 Task: Find connections with filter location Yateley with filter topic #Believewith filter profile language English with filter current company Allegion with filter school Loreto Convent School with filter industry Restaurants with filter service category Digital Marketing with filter keywords title Artificial Intelligence Engineer
Action: Mouse moved to (151, 228)
Screenshot: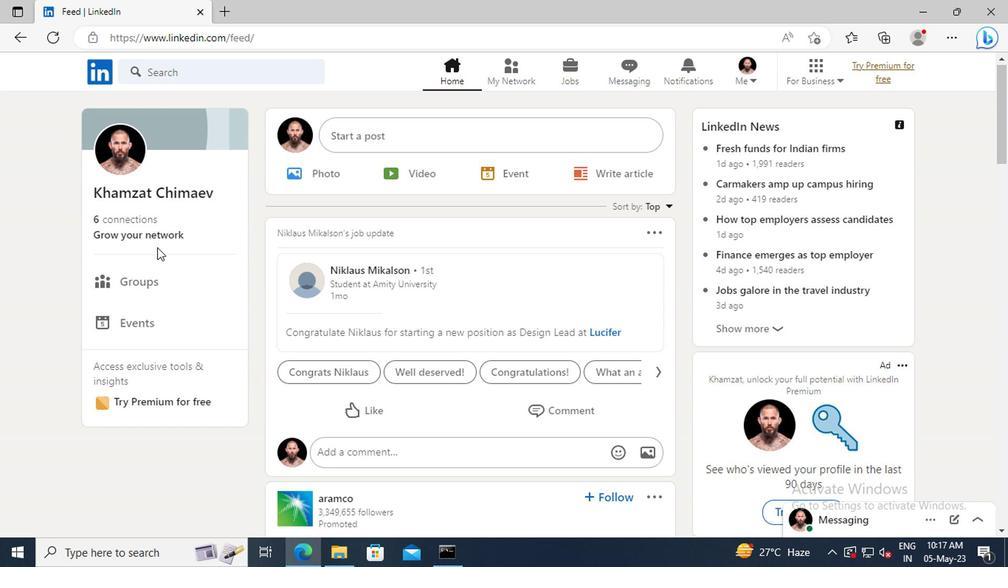 
Action: Mouse pressed left at (151, 228)
Screenshot: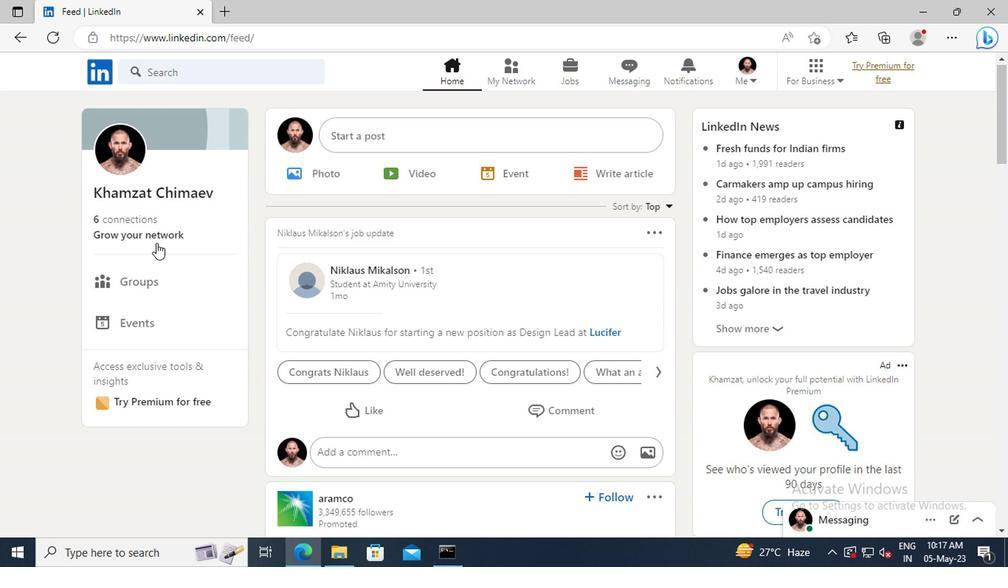 
Action: Mouse moved to (158, 154)
Screenshot: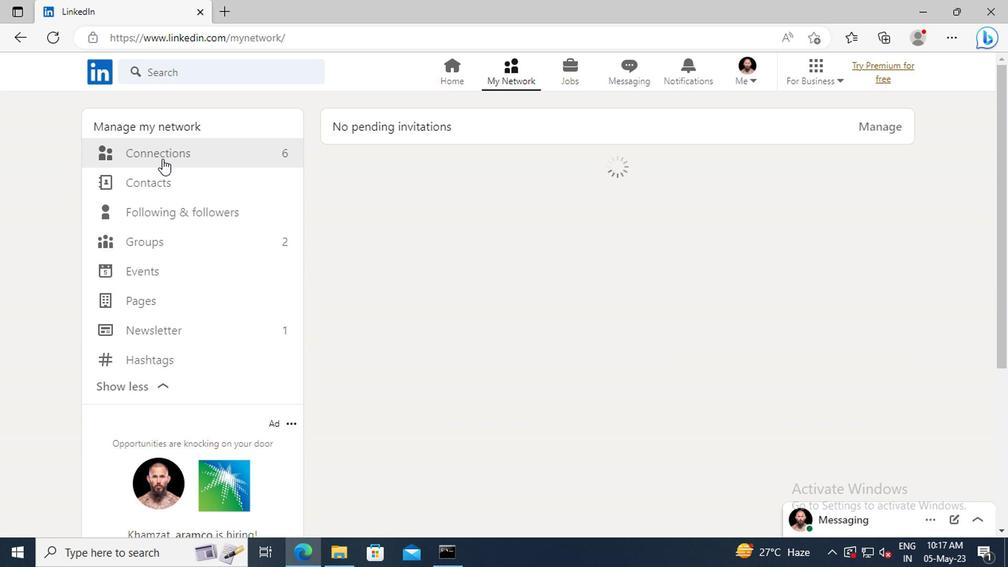 
Action: Mouse pressed left at (158, 154)
Screenshot: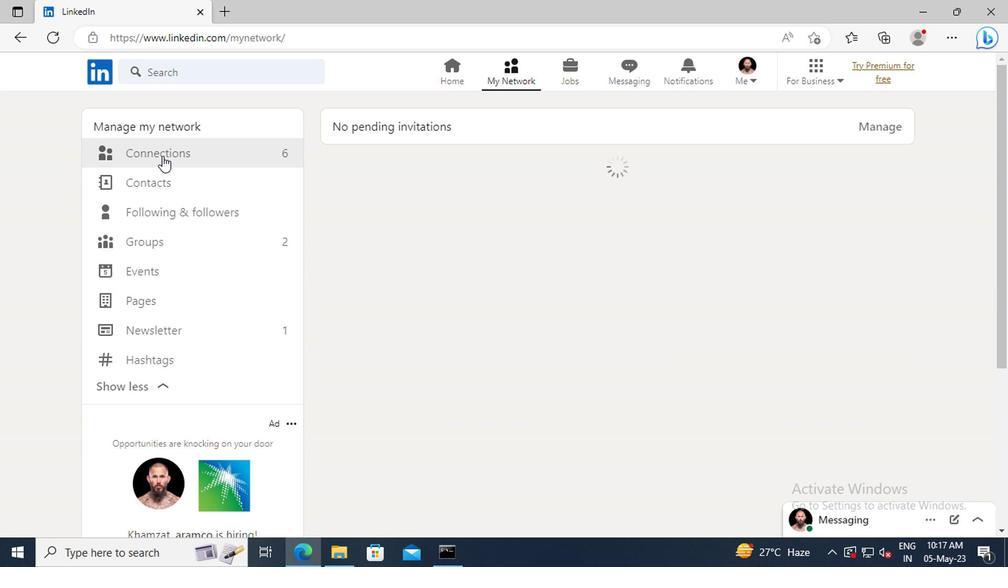 
Action: Mouse moved to (591, 156)
Screenshot: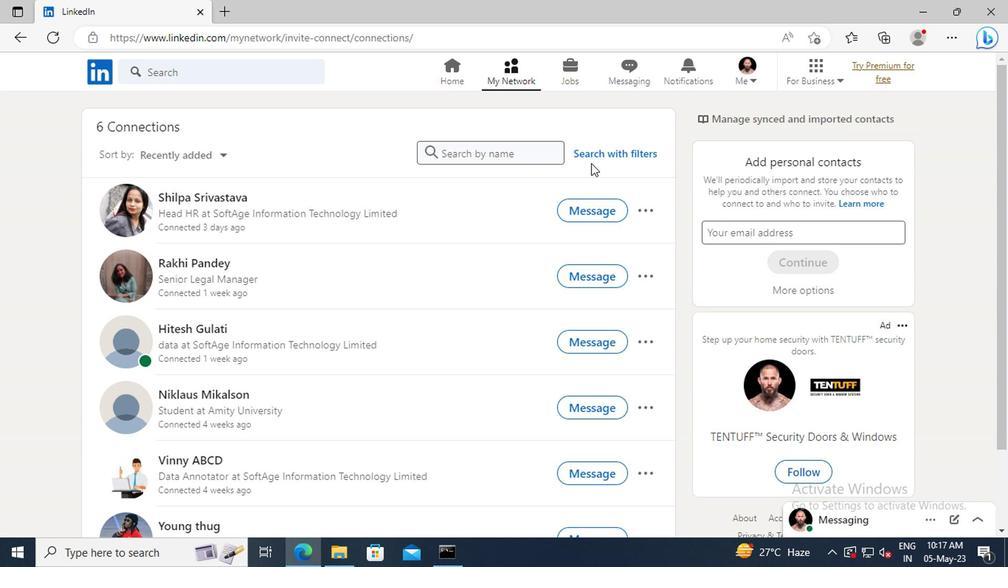 
Action: Mouse pressed left at (591, 156)
Screenshot: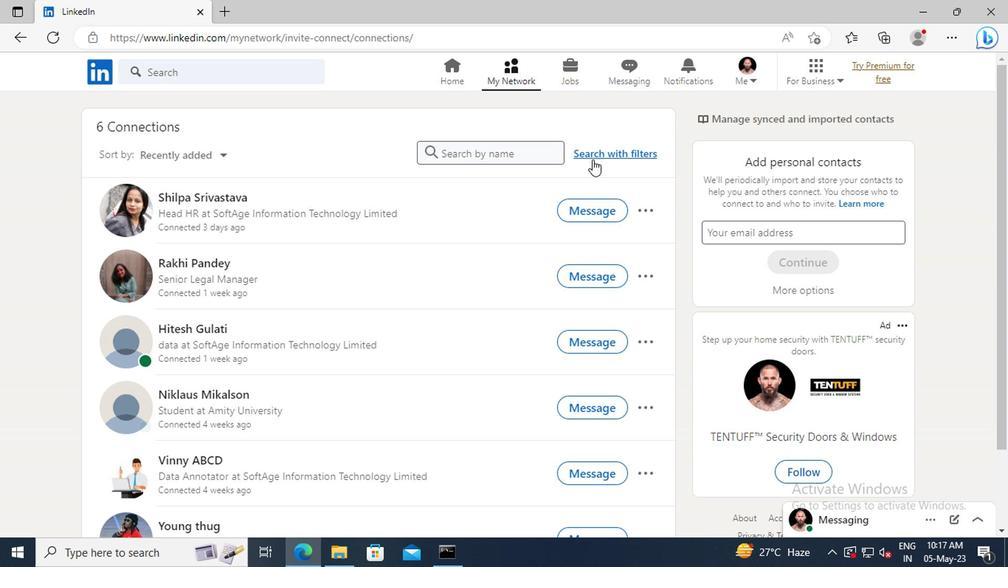 
Action: Mouse moved to (562, 112)
Screenshot: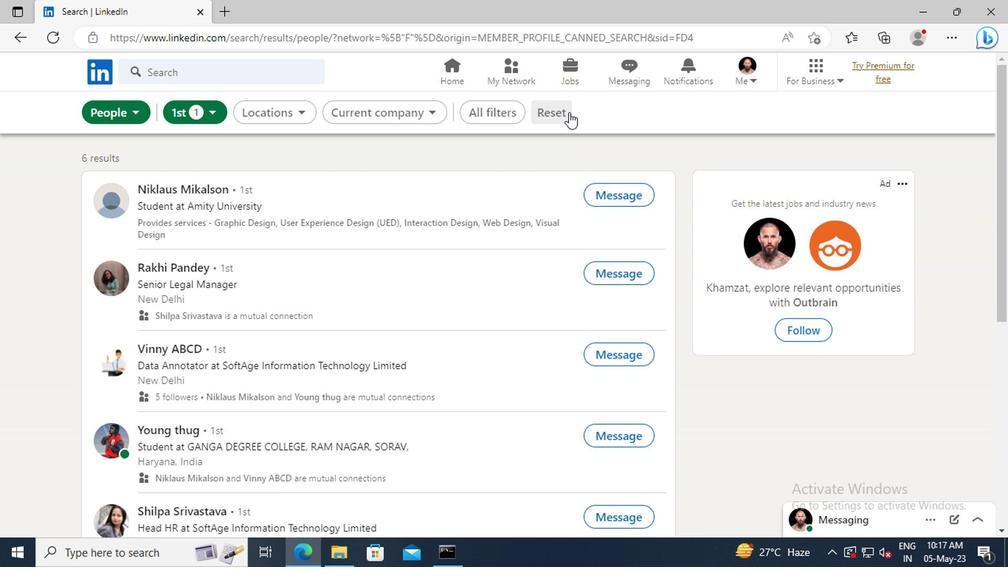 
Action: Mouse pressed left at (562, 112)
Screenshot: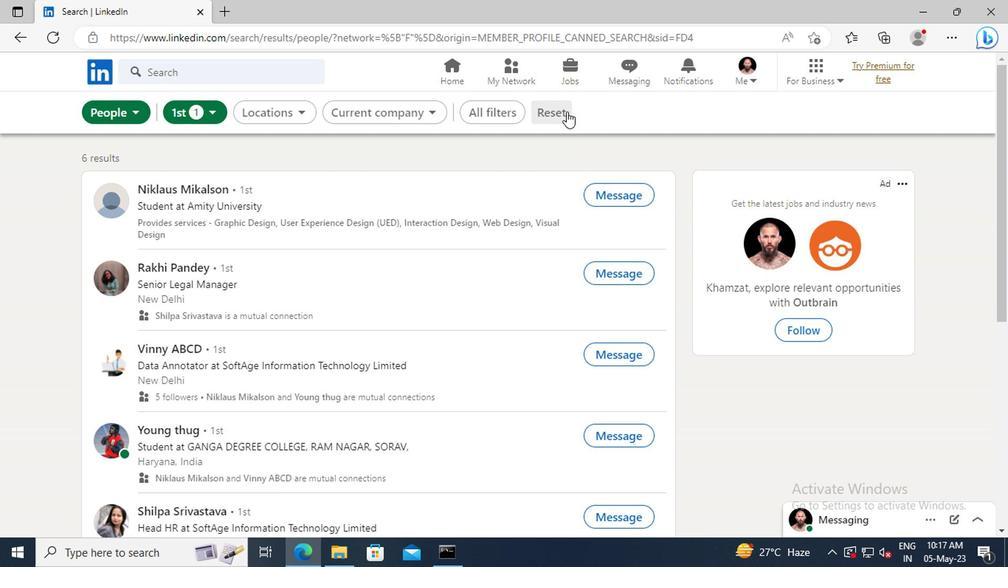 
Action: Mouse moved to (535, 111)
Screenshot: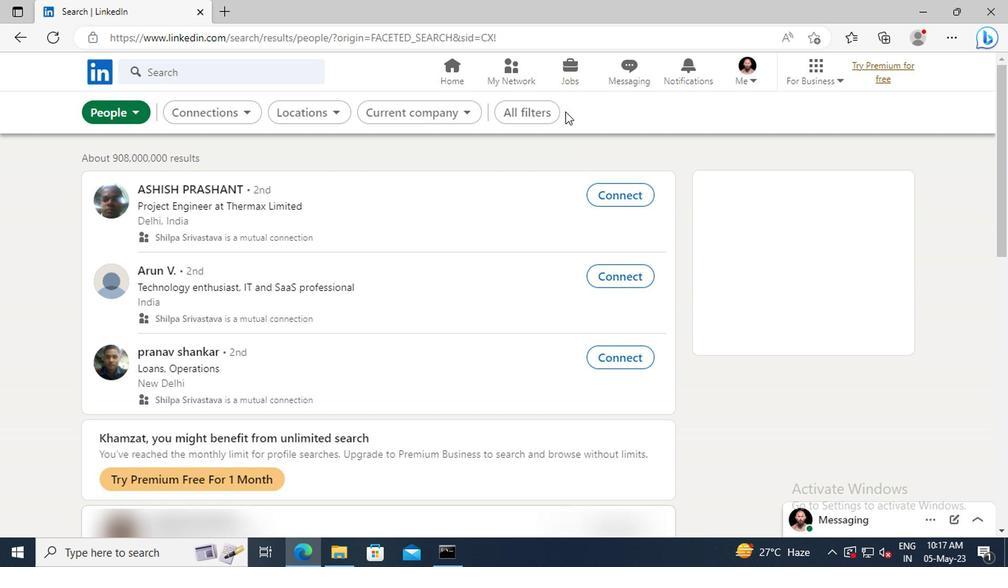 
Action: Mouse pressed left at (535, 111)
Screenshot: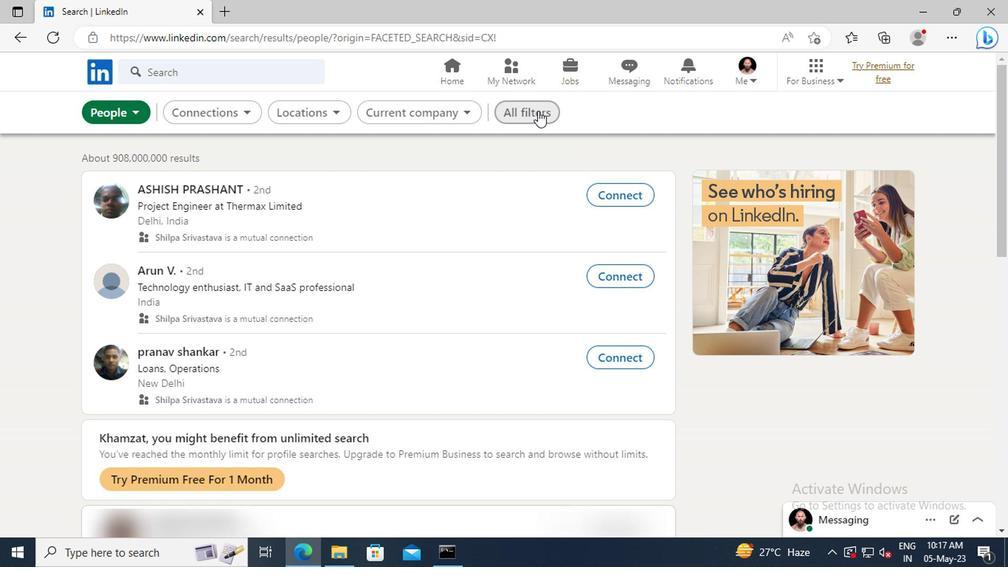 
Action: Mouse moved to (813, 298)
Screenshot: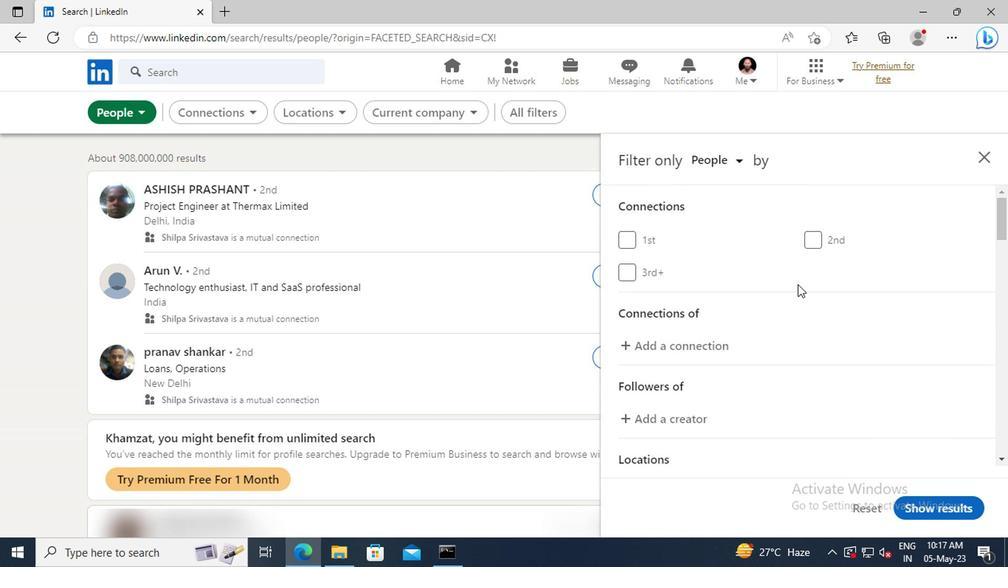 
Action: Mouse scrolled (813, 298) with delta (0, 0)
Screenshot: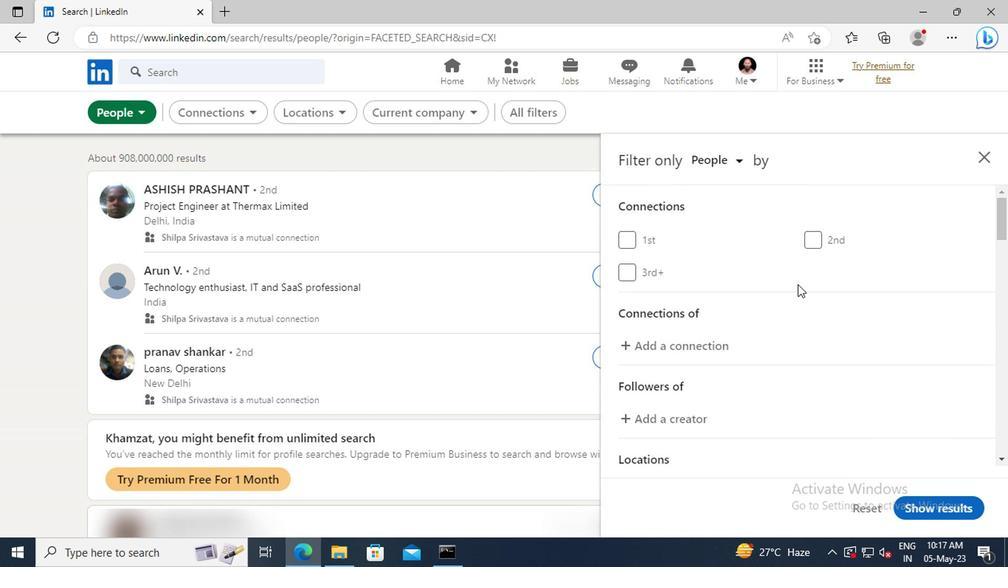 
Action: Mouse moved to (813, 299)
Screenshot: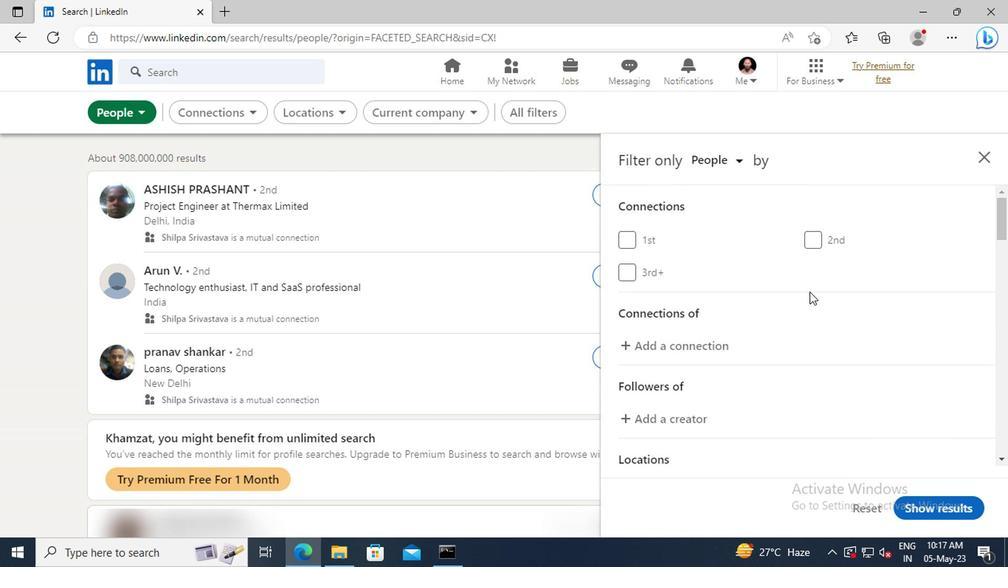 
Action: Mouse scrolled (813, 298) with delta (0, -1)
Screenshot: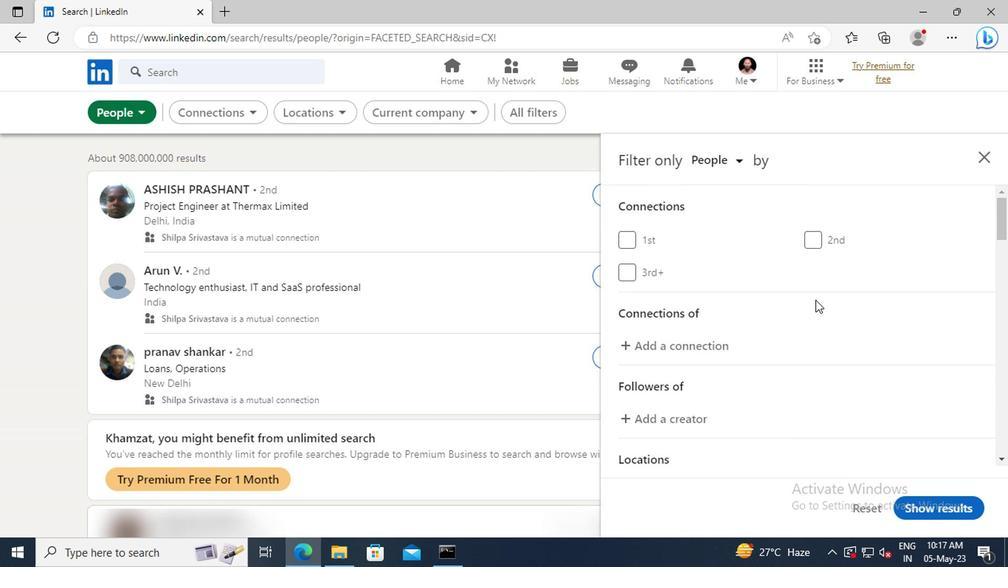 
Action: Mouse scrolled (813, 298) with delta (0, -1)
Screenshot: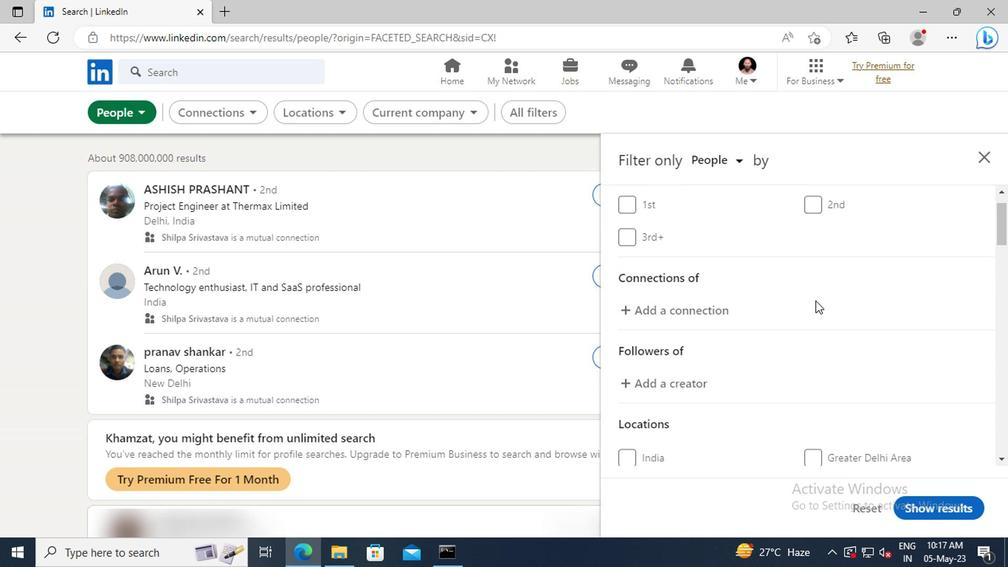 
Action: Mouse scrolled (813, 298) with delta (0, -1)
Screenshot: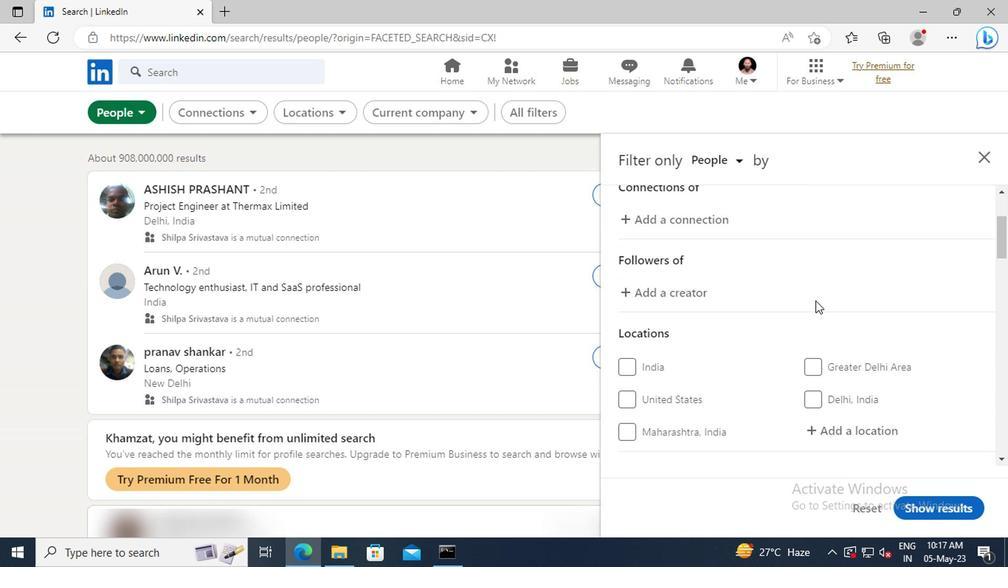 
Action: Mouse scrolled (813, 298) with delta (0, -1)
Screenshot: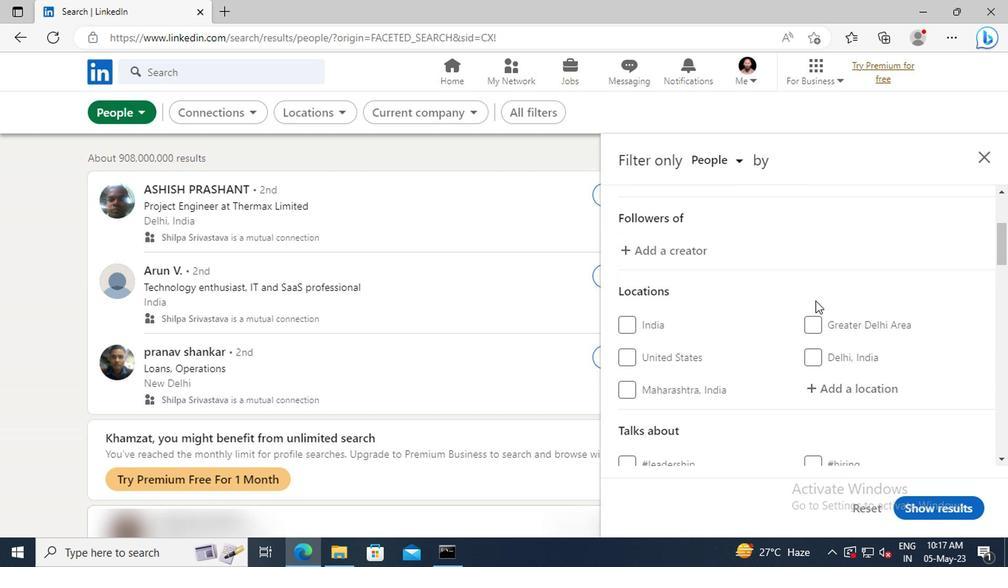 
Action: Mouse scrolled (813, 298) with delta (0, -1)
Screenshot: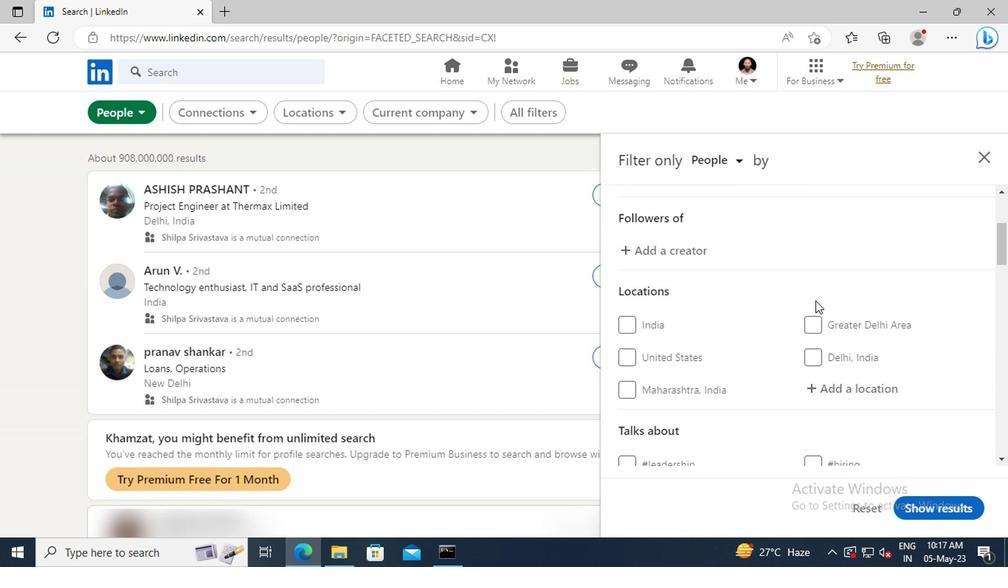 
Action: Mouse moved to (815, 304)
Screenshot: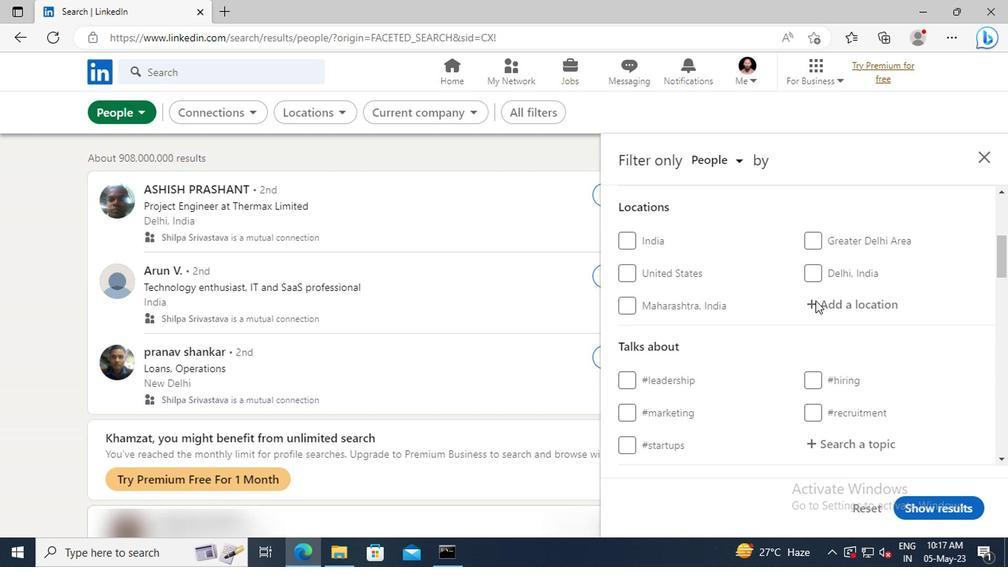 
Action: Mouse pressed left at (815, 304)
Screenshot: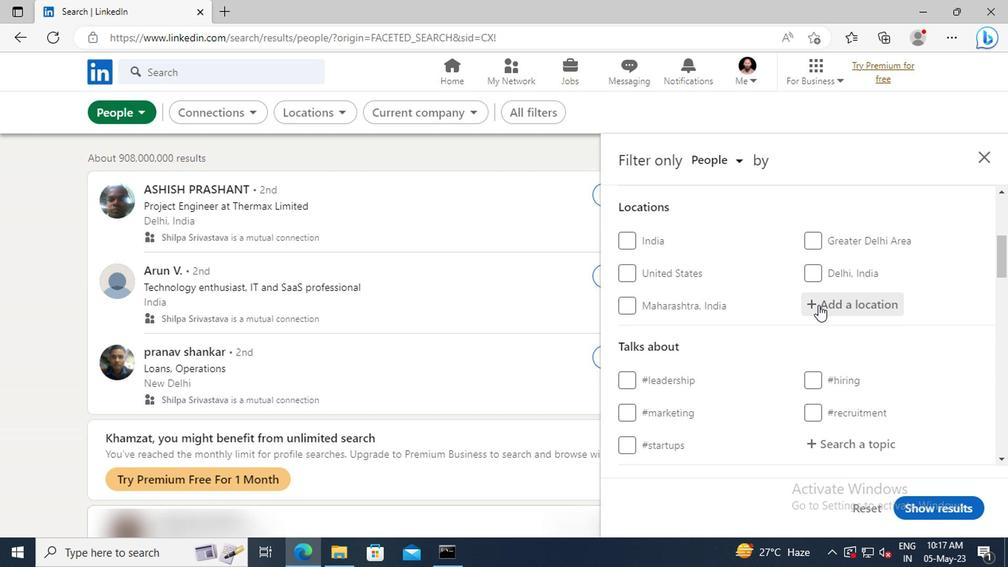 
Action: Key pressed <Key.shift>YATELE
Screenshot: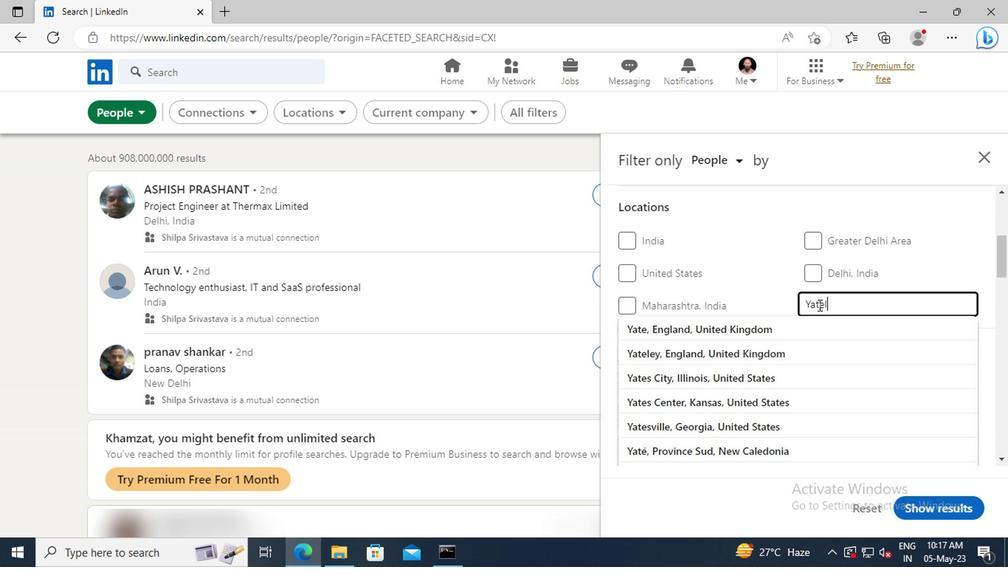 
Action: Mouse moved to (815, 322)
Screenshot: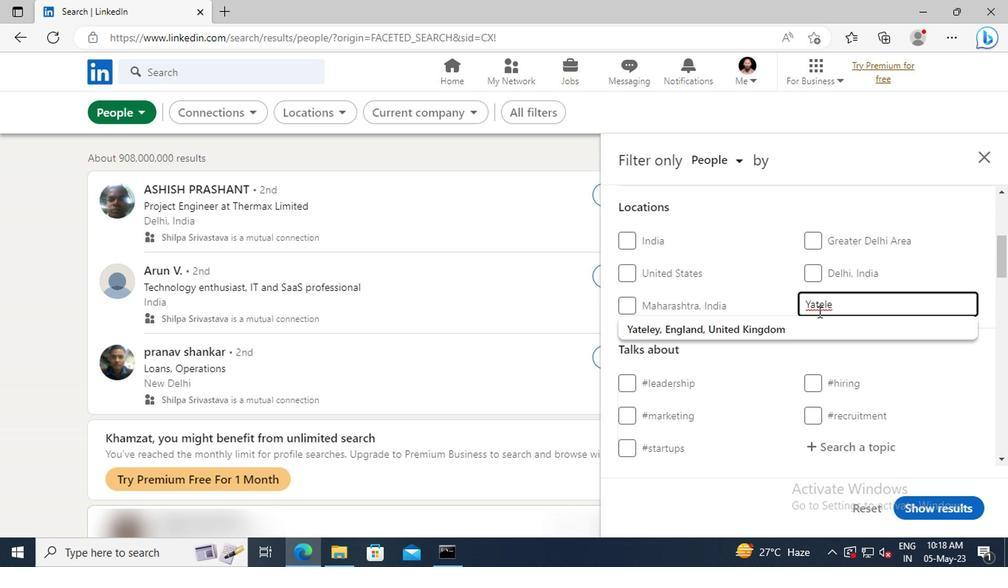 
Action: Mouse pressed left at (815, 322)
Screenshot: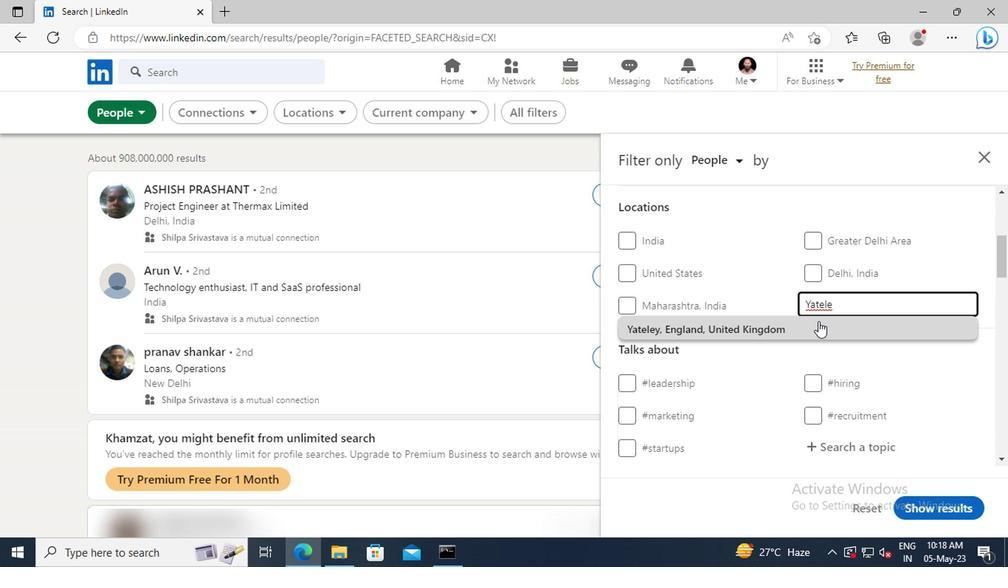 
Action: Mouse scrolled (815, 321) with delta (0, -1)
Screenshot: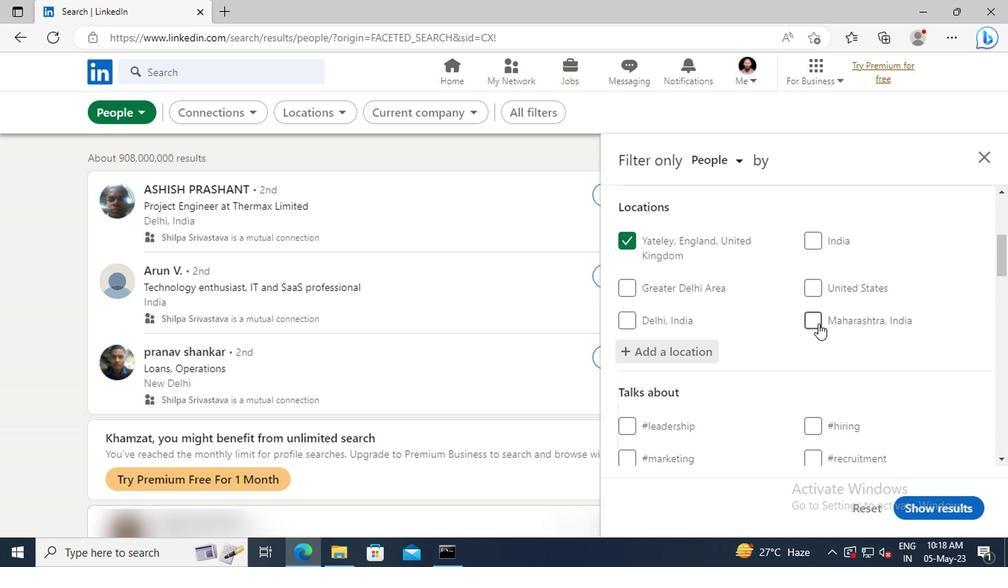 
Action: Mouse scrolled (815, 321) with delta (0, -1)
Screenshot: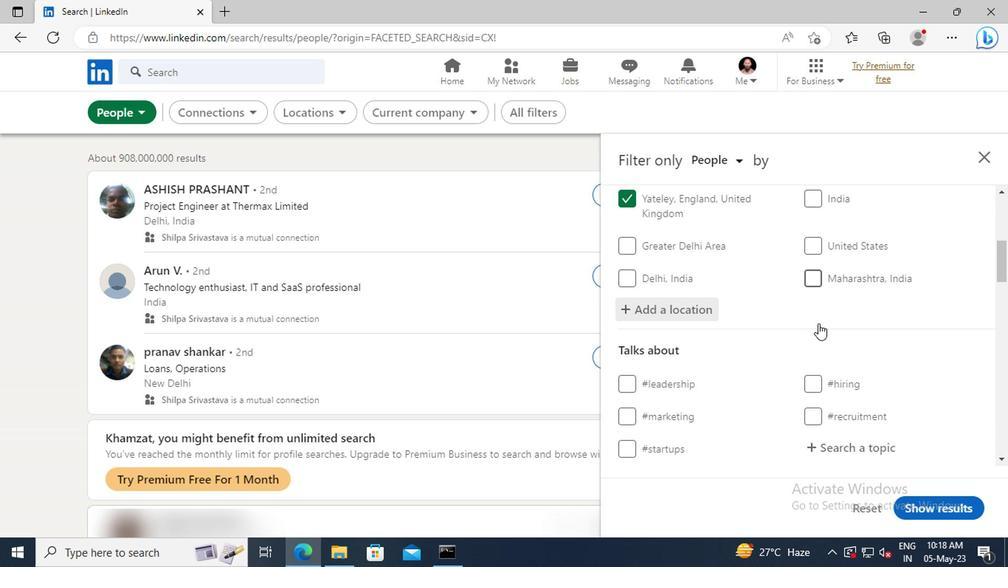 
Action: Mouse scrolled (815, 321) with delta (0, -1)
Screenshot: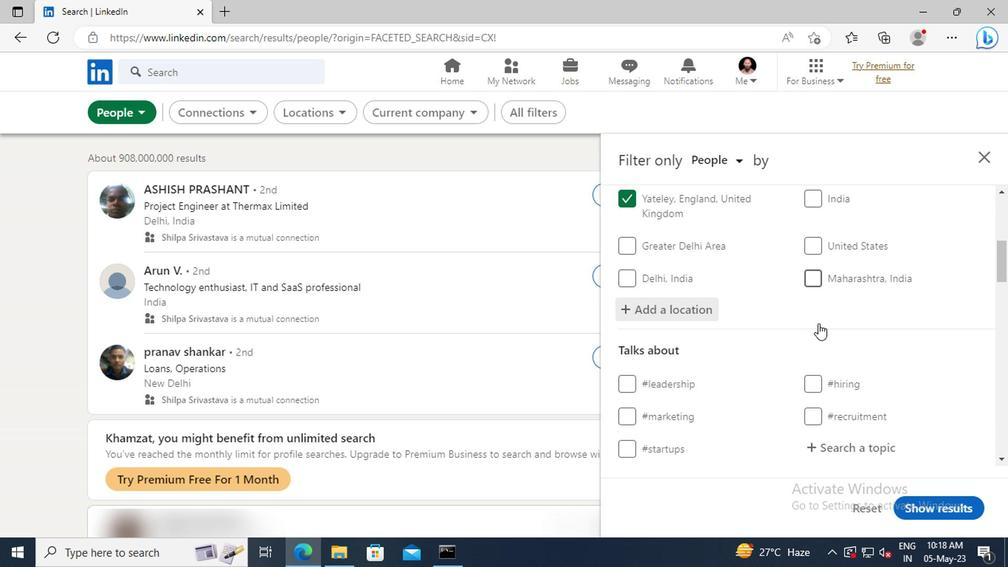 
Action: Mouse scrolled (815, 321) with delta (0, -1)
Screenshot: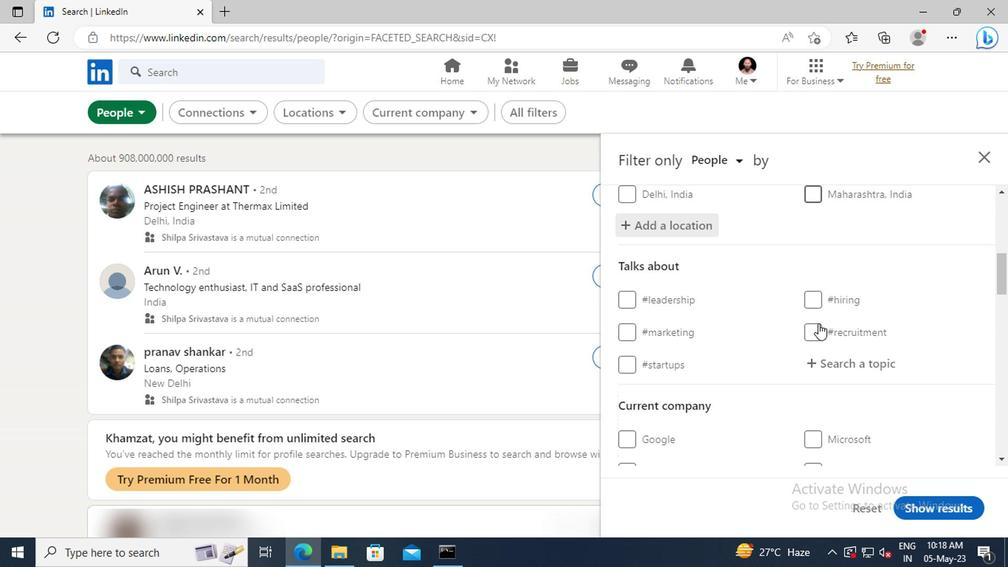 
Action: Mouse moved to (821, 325)
Screenshot: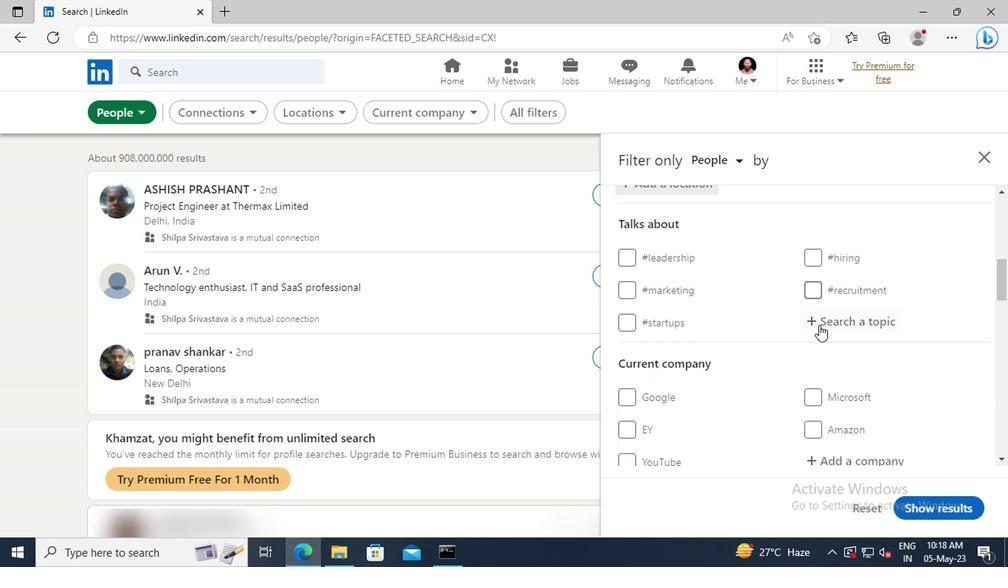 
Action: Mouse pressed left at (821, 325)
Screenshot: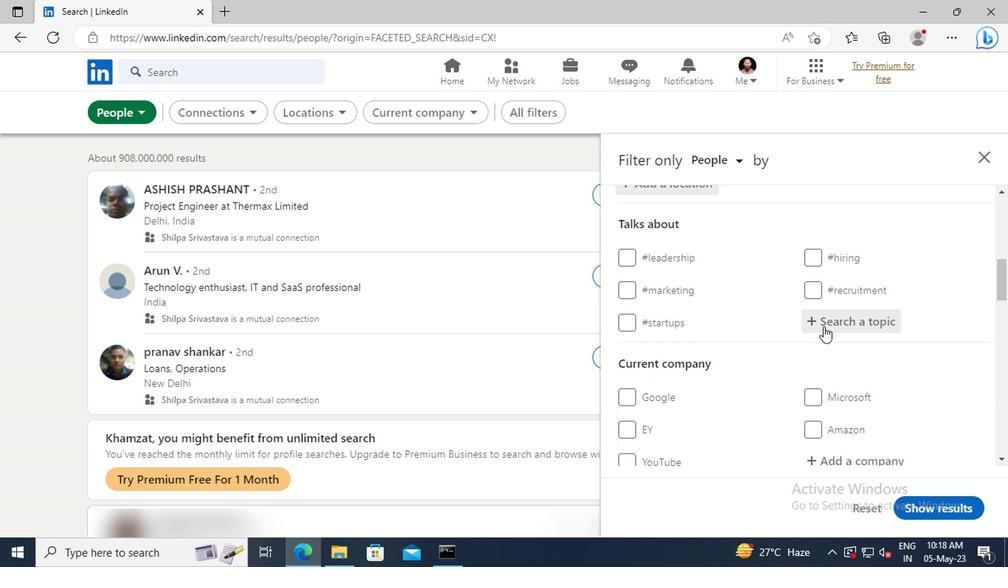 
Action: Key pressed <Key.shift>BELIEVE
Screenshot: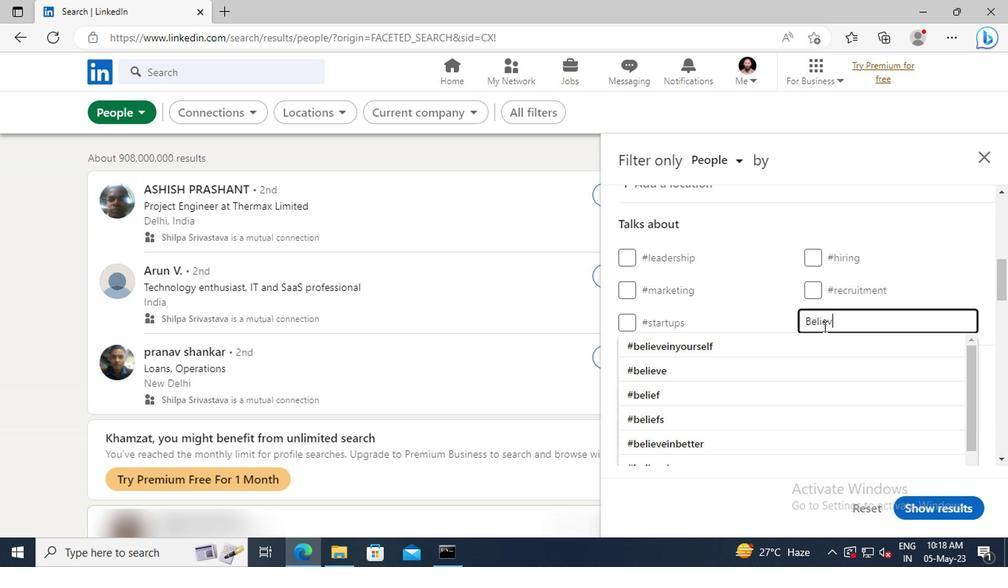 
Action: Mouse moved to (823, 359)
Screenshot: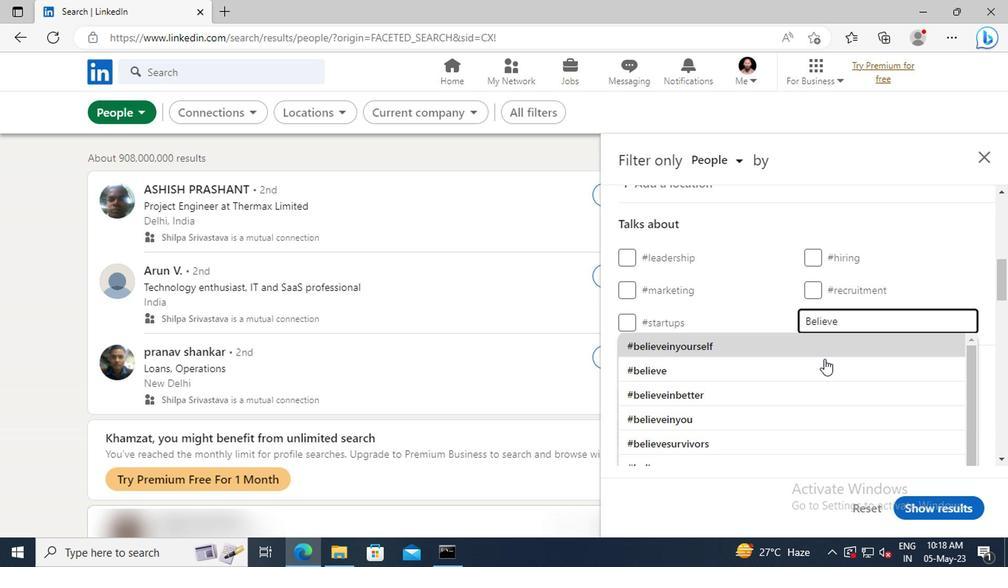 
Action: Mouse pressed left at (823, 359)
Screenshot: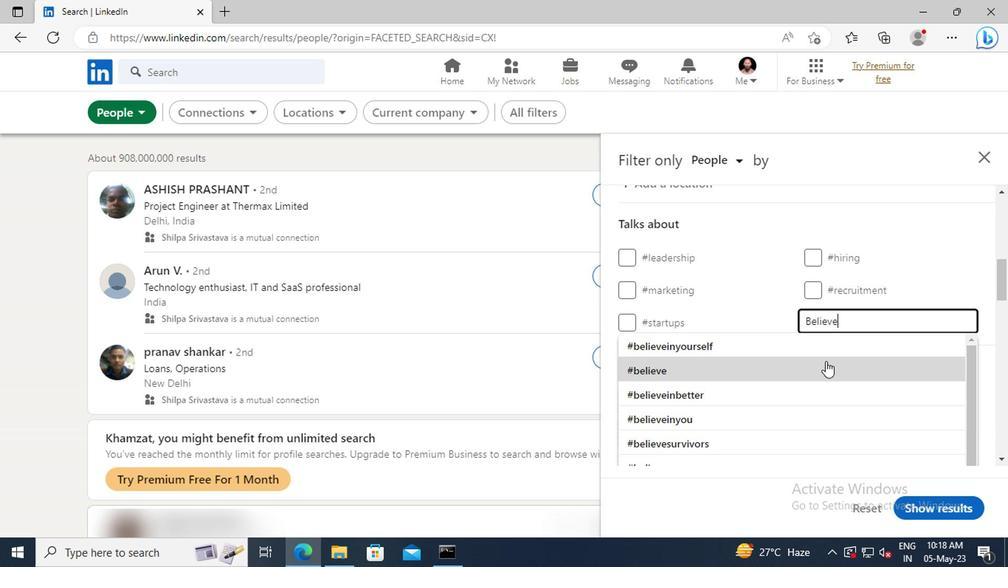 
Action: Mouse scrolled (823, 358) with delta (0, -1)
Screenshot: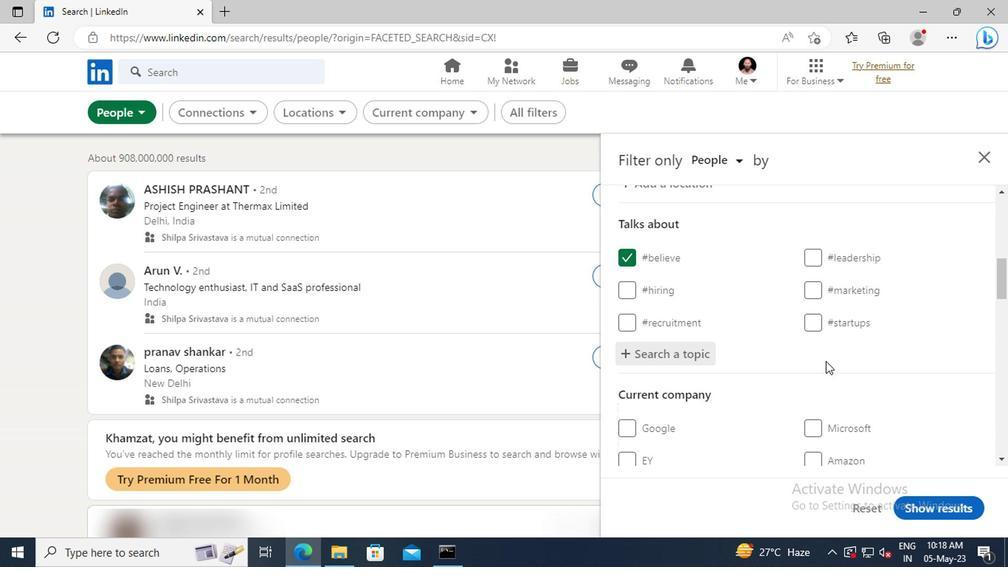
Action: Mouse scrolled (823, 358) with delta (0, -1)
Screenshot: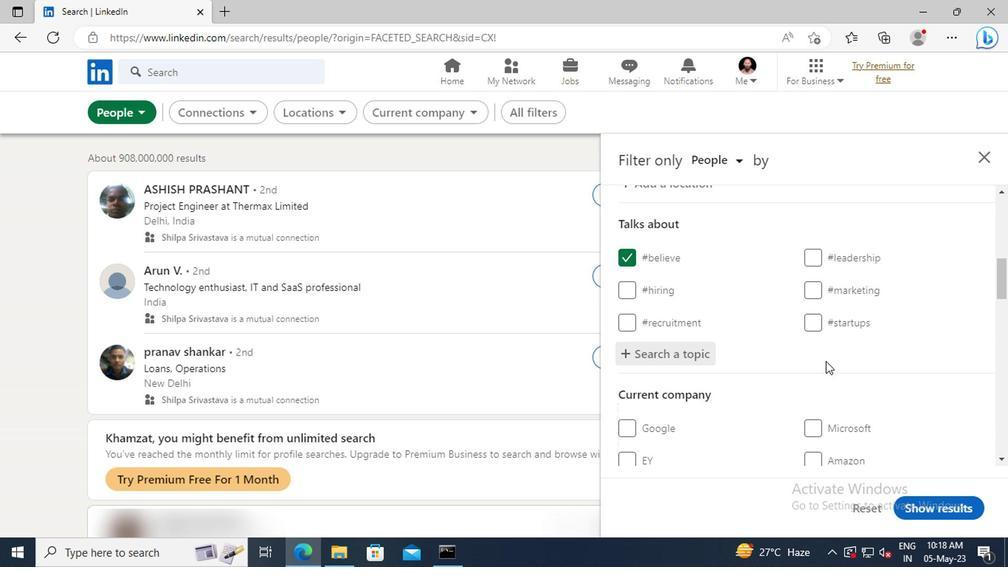 
Action: Mouse scrolled (823, 358) with delta (0, -1)
Screenshot: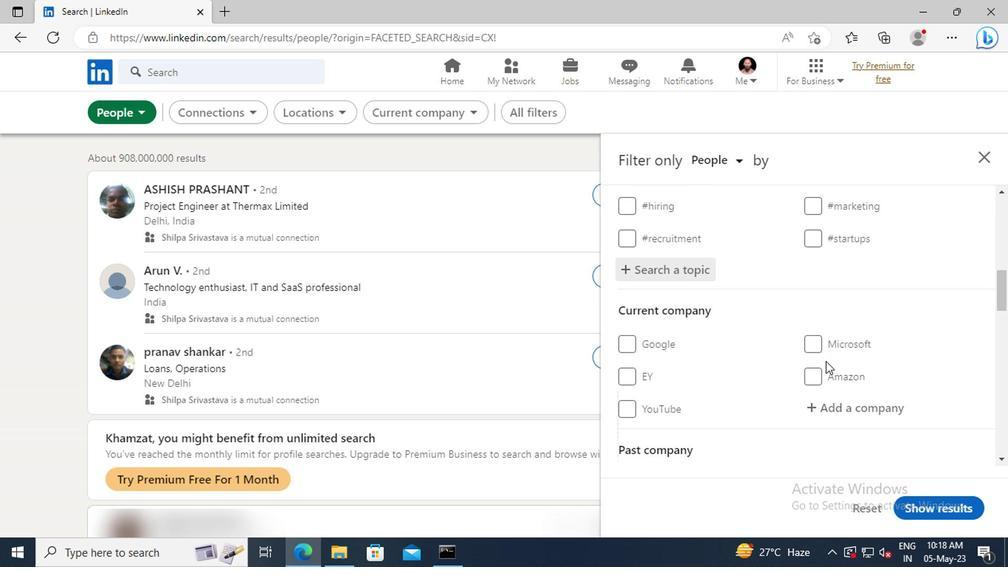 
Action: Mouse scrolled (823, 358) with delta (0, -1)
Screenshot: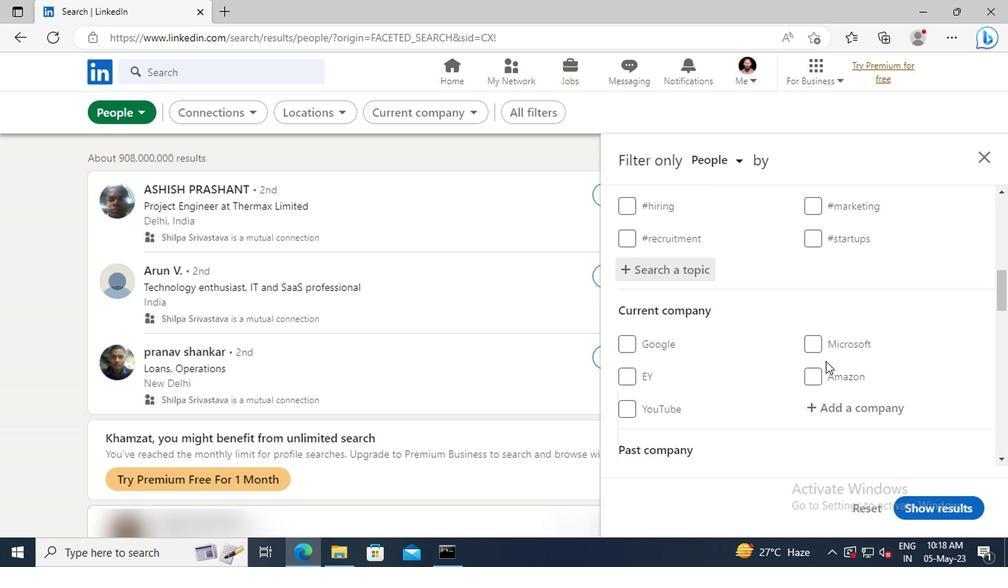 
Action: Mouse scrolled (823, 358) with delta (0, -1)
Screenshot: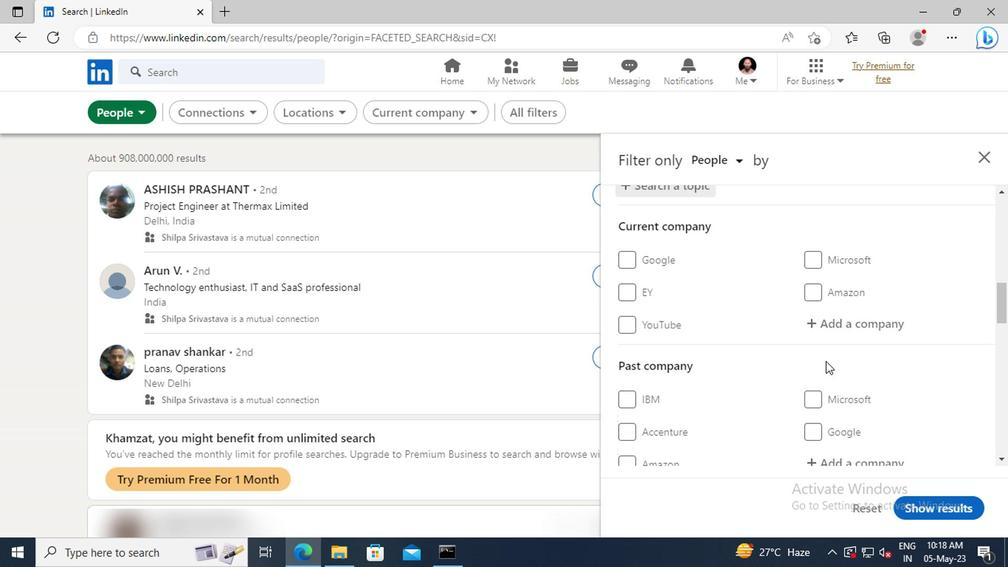 
Action: Mouse scrolled (823, 358) with delta (0, -1)
Screenshot: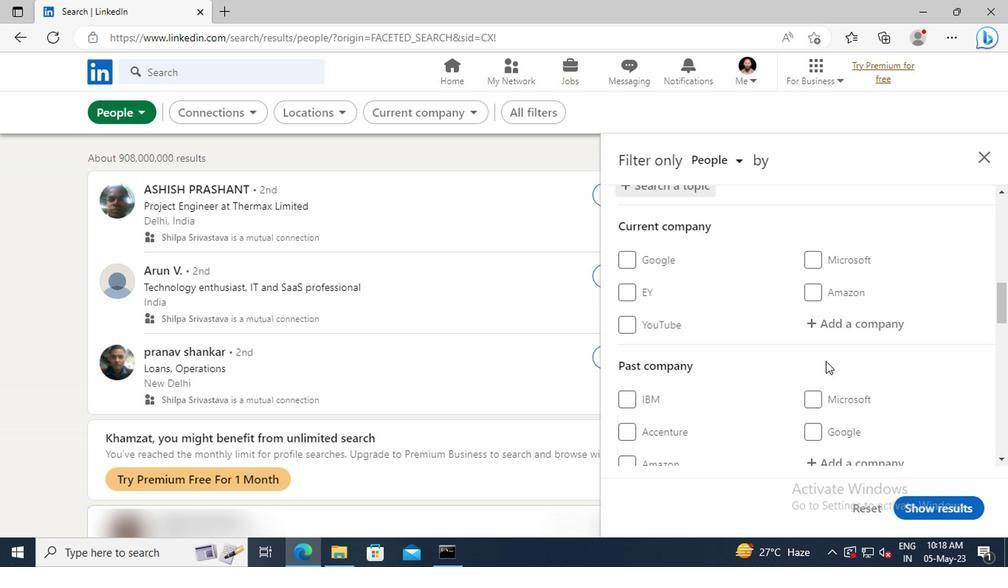 
Action: Mouse scrolled (823, 358) with delta (0, -1)
Screenshot: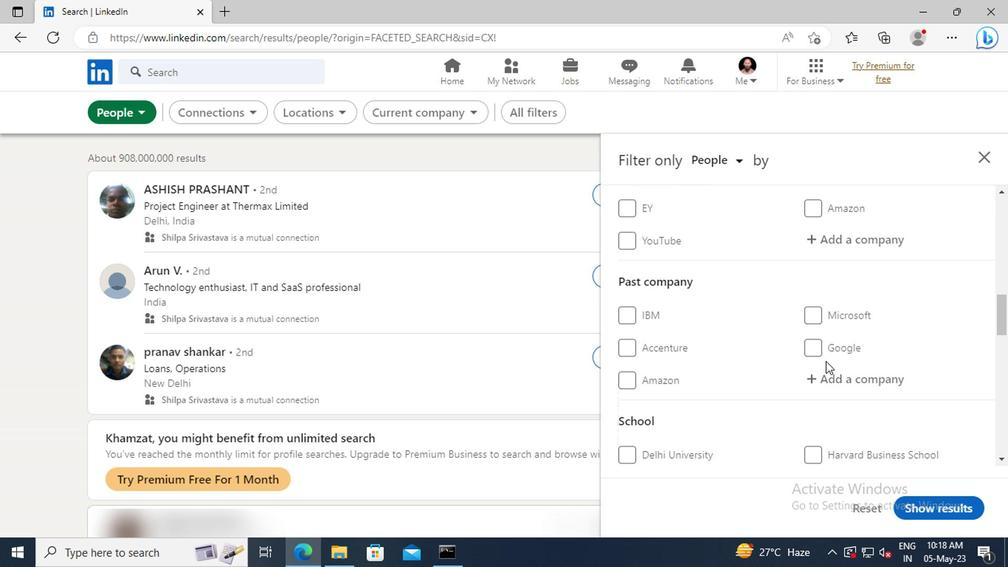 
Action: Mouse scrolled (823, 358) with delta (0, -1)
Screenshot: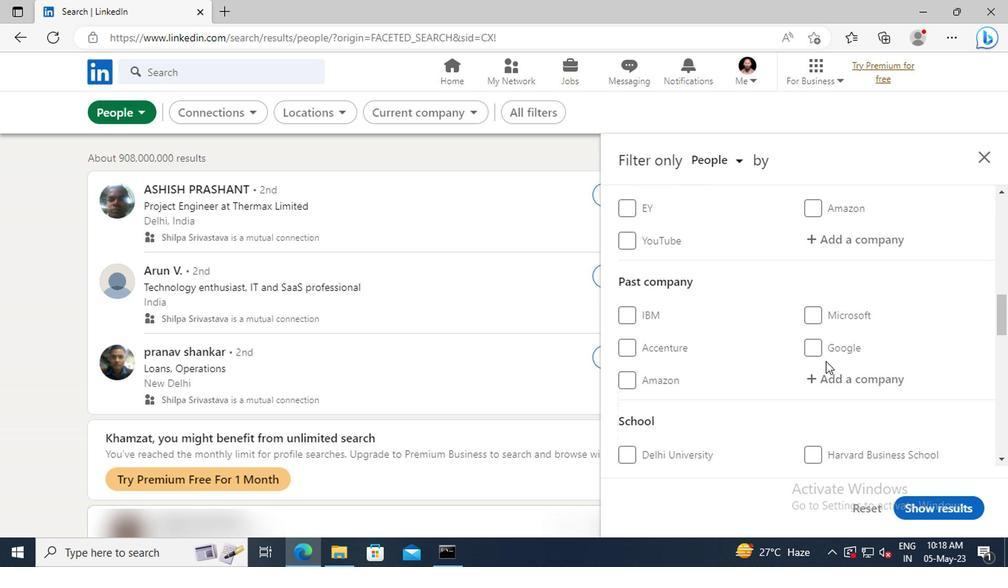
Action: Mouse scrolled (823, 358) with delta (0, -1)
Screenshot: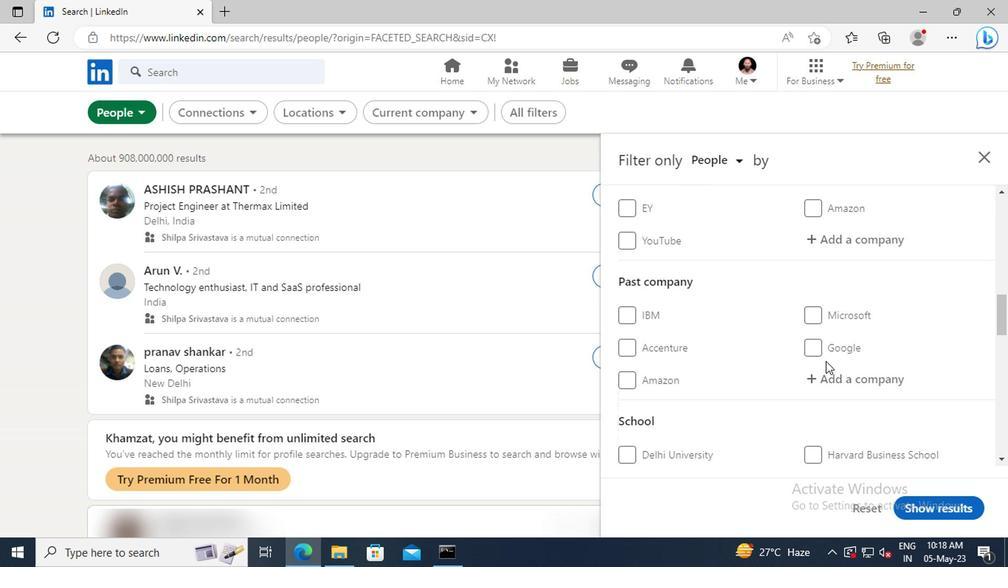 
Action: Mouse scrolled (823, 358) with delta (0, -1)
Screenshot: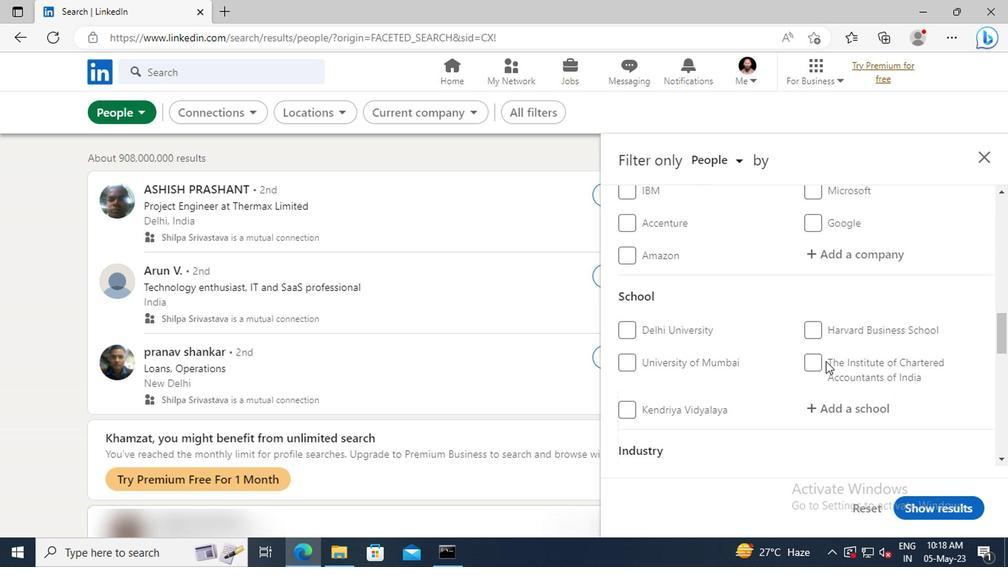 
Action: Mouse scrolled (823, 358) with delta (0, -1)
Screenshot: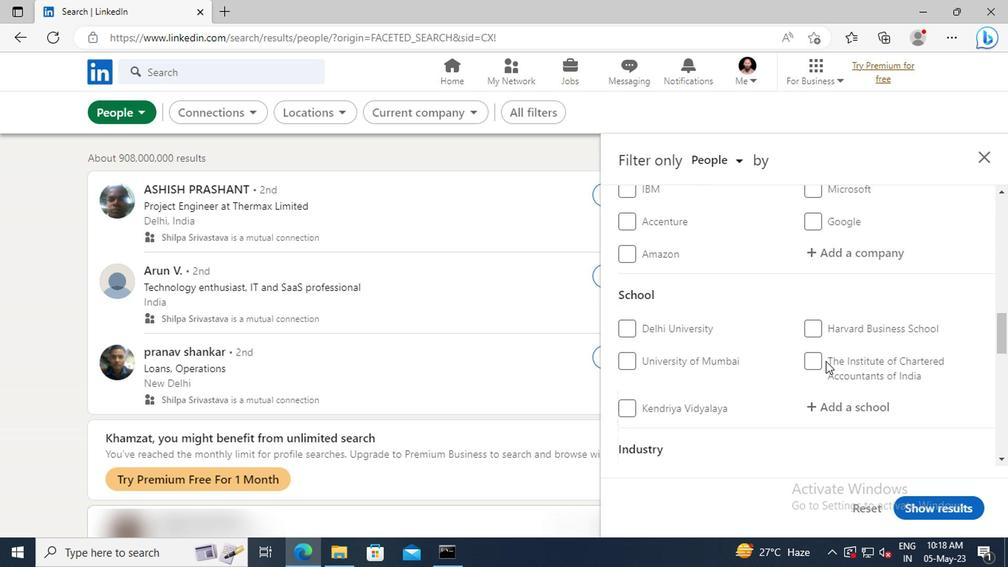 
Action: Mouse scrolled (823, 358) with delta (0, -1)
Screenshot: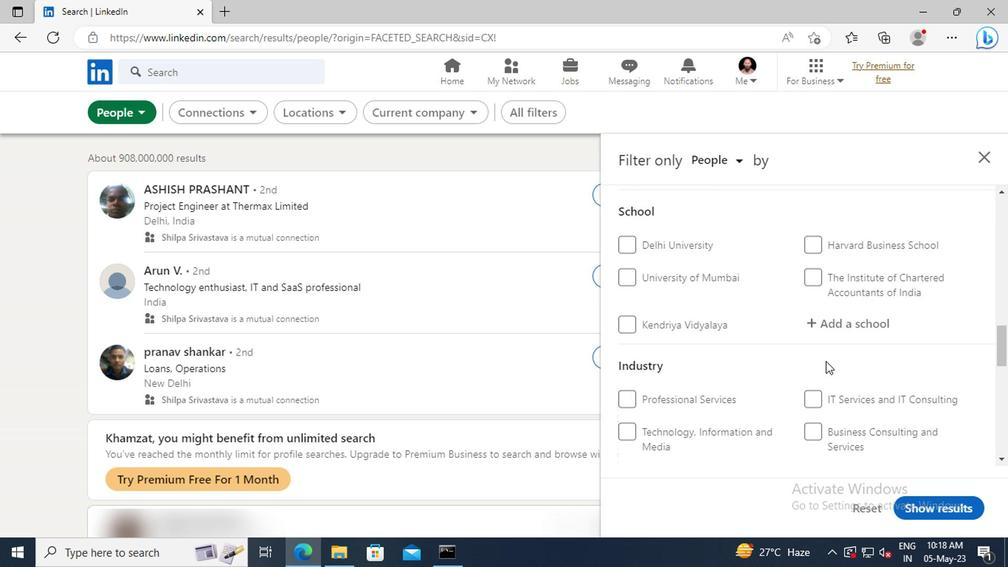 
Action: Mouse scrolled (823, 358) with delta (0, -1)
Screenshot: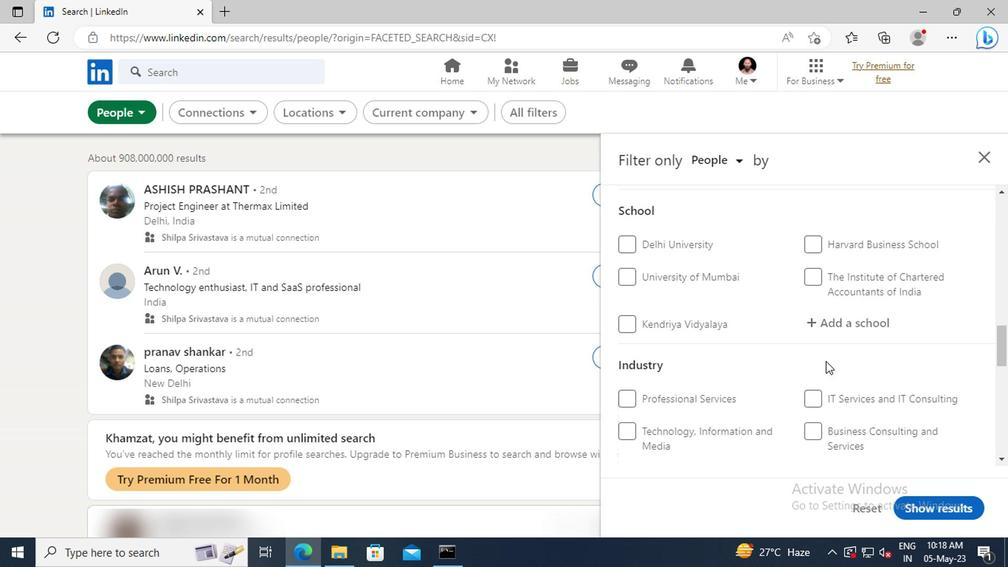 
Action: Mouse scrolled (823, 358) with delta (0, -1)
Screenshot: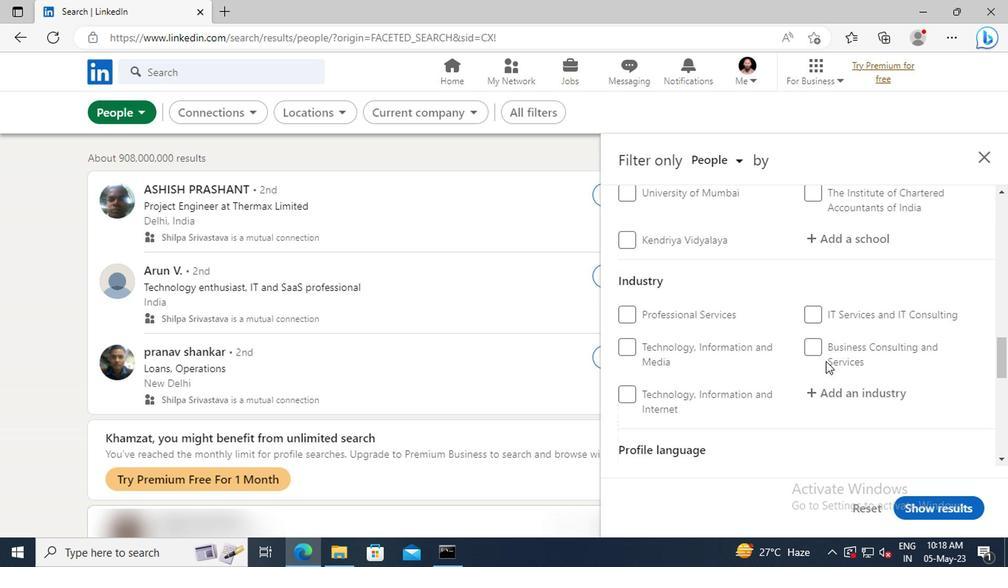 
Action: Mouse scrolled (823, 358) with delta (0, -1)
Screenshot: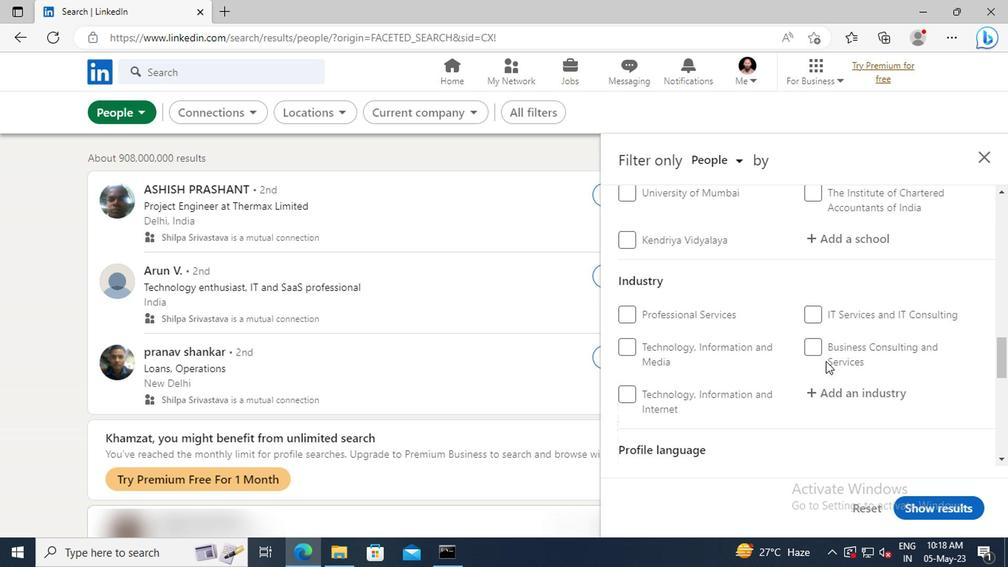
Action: Mouse moved to (624, 399)
Screenshot: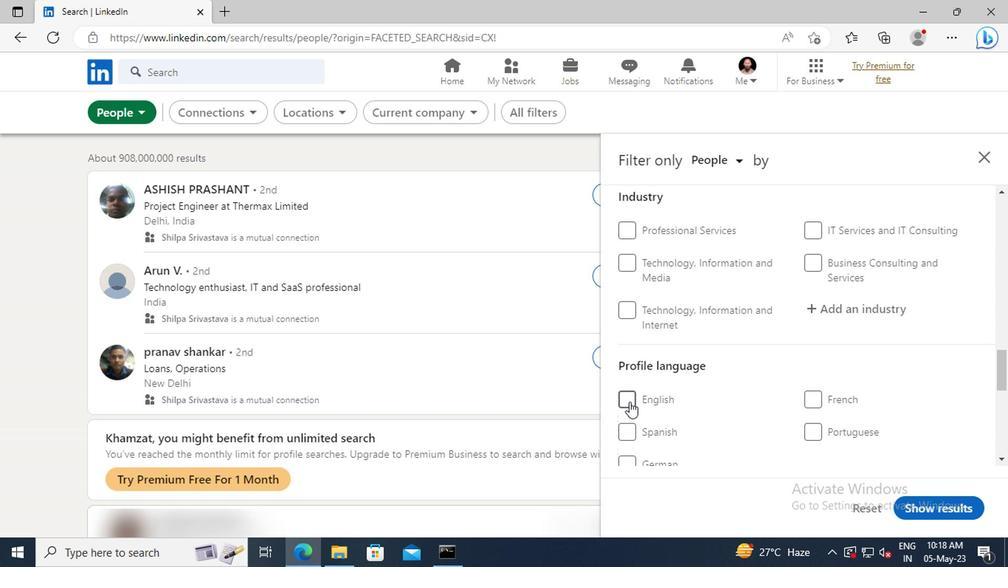 
Action: Mouse pressed left at (624, 399)
Screenshot: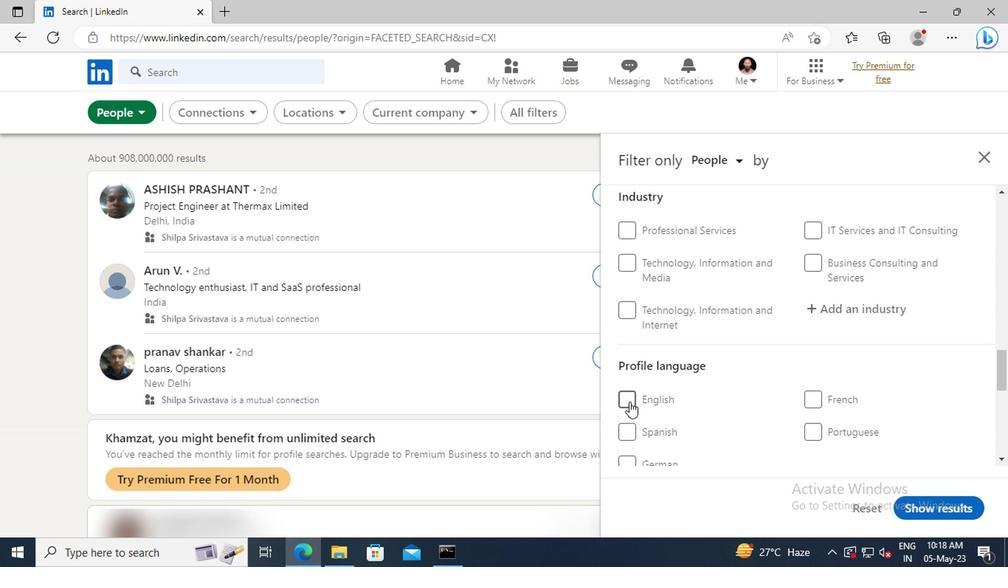 
Action: Mouse moved to (819, 371)
Screenshot: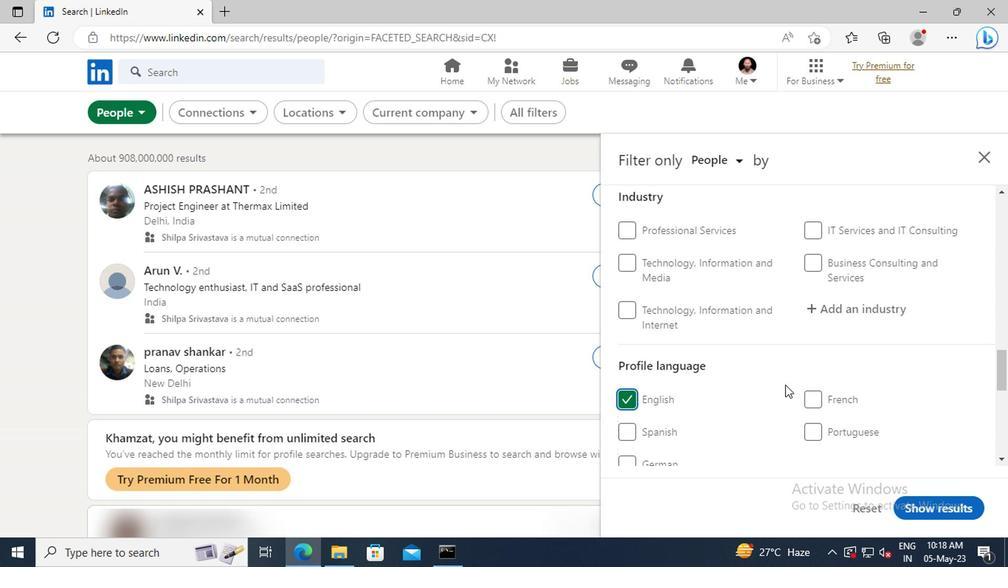 
Action: Mouse scrolled (819, 371) with delta (0, 0)
Screenshot: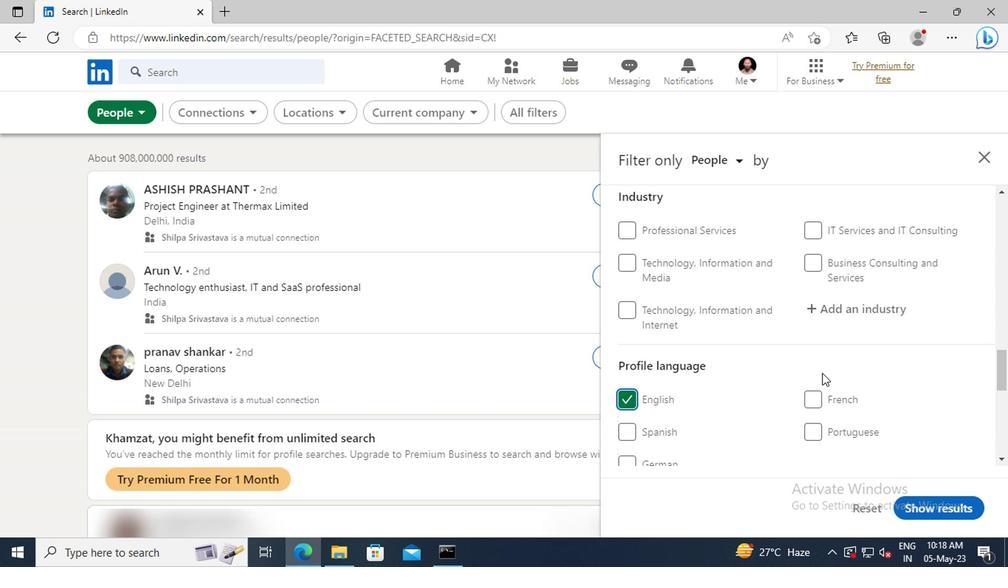 
Action: Mouse scrolled (819, 371) with delta (0, 0)
Screenshot: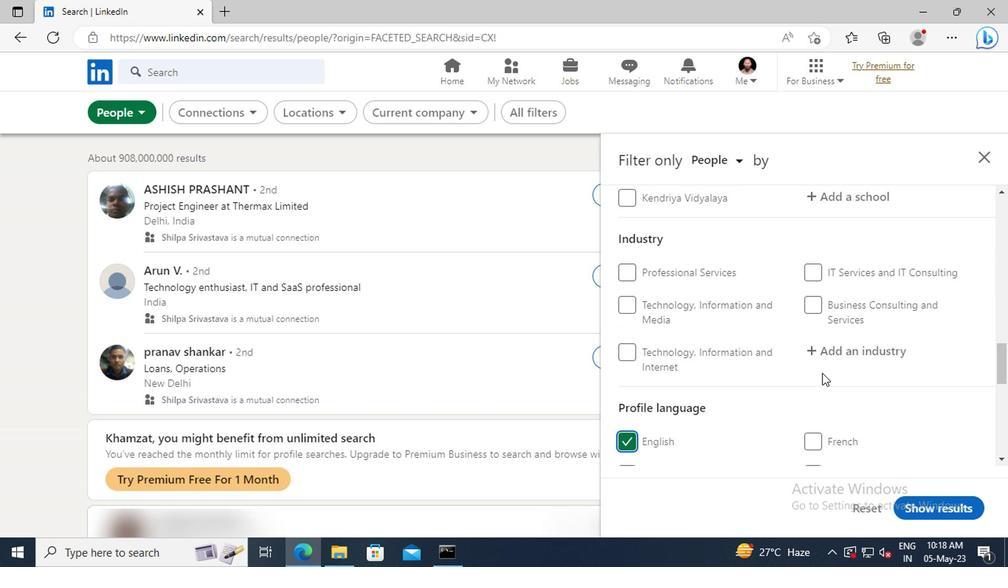 
Action: Mouse scrolled (819, 371) with delta (0, 0)
Screenshot: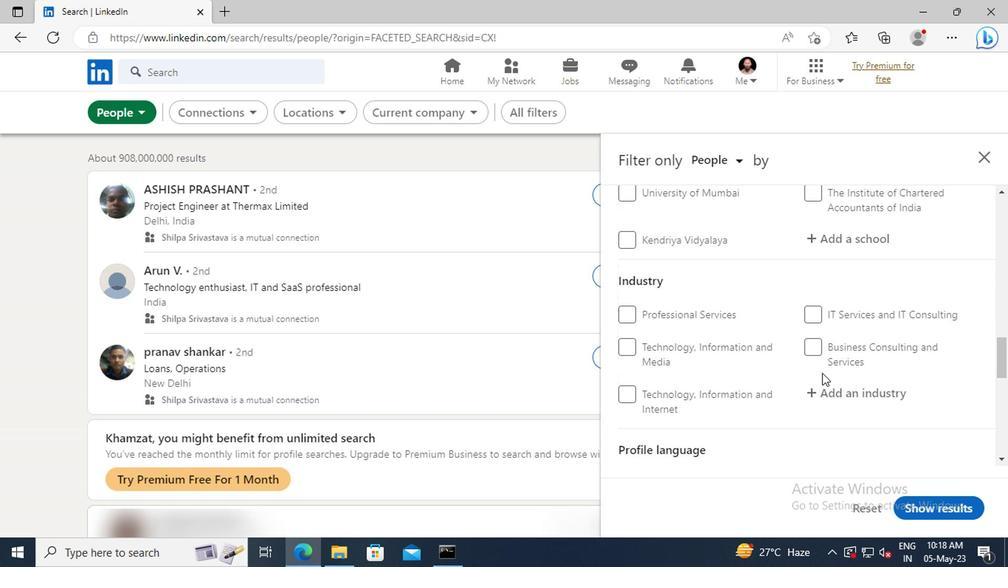 
Action: Mouse scrolled (819, 371) with delta (0, 0)
Screenshot: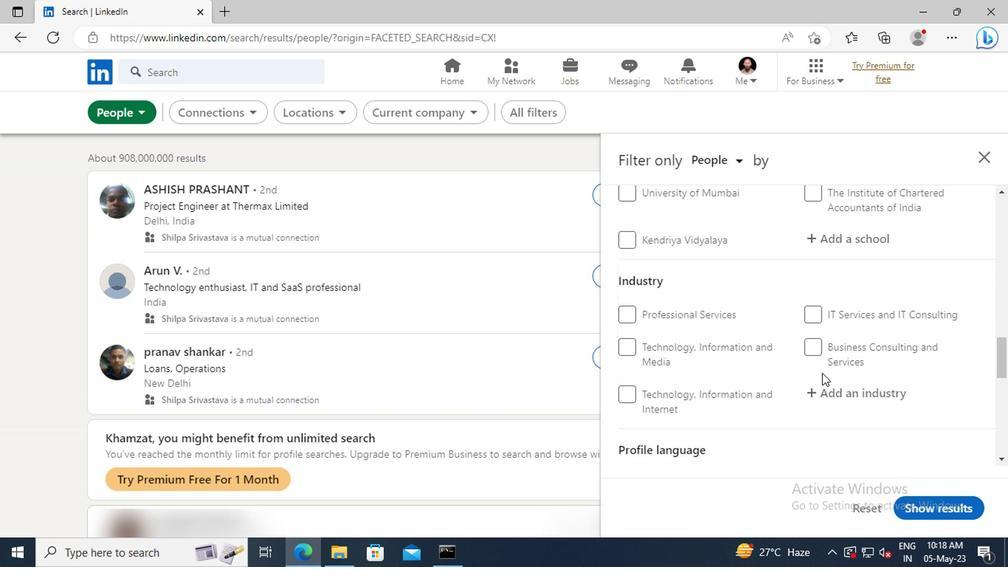 
Action: Mouse scrolled (819, 371) with delta (0, 0)
Screenshot: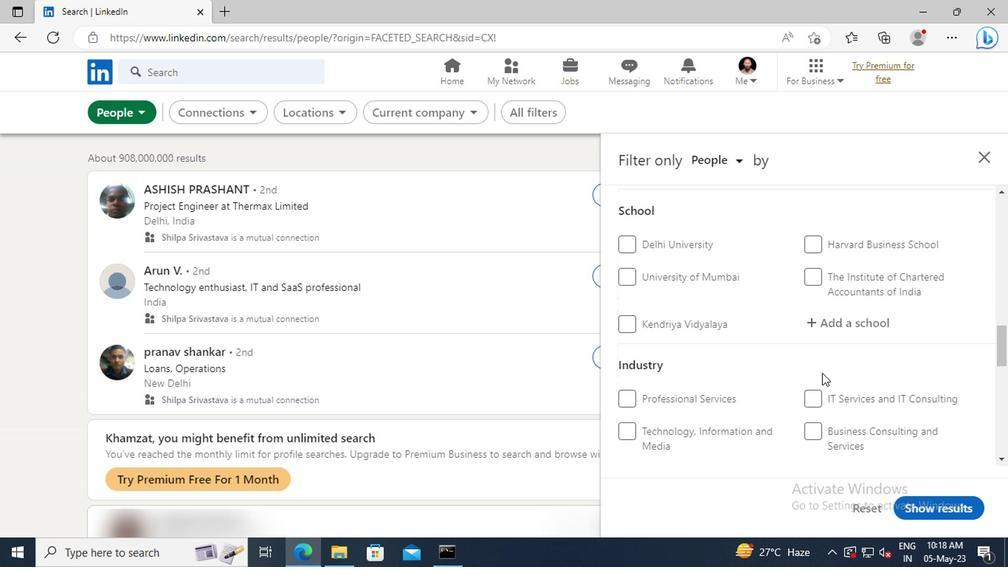 
Action: Mouse scrolled (819, 371) with delta (0, 0)
Screenshot: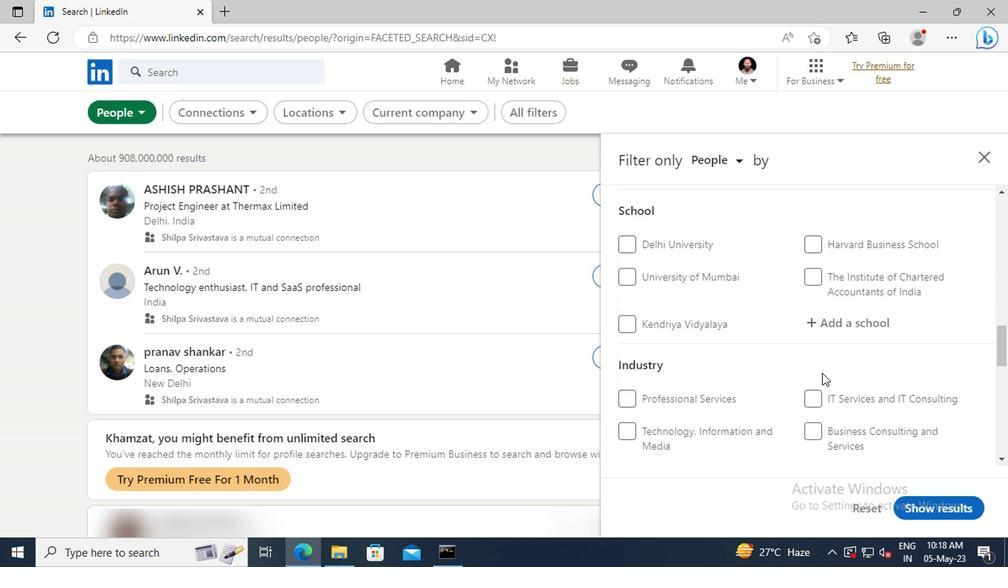 
Action: Mouse scrolled (819, 371) with delta (0, 0)
Screenshot: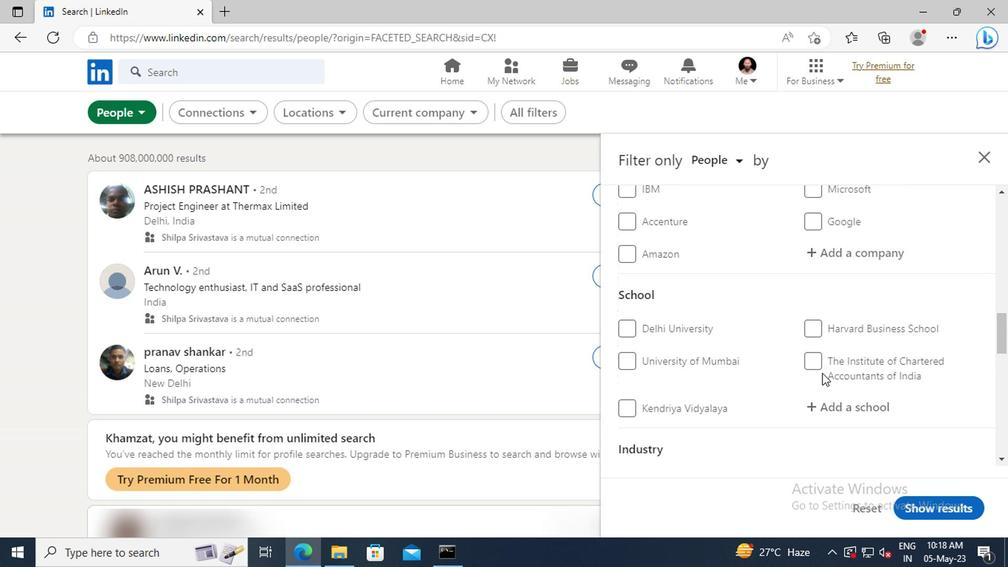 
Action: Mouse scrolled (819, 371) with delta (0, 0)
Screenshot: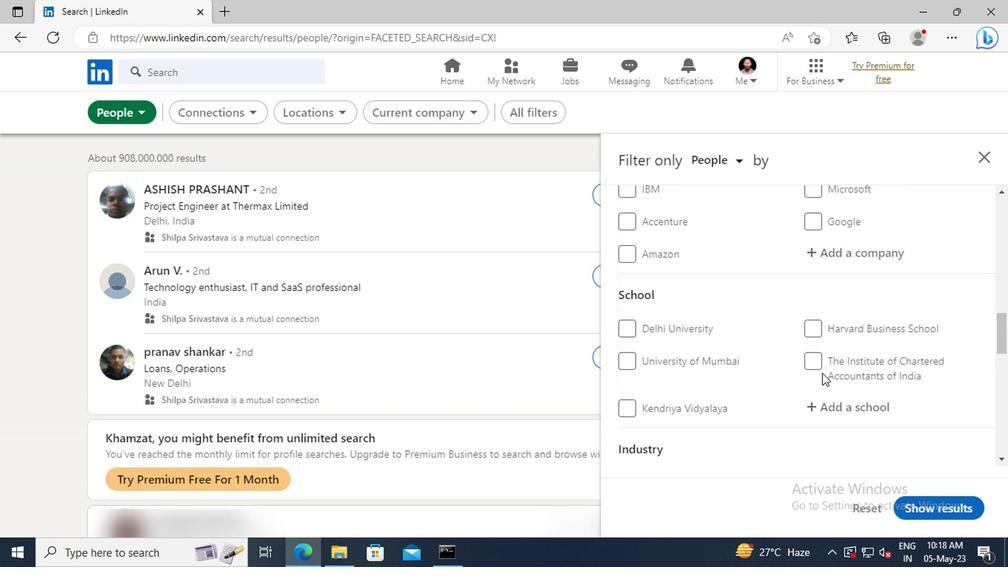 
Action: Mouse scrolled (819, 371) with delta (0, 0)
Screenshot: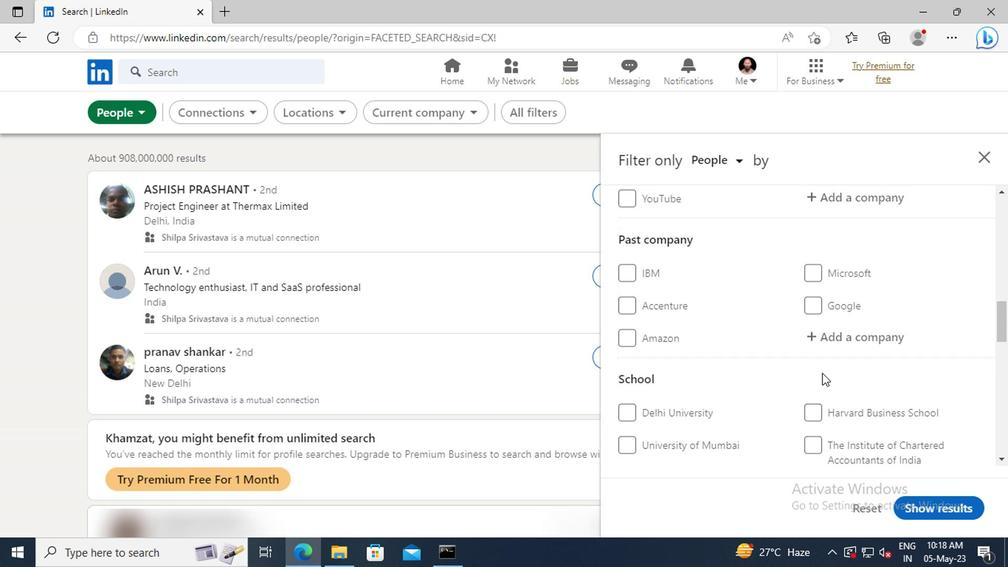 
Action: Mouse scrolled (819, 371) with delta (0, 0)
Screenshot: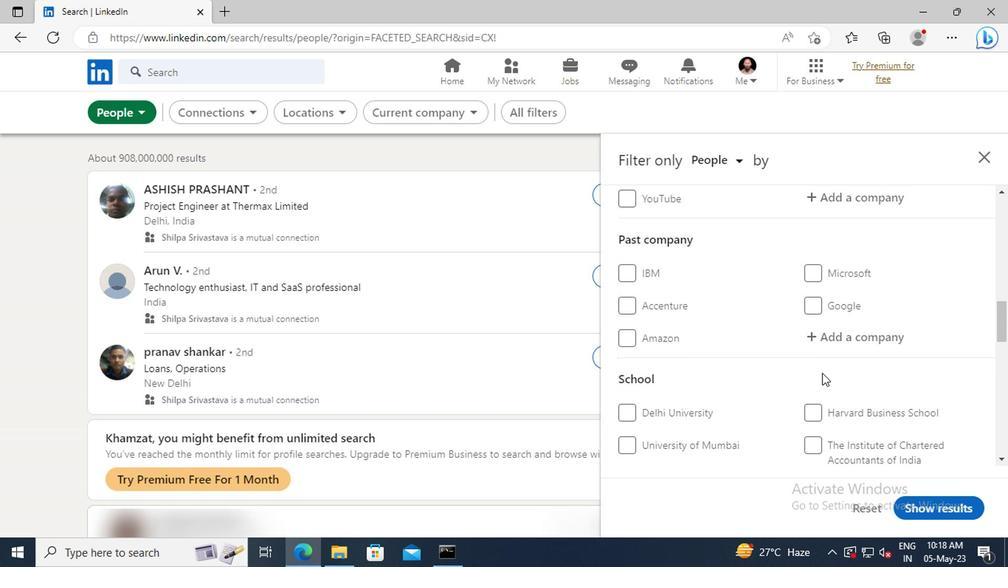 
Action: Mouse scrolled (819, 371) with delta (0, 0)
Screenshot: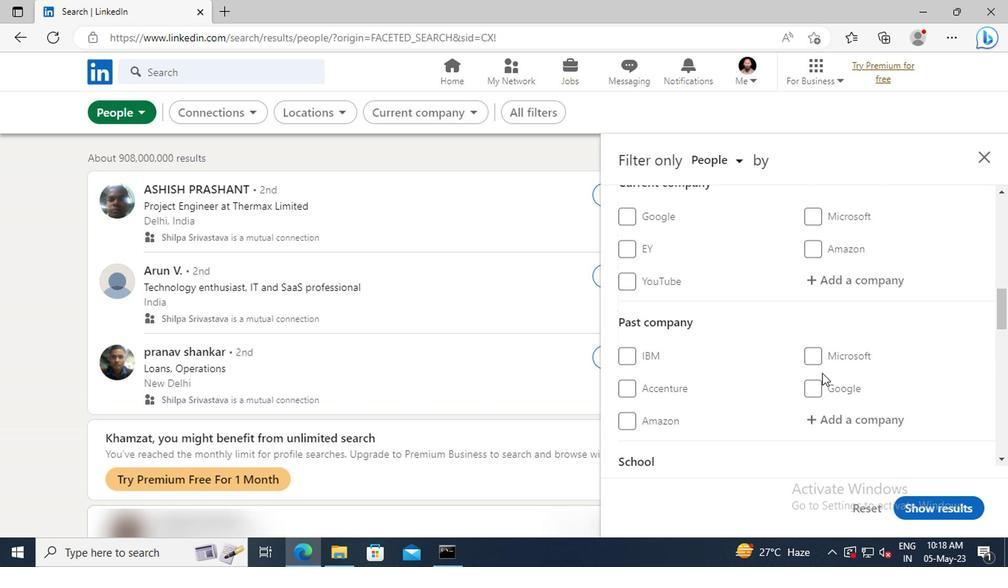 
Action: Mouse moved to (821, 327)
Screenshot: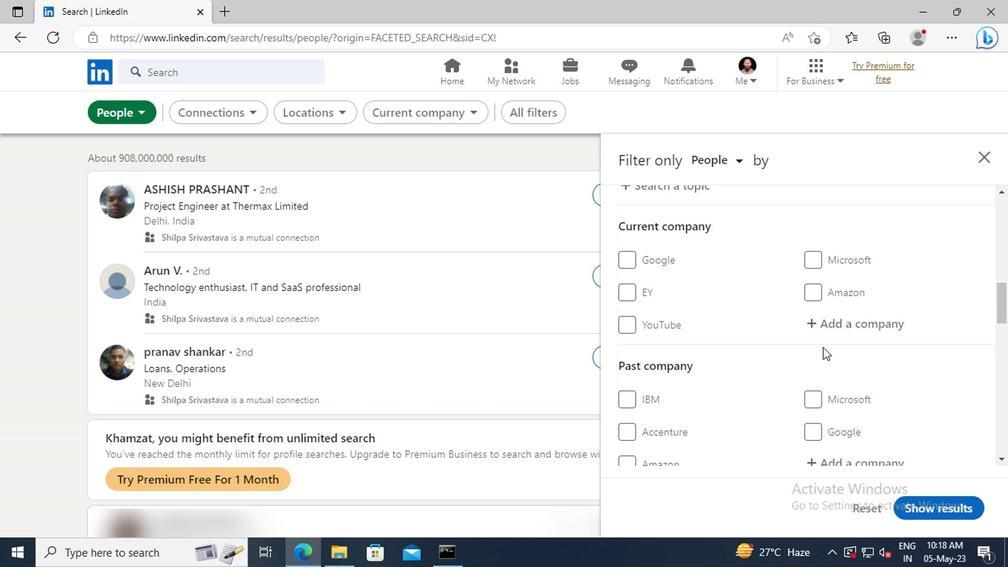 
Action: Mouse pressed left at (821, 327)
Screenshot: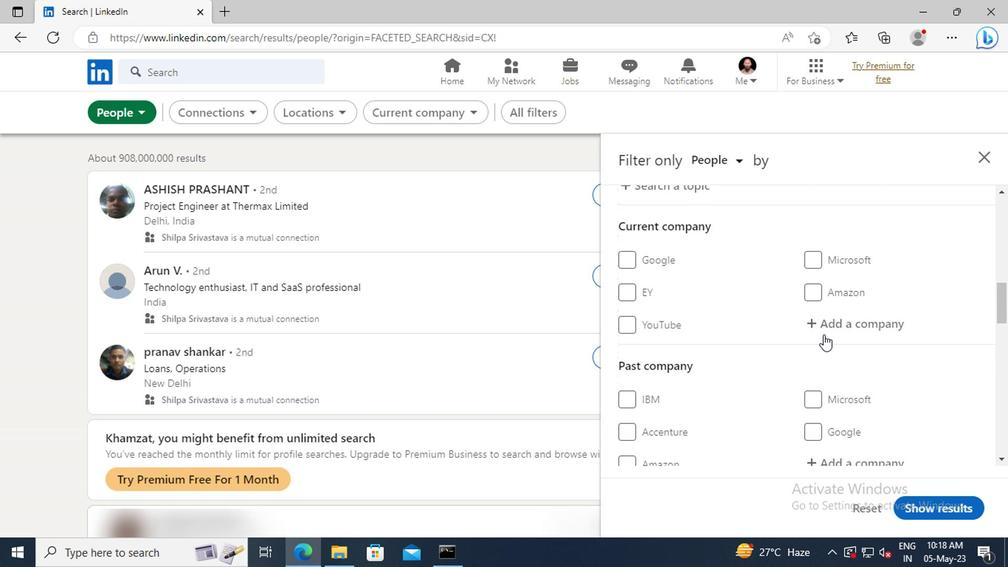 
Action: Key pressed <Key.shift>ALLEGION
Screenshot: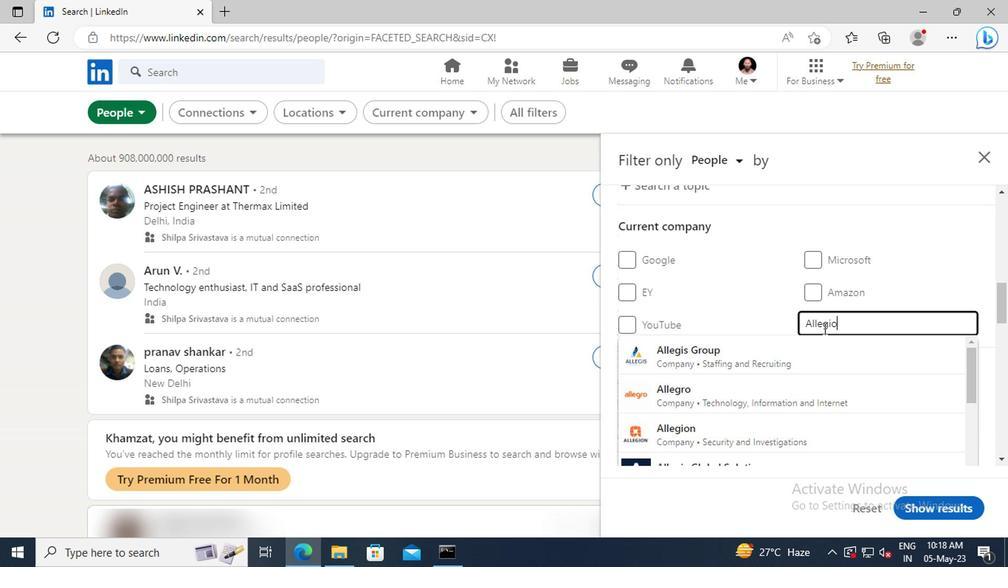 
Action: Mouse moved to (822, 349)
Screenshot: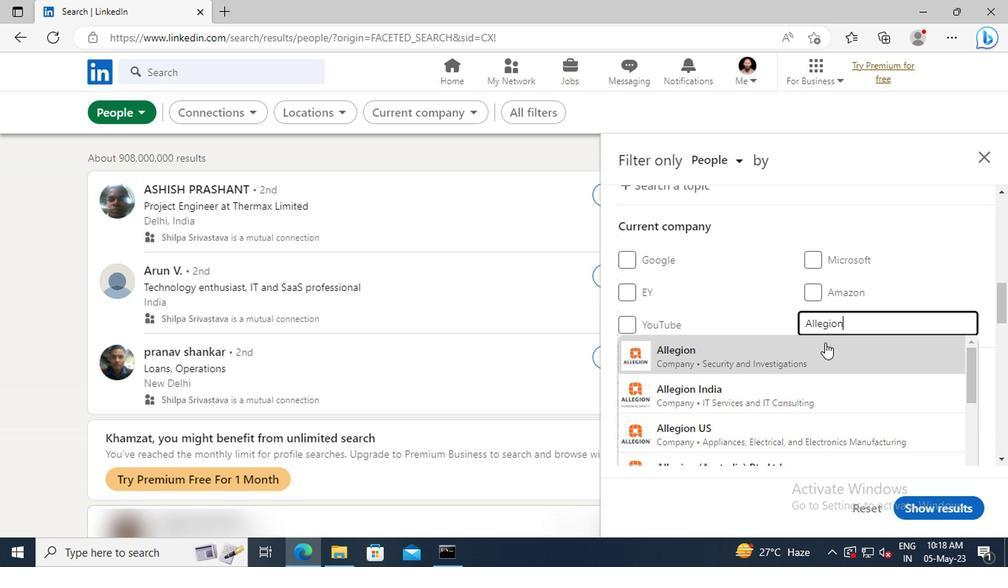 
Action: Mouse pressed left at (822, 349)
Screenshot: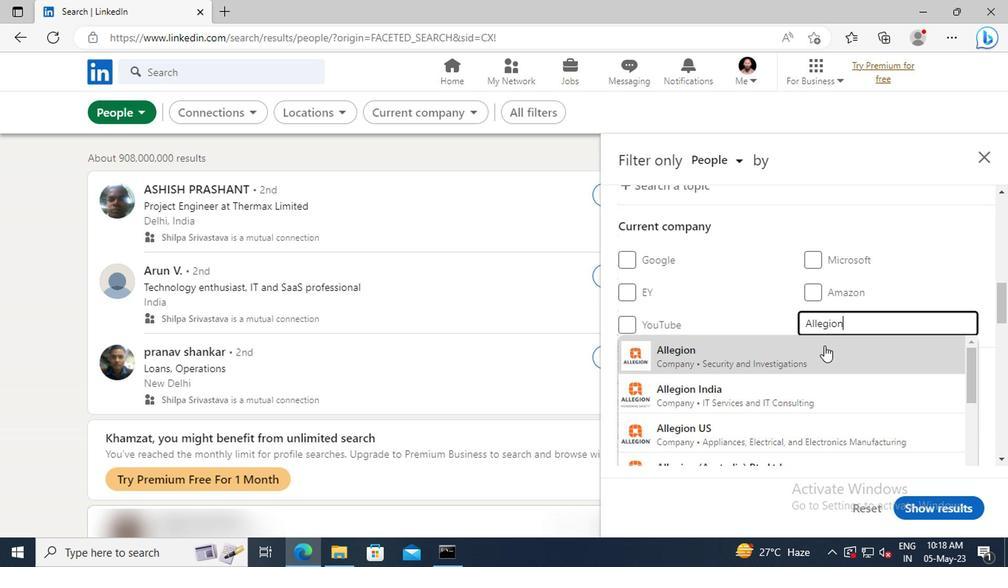 
Action: Mouse moved to (822, 349)
Screenshot: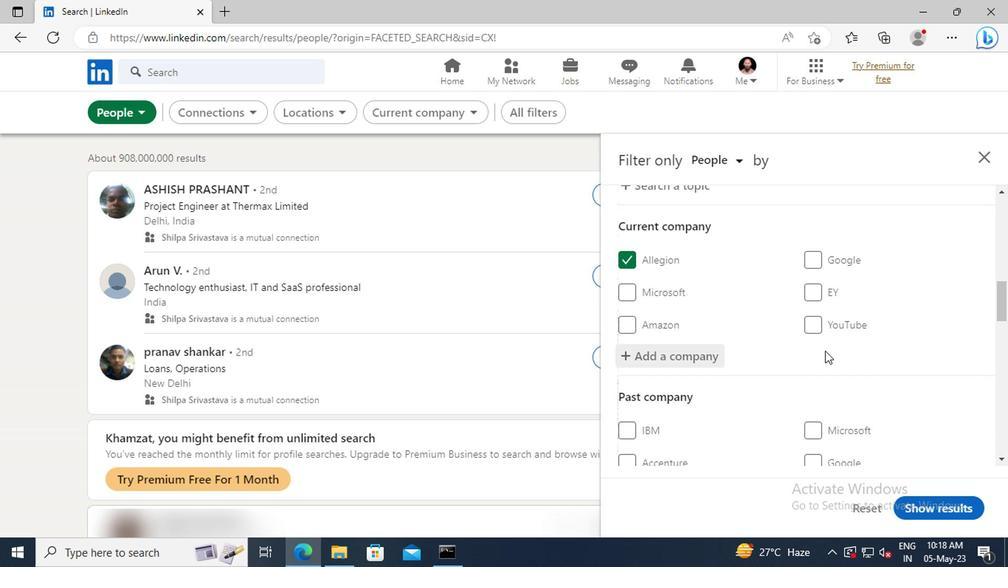 
Action: Mouse scrolled (822, 348) with delta (0, 0)
Screenshot: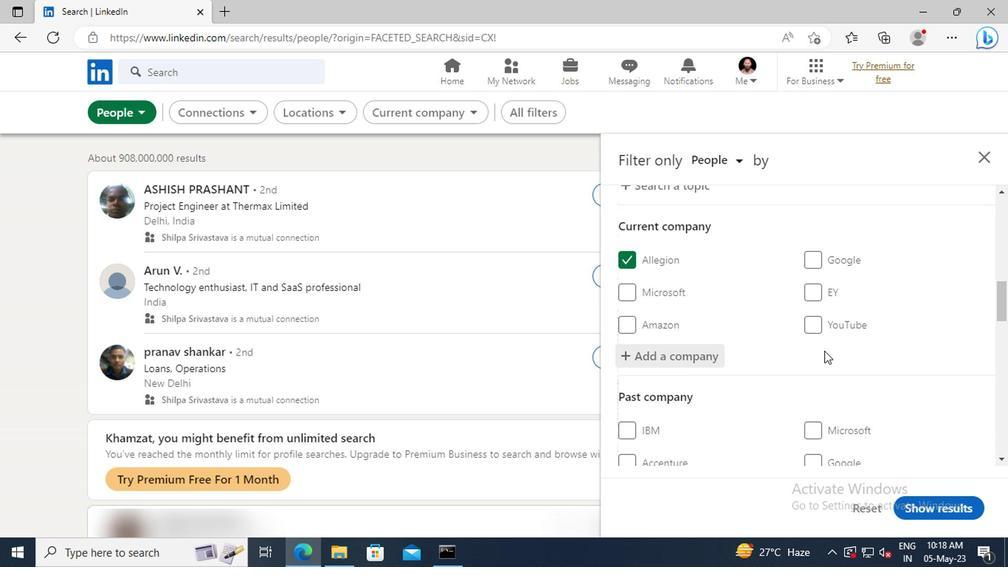 
Action: Mouse moved to (819, 344)
Screenshot: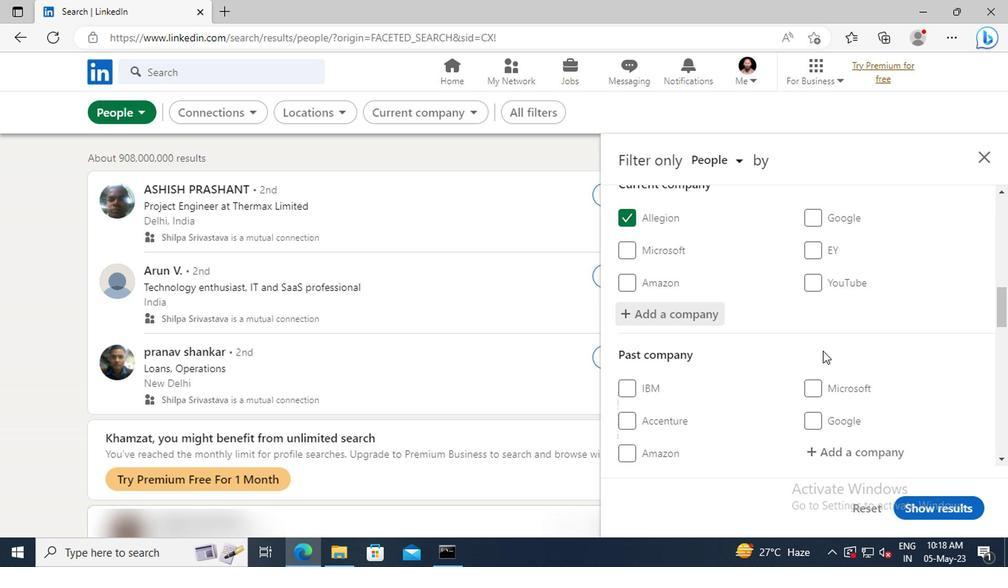 
Action: Mouse scrolled (819, 343) with delta (0, -1)
Screenshot: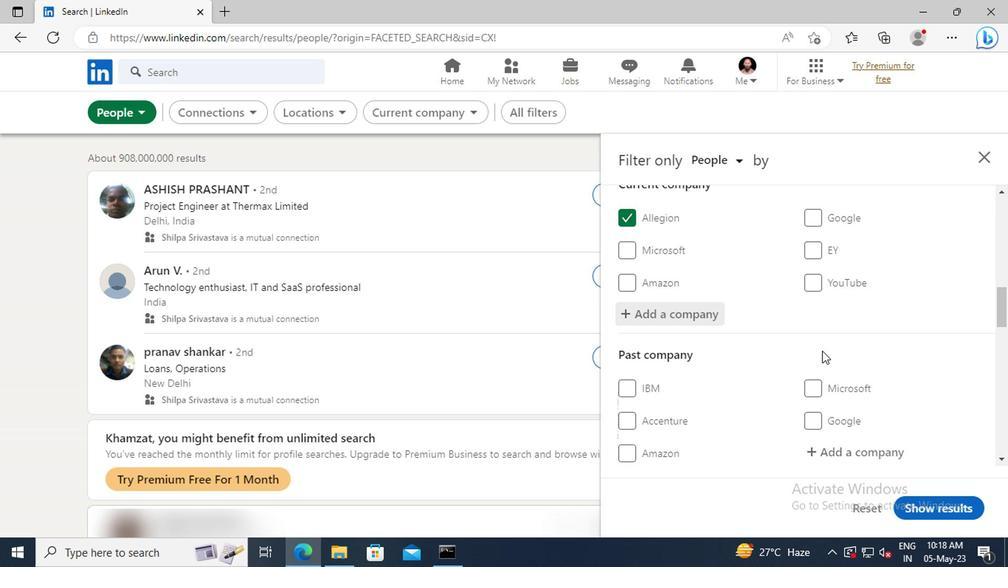 
Action: Mouse scrolled (819, 343) with delta (0, -1)
Screenshot: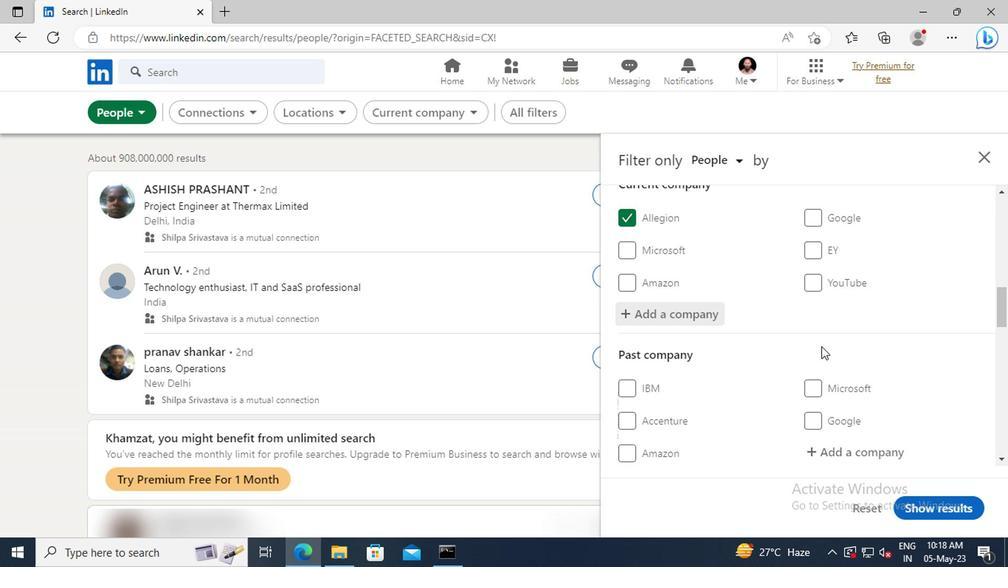 
Action: Mouse moved to (819, 339)
Screenshot: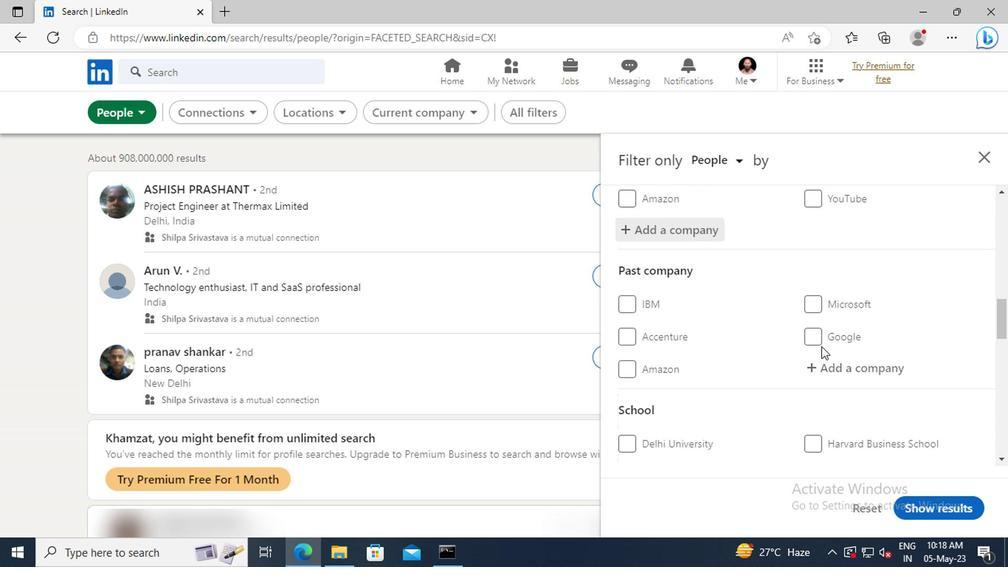 
Action: Mouse scrolled (819, 338) with delta (0, -1)
Screenshot: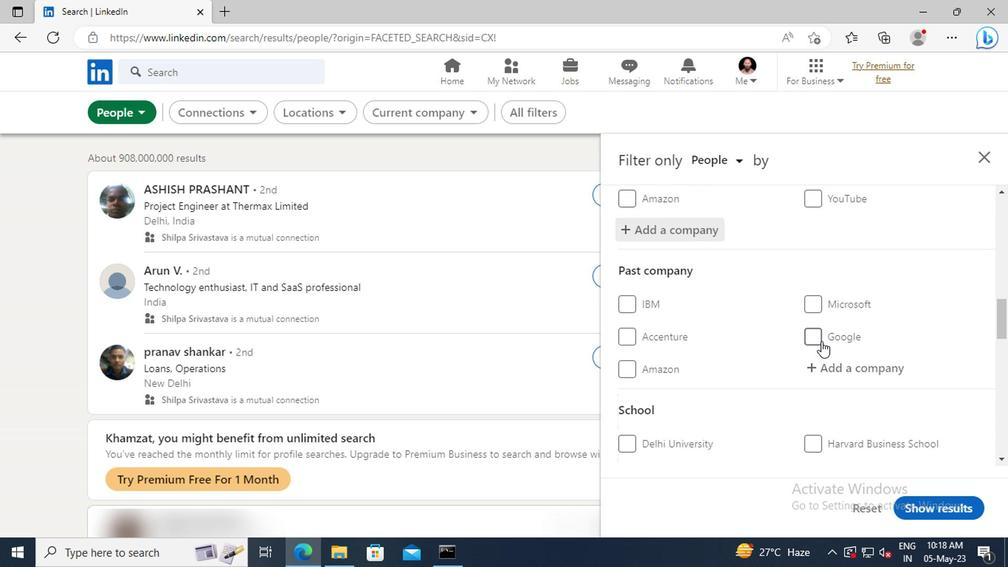 
Action: Mouse scrolled (819, 338) with delta (0, -1)
Screenshot: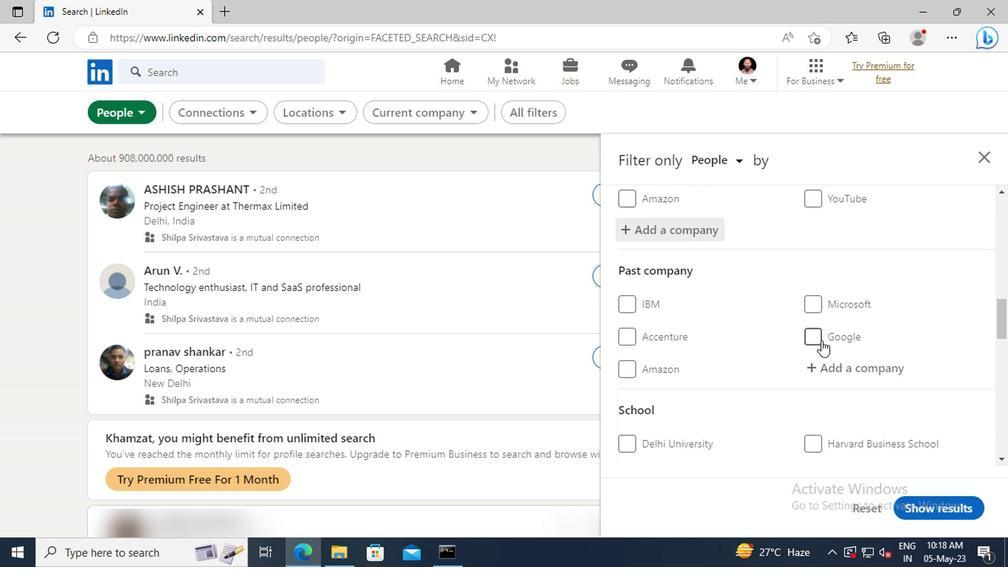 
Action: Mouse scrolled (819, 338) with delta (0, -1)
Screenshot: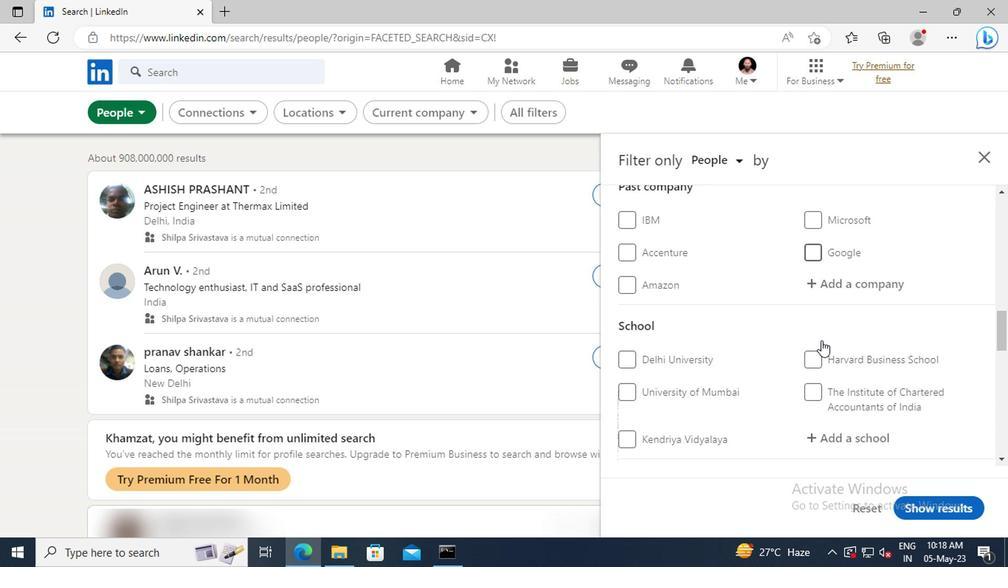 
Action: Mouse scrolled (819, 338) with delta (0, -1)
Screenshot: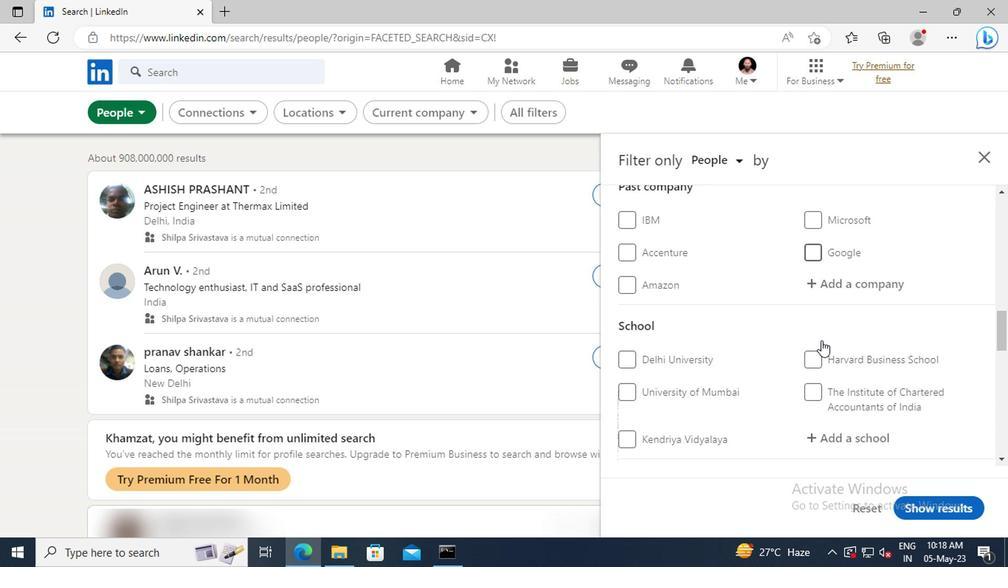 
Action: Mouse moved to (820, 350)
Screenshot: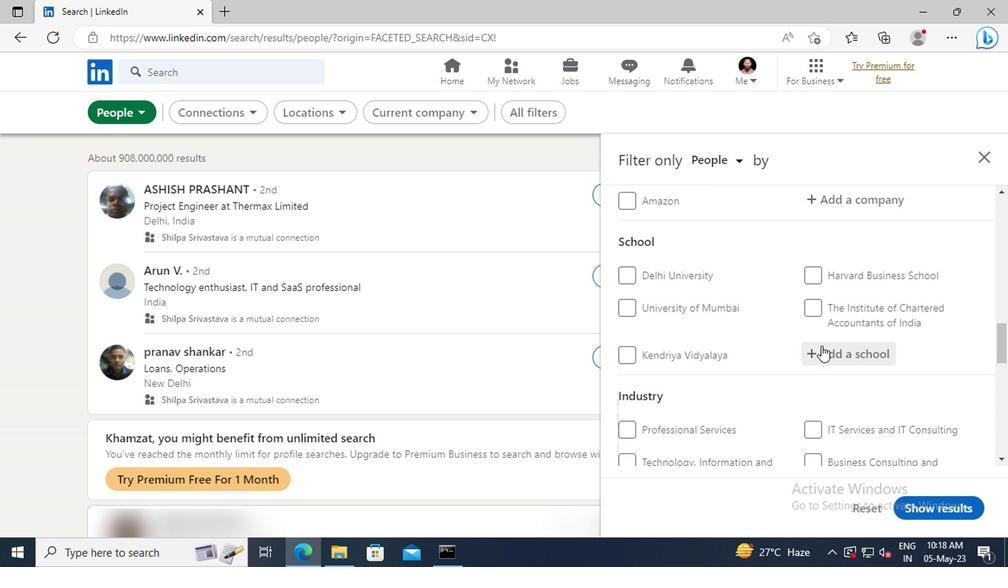 
Action: Mouse pressed left at (820, 350)
Screenshot: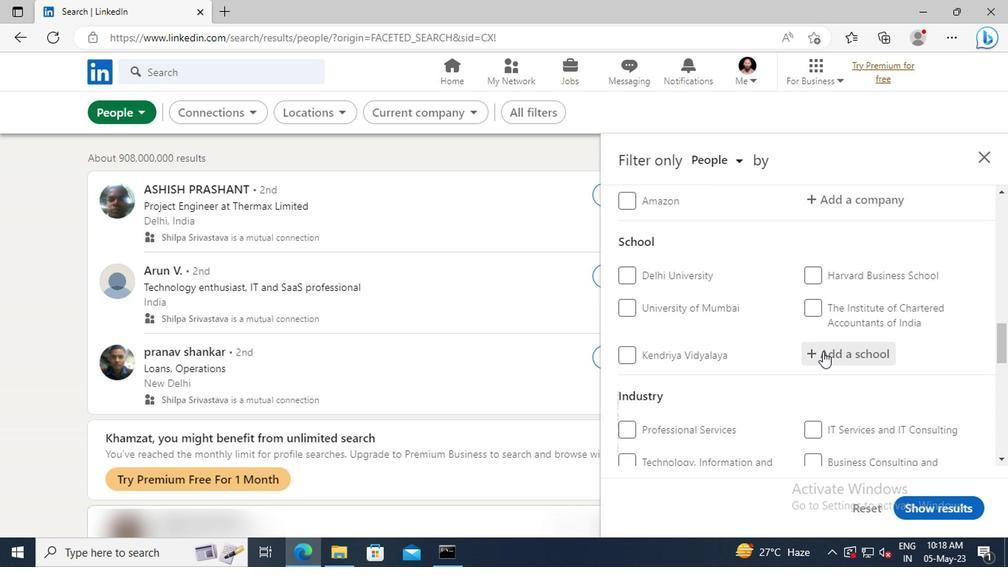
Action: Key pressed <Key.shift>LORETO<Key.space>
Screenshot: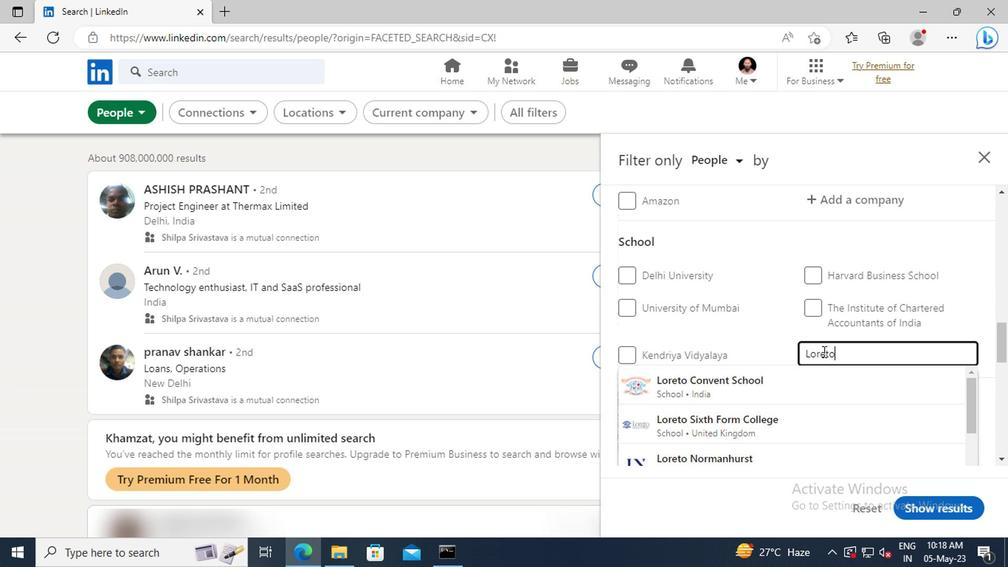 
Action: Mouse moved to (816, 374)
Screenshot: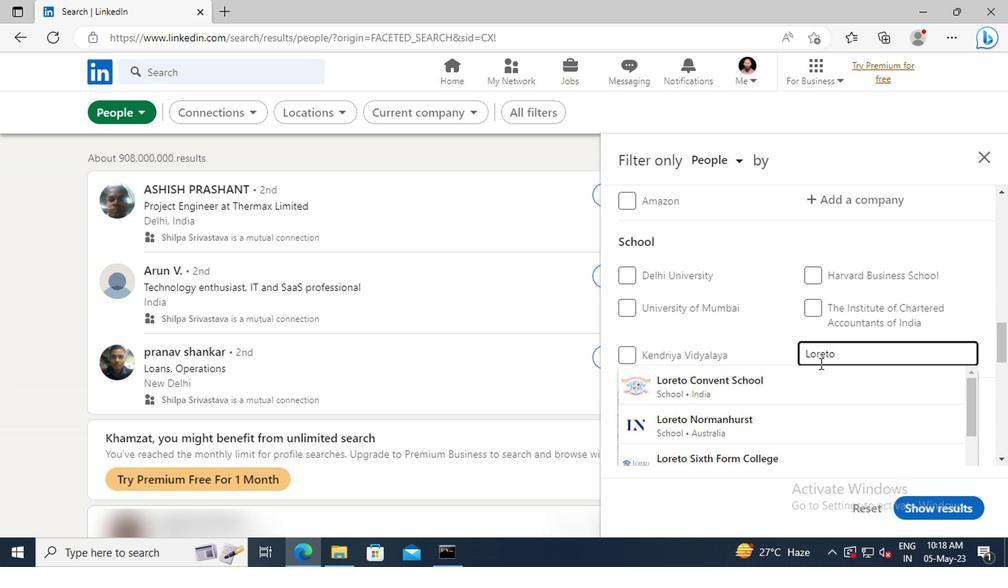 
Action: Mouse pressed left at (816, 374)
Screenshot: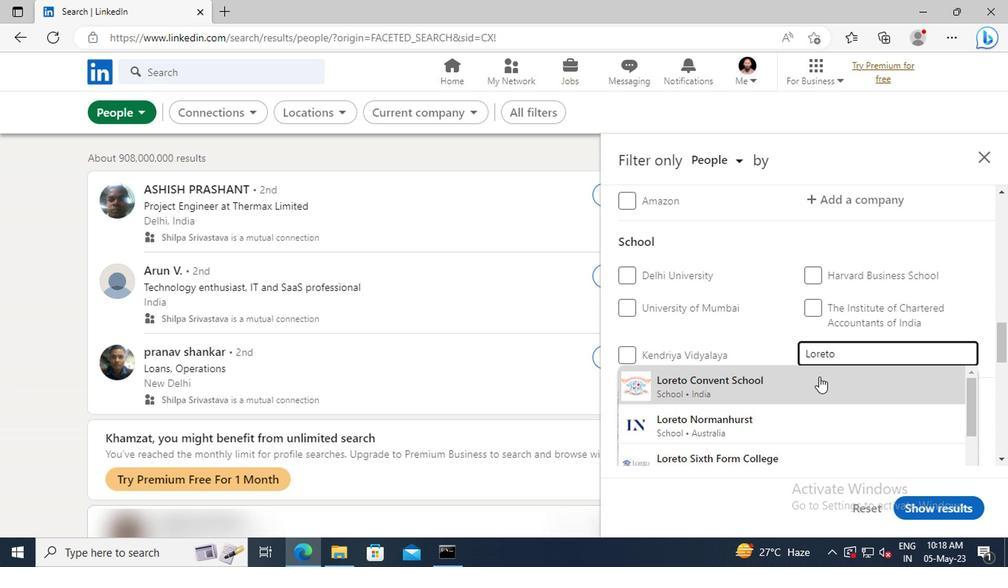 
Action: Mouse scrolled (816, 374) with delta (0, 0)
Screenshot: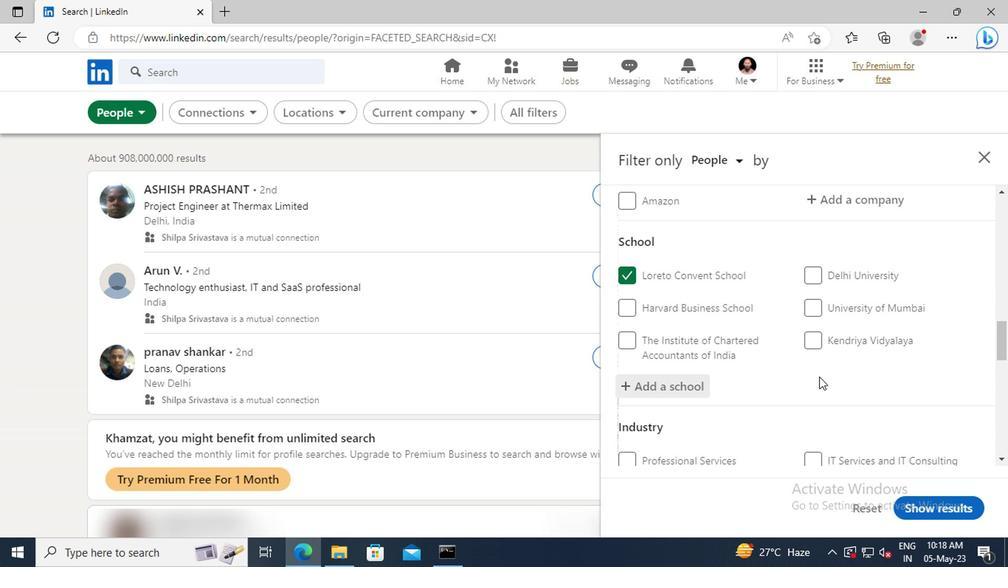 
Action: Mouse scrolled (816, 374) with delta (0, 0)
Screenshot: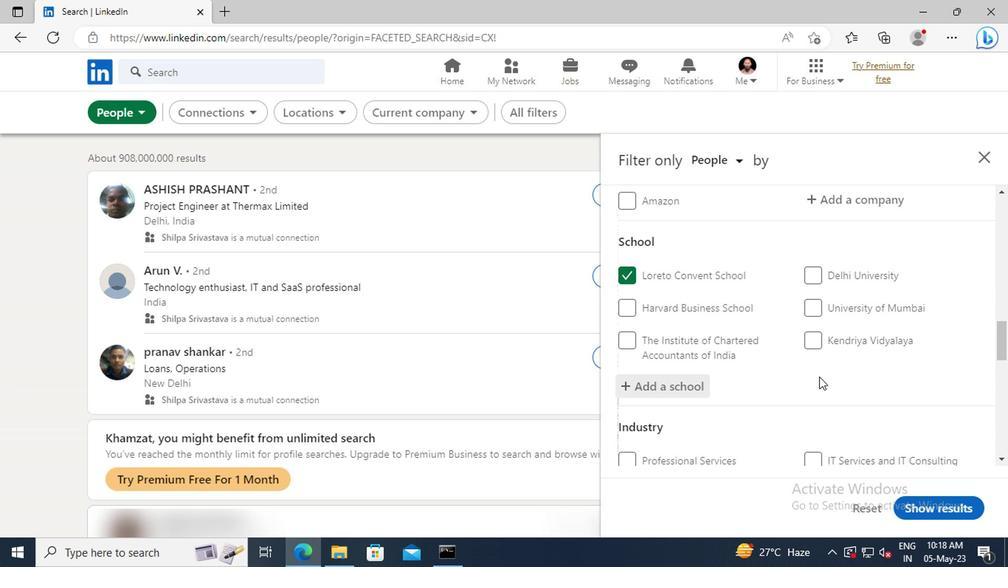 
Action: Mouse moved to (816, 363)
Screenshot: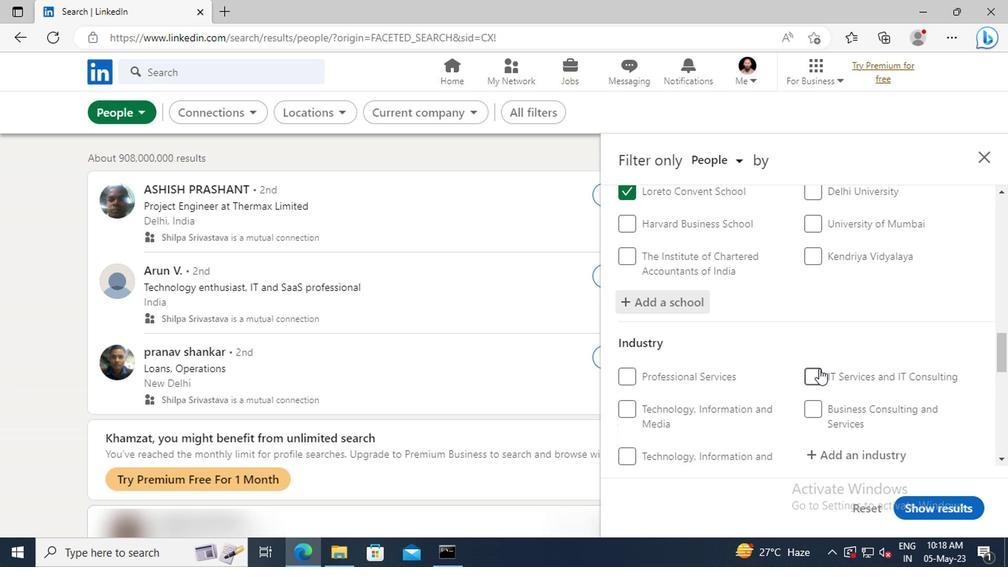 
Action: Mouse scrolled (816, 362) with delta (0, -1)
Screenshot: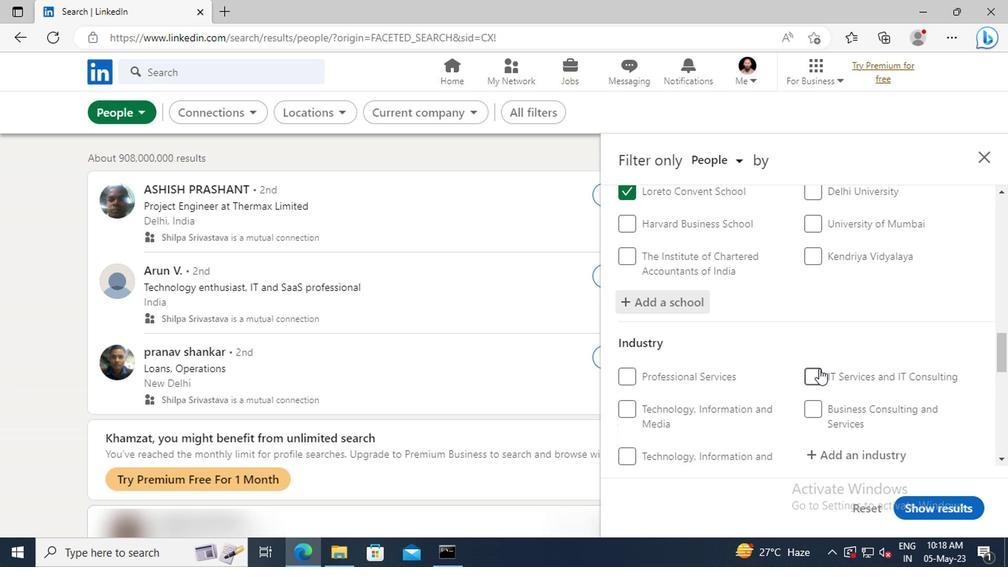 
Action: Mouse moved to (816, 362)
Screenshot: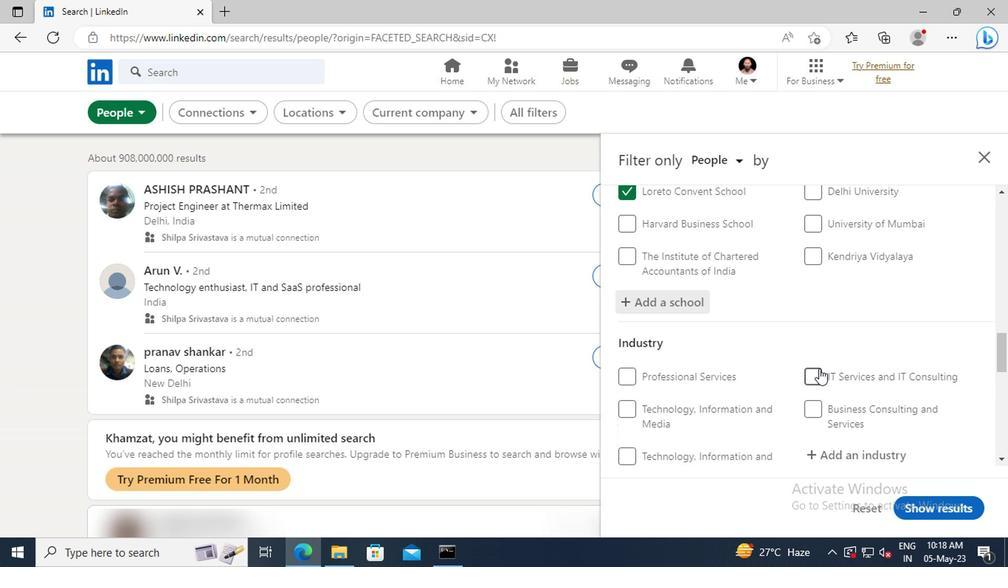 
Action: Mouse scrolled (816, 361) with delta (0, 0)
Screenshot: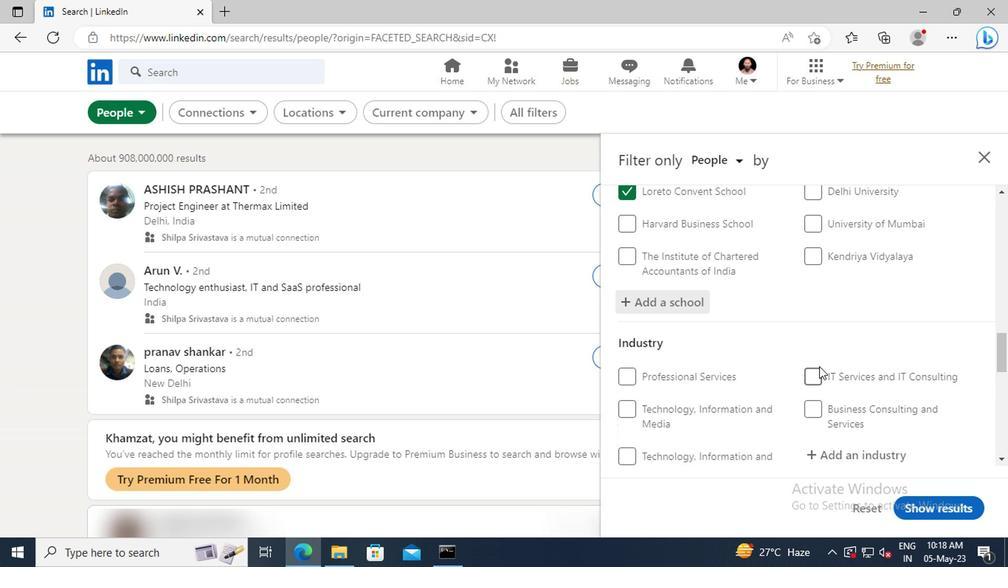 
Action: Mouse moved to (814, 365)
Screenshot: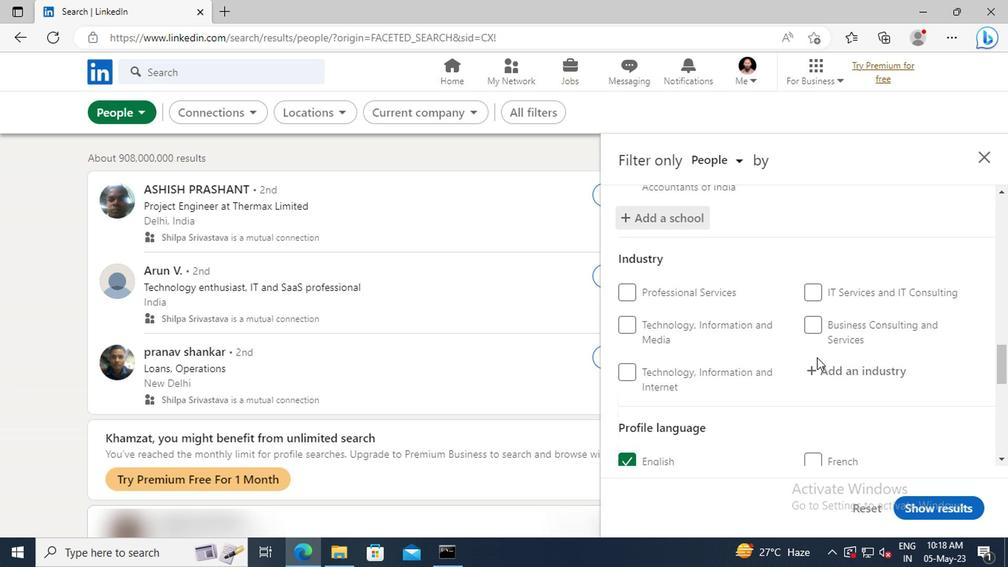 
Action: Mouse pressed left at (814, 365)
Screenshot: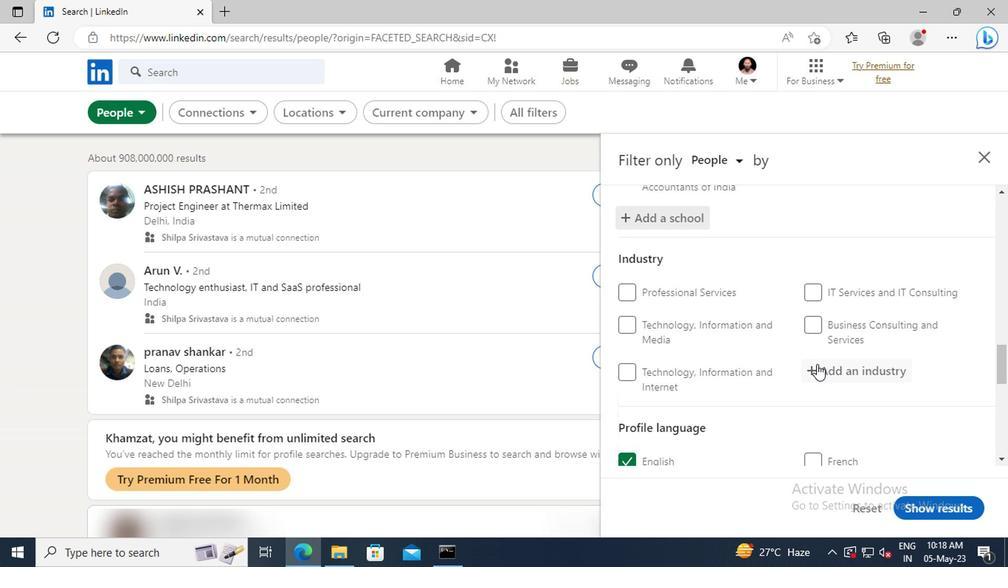 
Action: Key pressed <Key.shift>REST
Screenshot: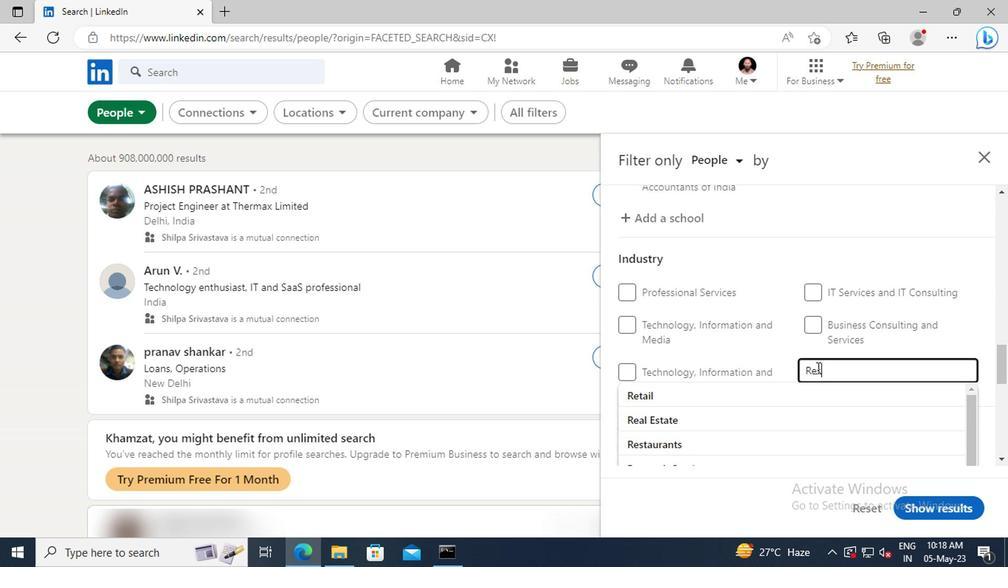 
Action: Mouse moved to (819, 388)
Screenshot: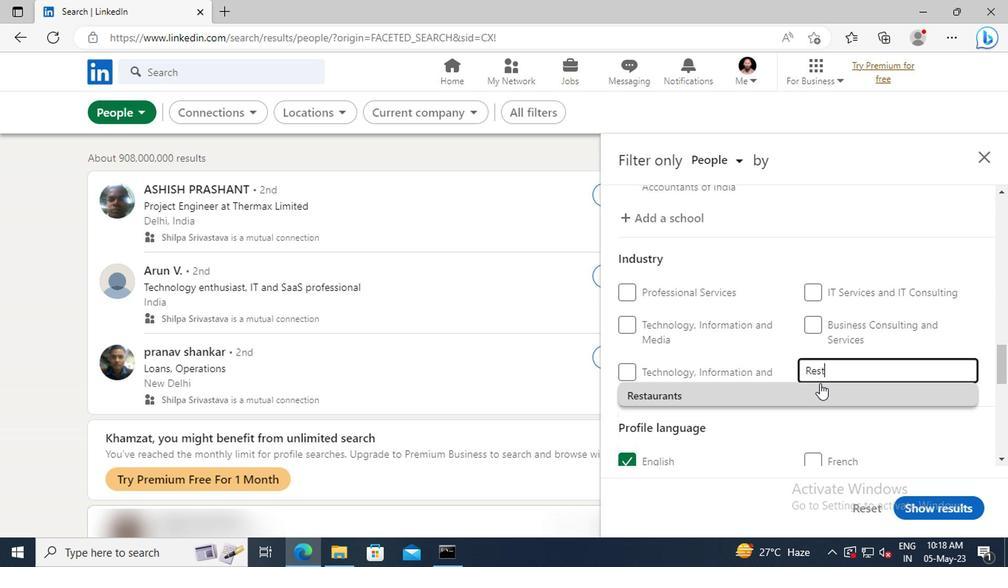 
Action: Mouse pressed left at (819, 388)
Screenshot: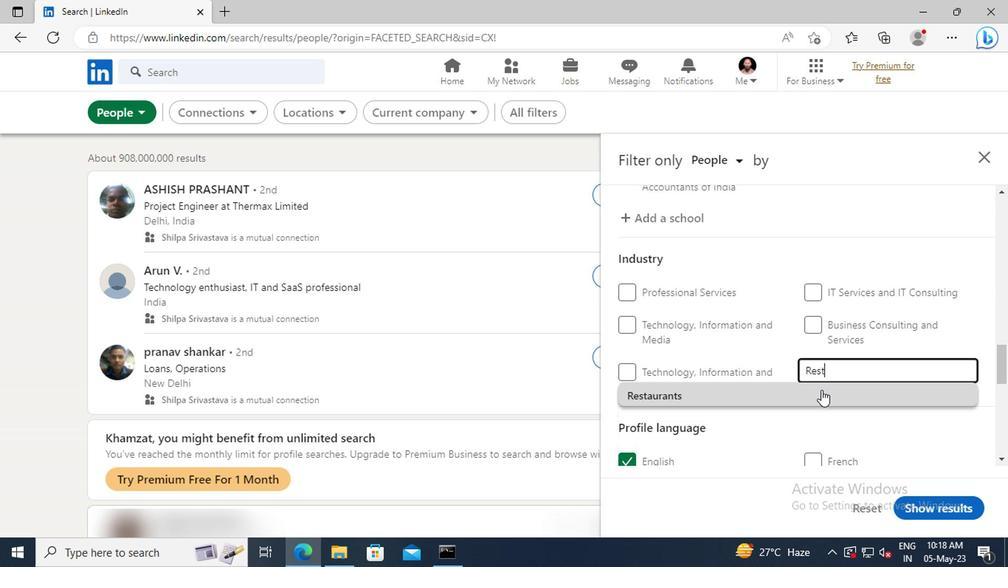 
Action: Mouse moved to (819, 388)
Screenshot: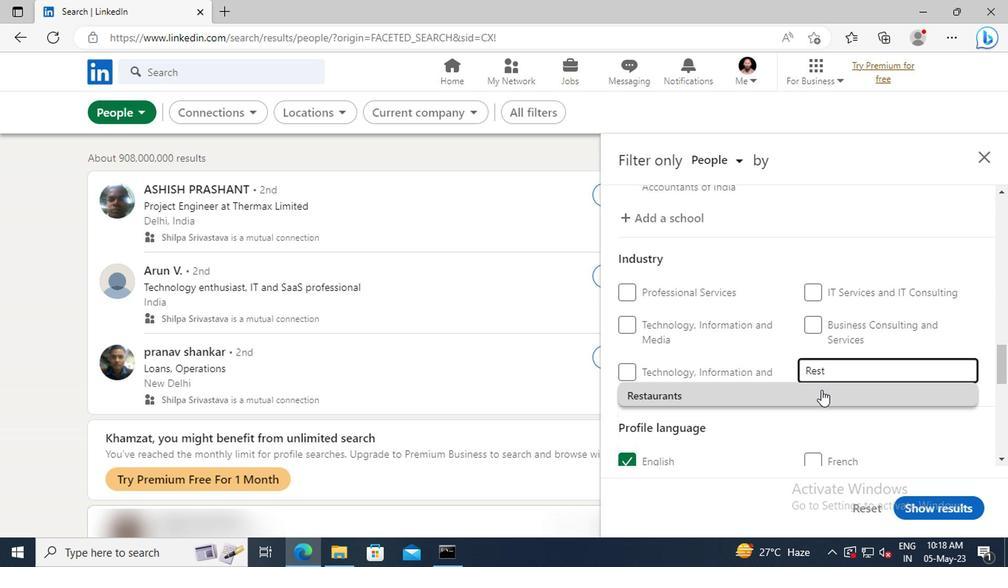 
Action: Mouse scrolled (819, 388) with delta (0, 0)
Screenshot: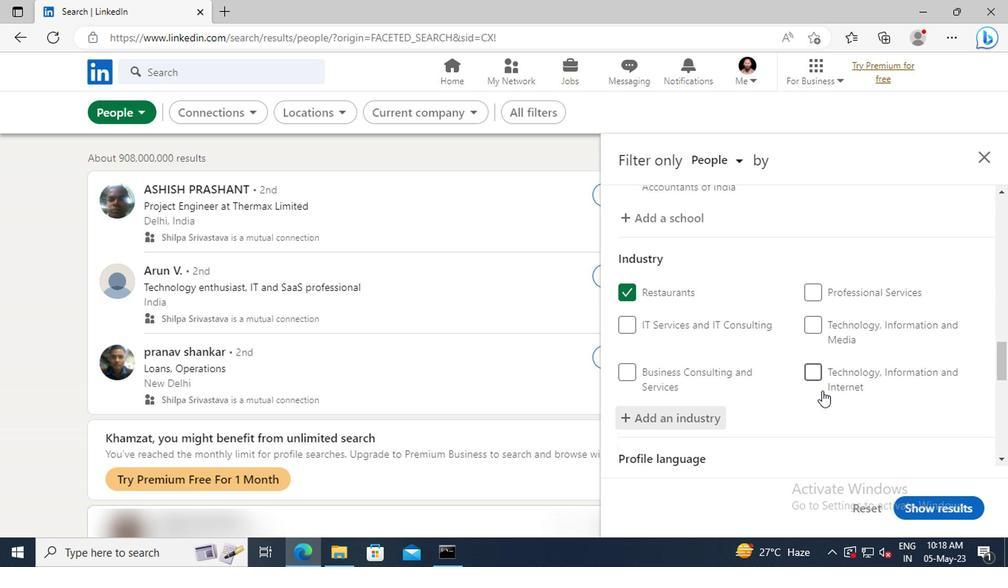
Action: Mouse scrolled (819, 388) with delta (0, 0)
Screenshot: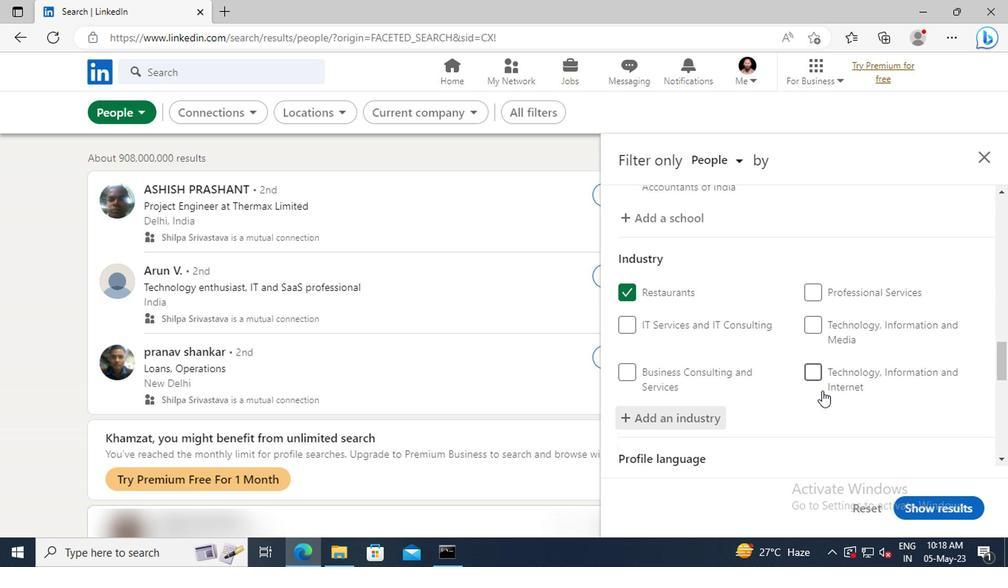 
Action: Mouse moved to (820, 386)
Screenshot: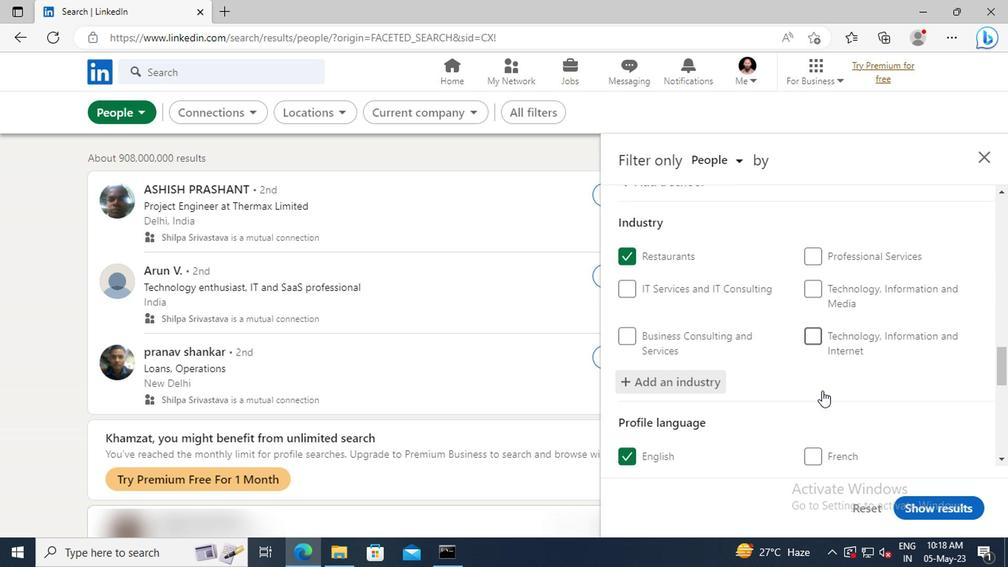 
Action: Mouse scrolled (820, 385) with delta (0, 0)
Screenshot: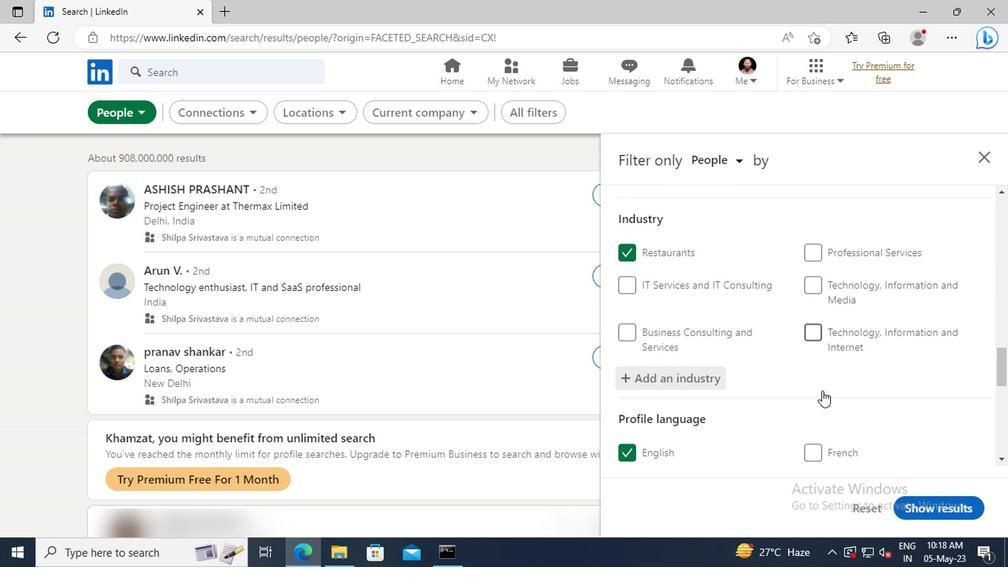 
Action: Mouse moved to (820, 382)
Screenshot: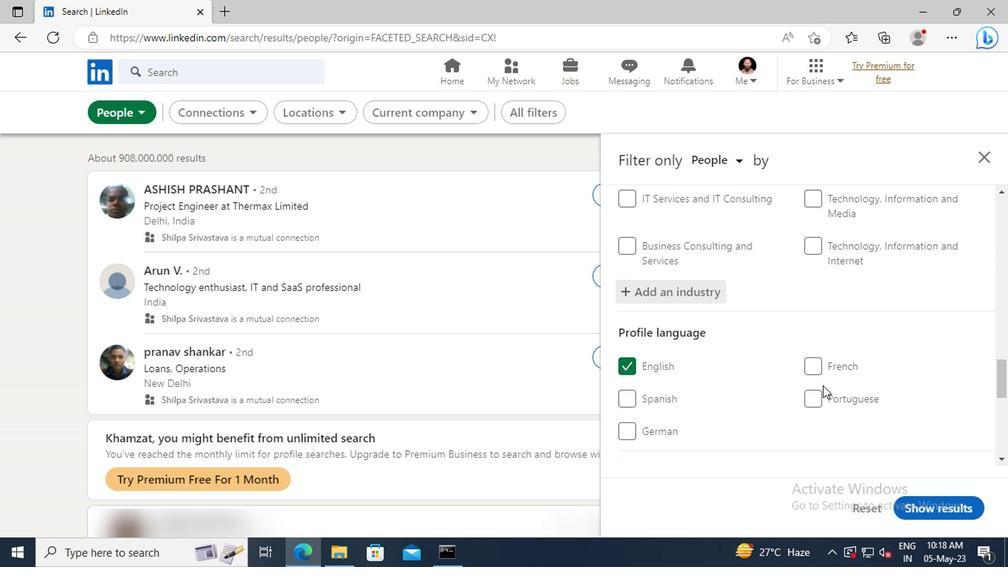 
Action: Mouse scrolled (820, 381) with delta (0, -1)
Screenshot: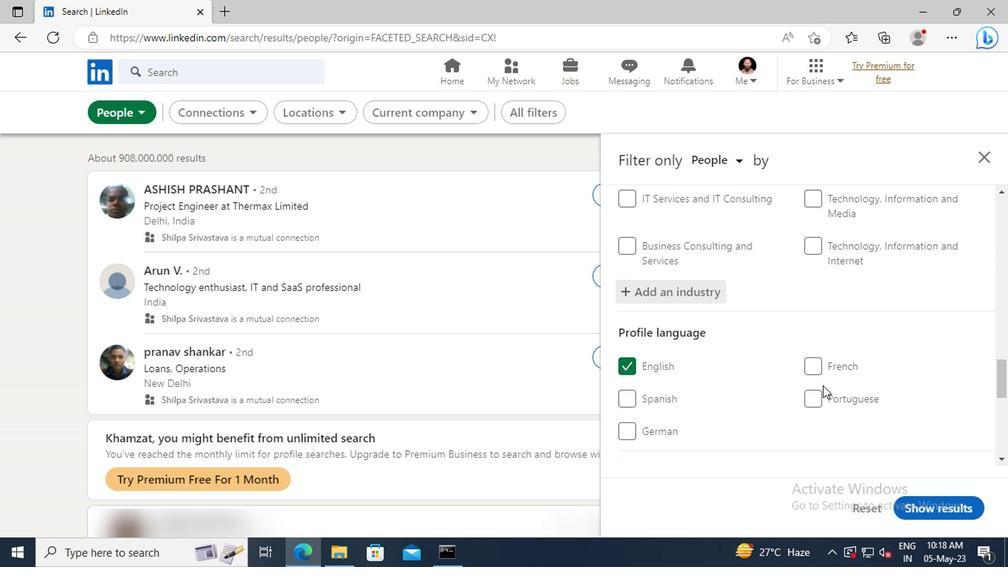 
Action: Mouse moved to (820, 381)
Screenshot: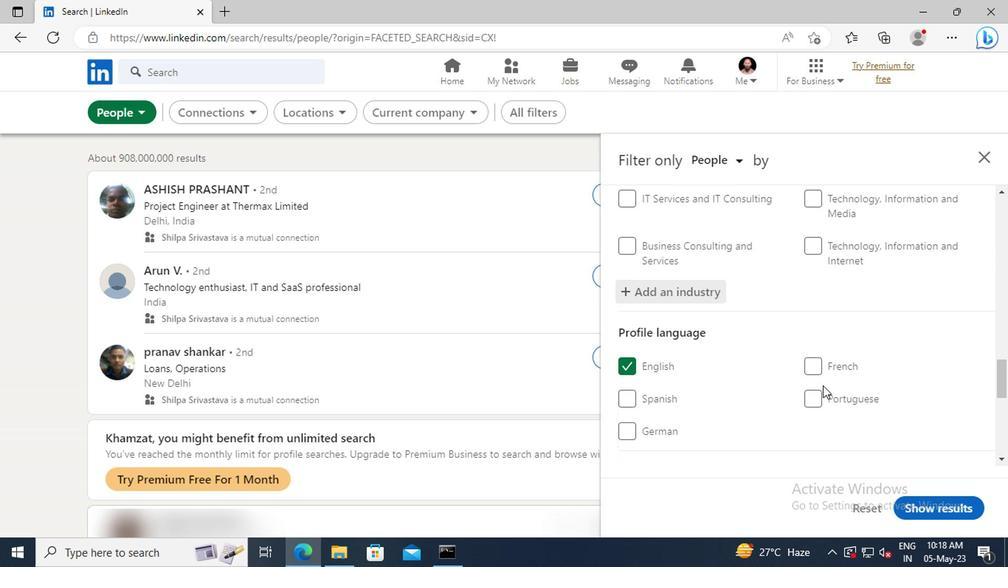 
Action: Mouse scrolled (820, 380) with delta (0, 0)
Screenshot: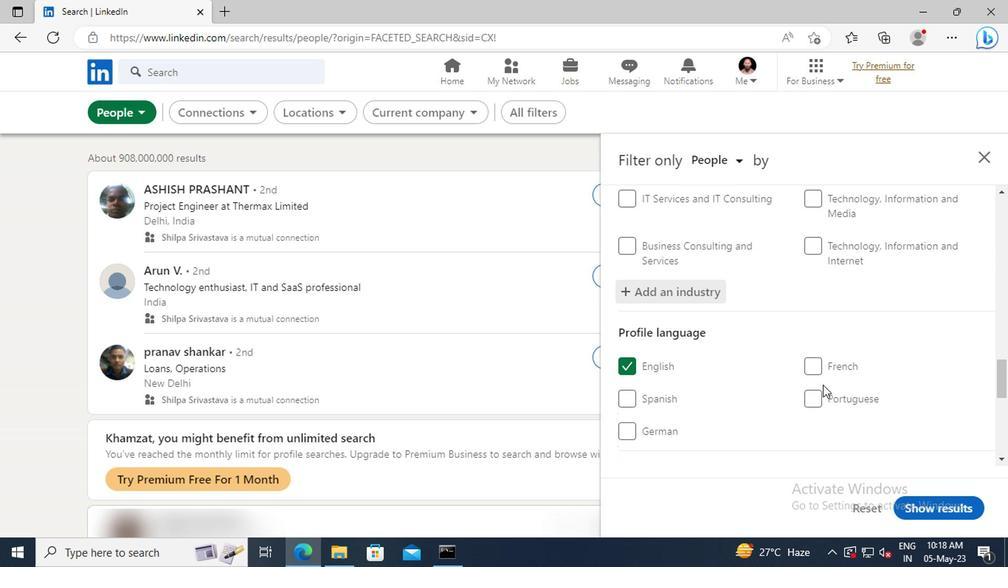 
Action: Mouse moved to (820, 371)
Screenshot: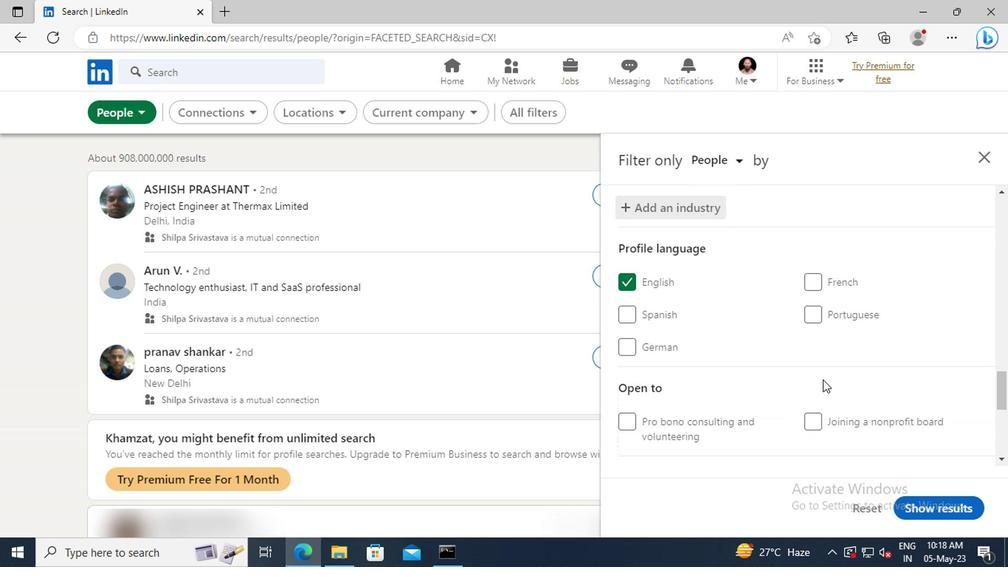 
Action: Mouse scrolled (820, 370) with delta (0, 0)
Screenshot: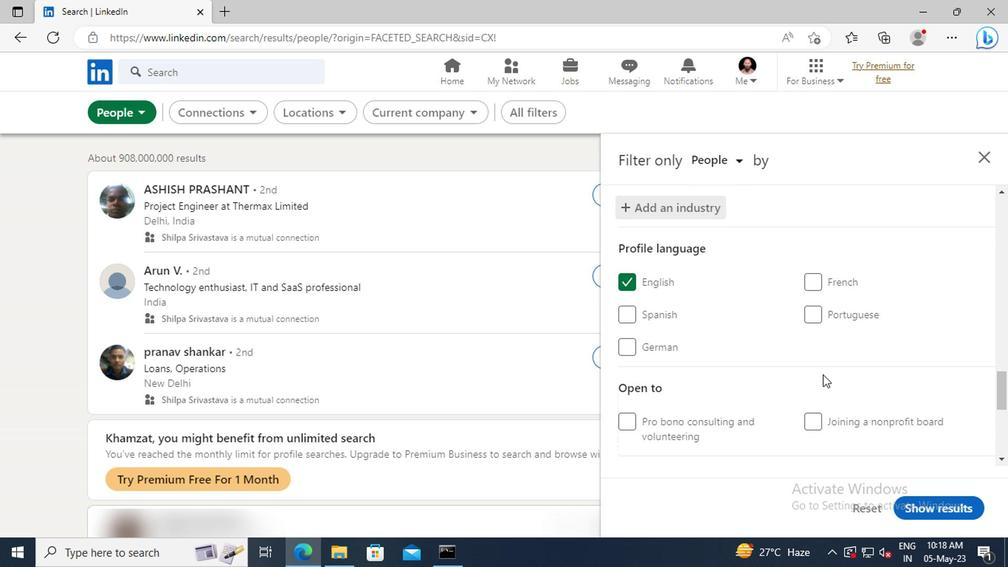 
Action: Mouse moved to (820, 370)
Screenshot: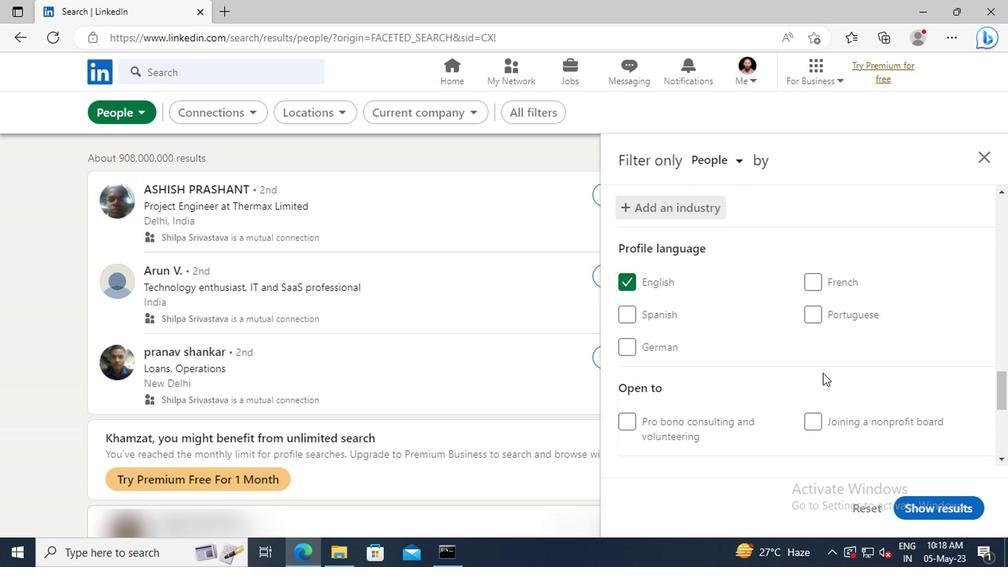 
Action: Mouse scrolled (820, 369) with delta (0, -1)
Screenshot: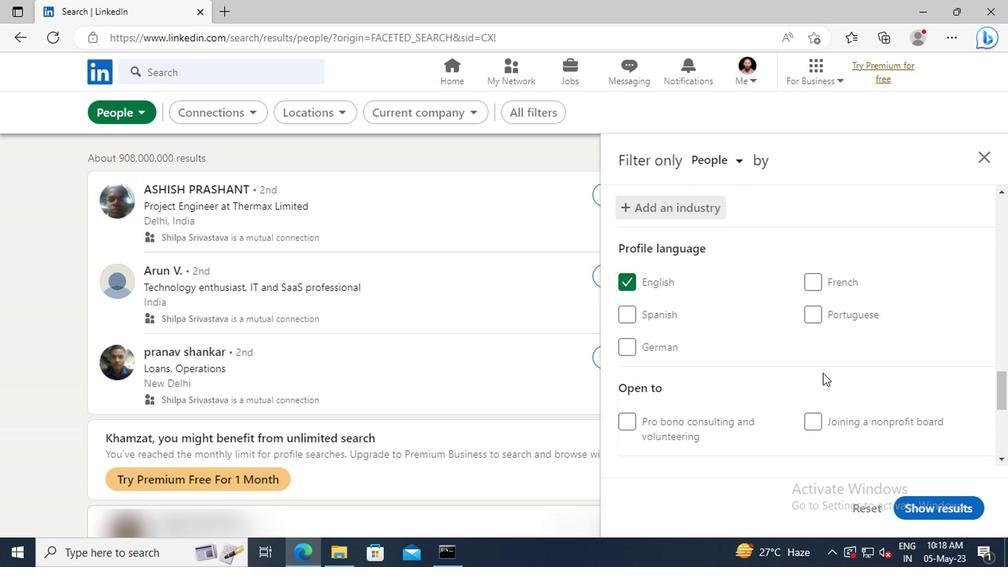 
Action: Mouse moved to (820, 351)
Screenshot: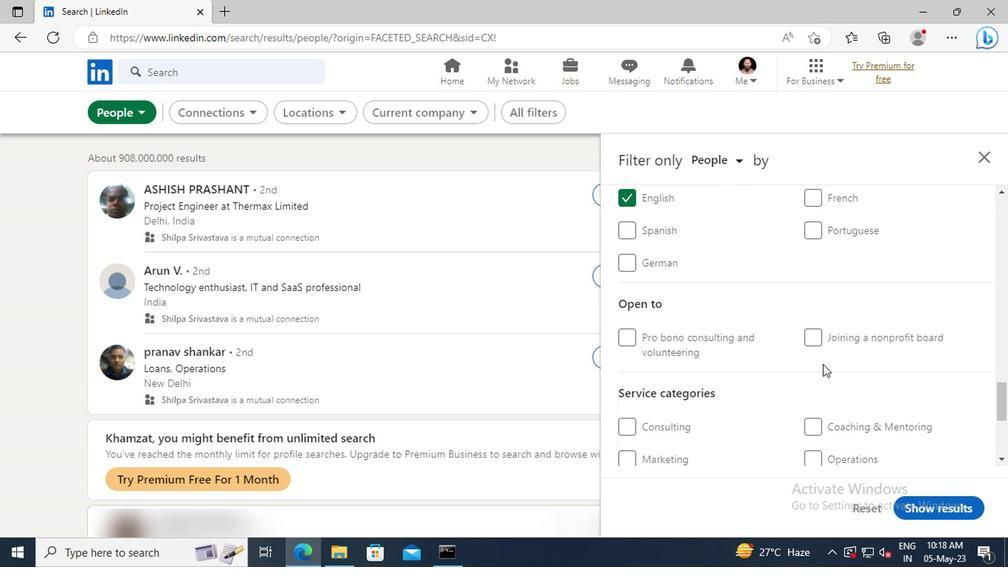 
Action: Mouse scrolled (820, 350) with delta (0, 0)
Screenshot: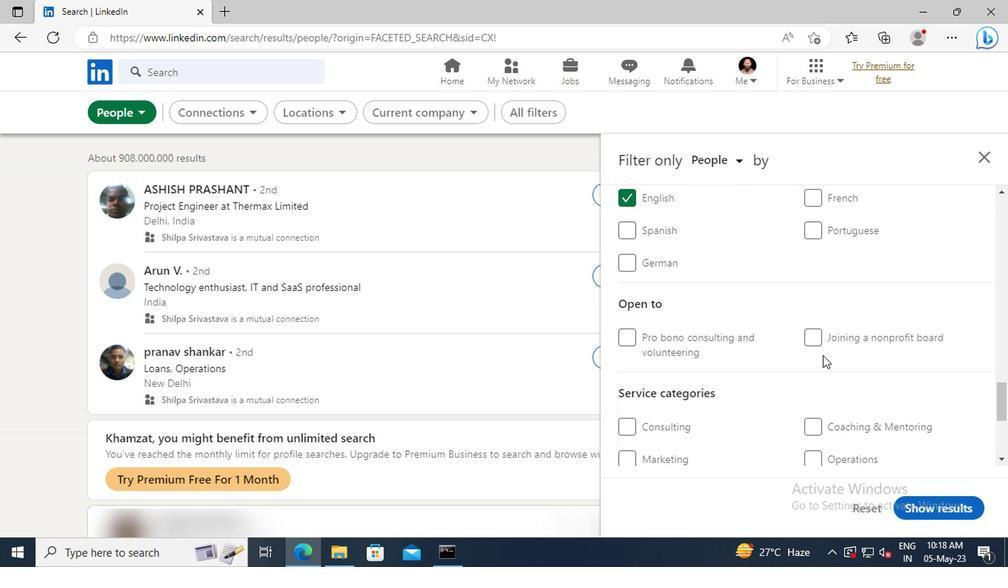 
Action: Mouse scrolled (820, 350) with delta (0, 0)
Screenshot: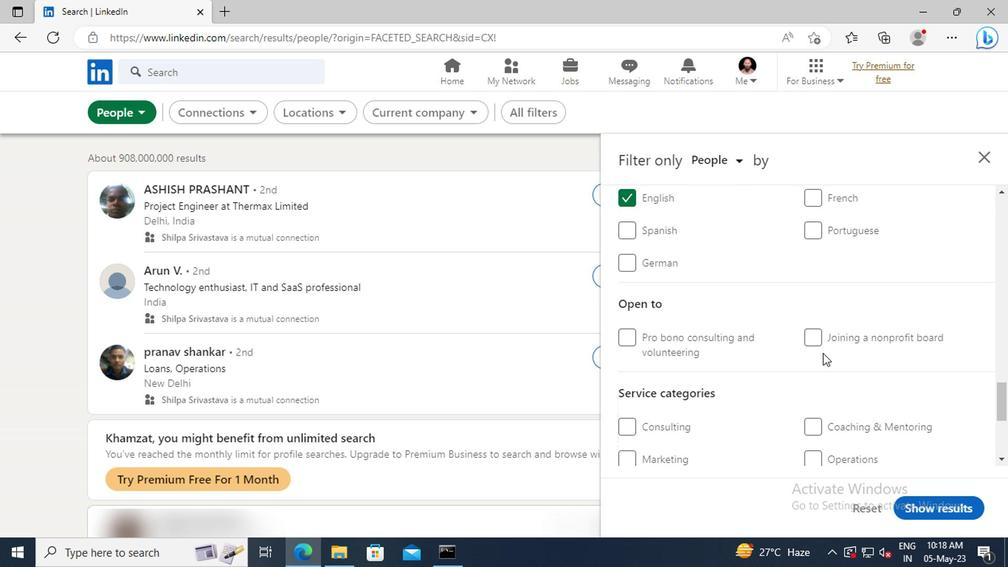 
Action: Mouse moved to (820, 350)
Screenshot: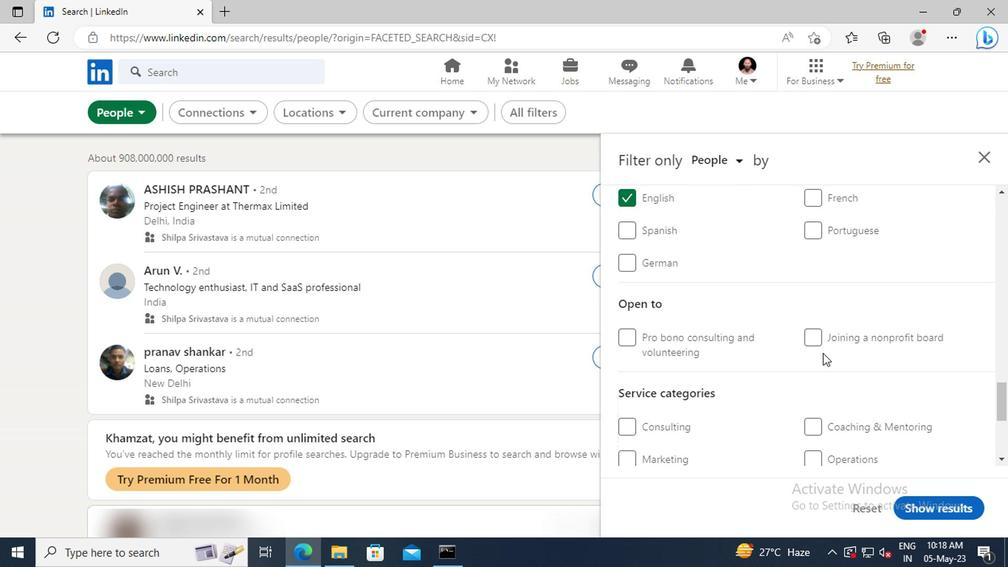 
Action: Mouse scrolled (820, 350) with delta (0, 0)
Screenshot: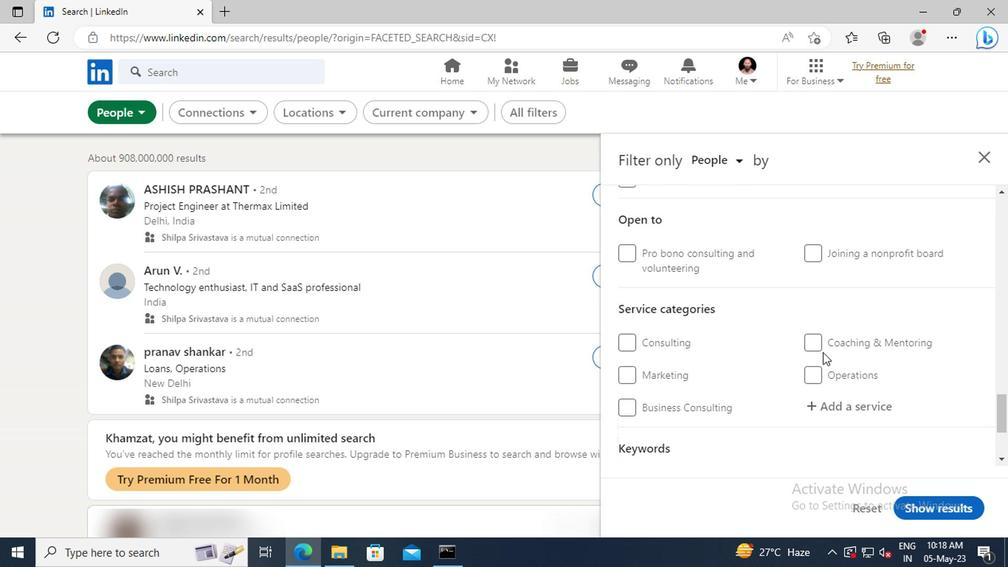 
Action: Mouse scrolled (820, 350) with delta (0, 0)
Screenshot: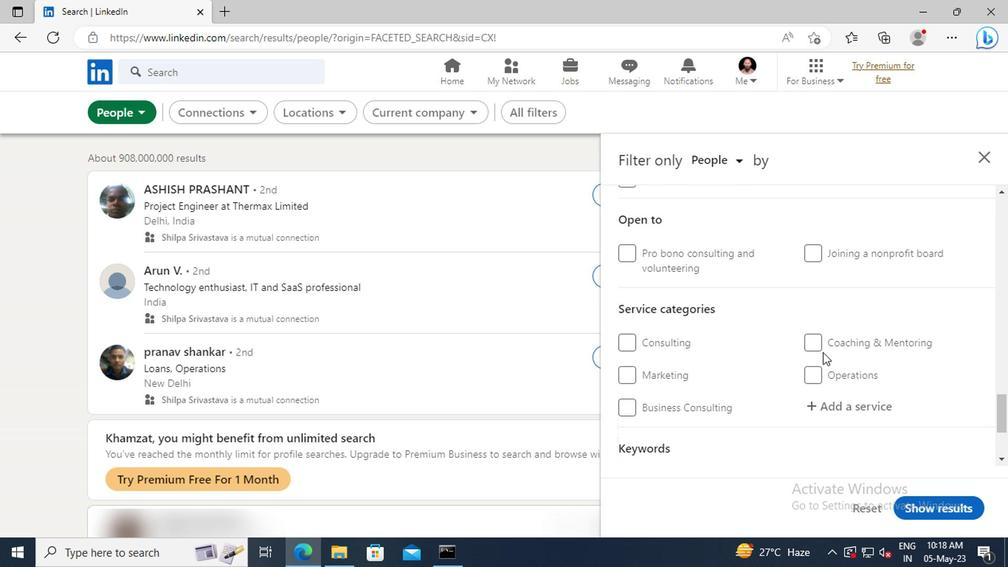 
Action: Mouse moved to (825, 324)
Screenshot: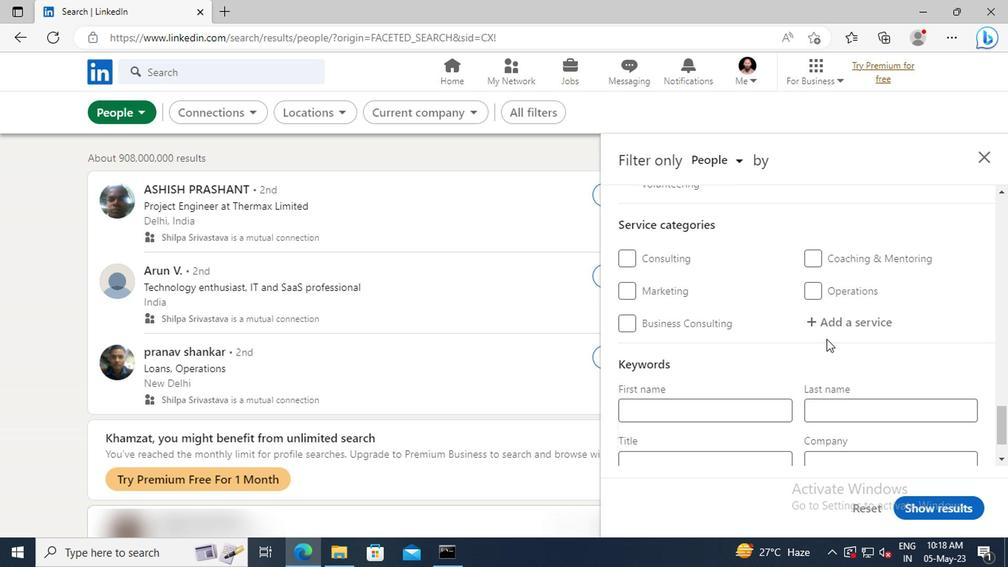 
Action: Mouse pressed left at (825, 324)
Screenshot: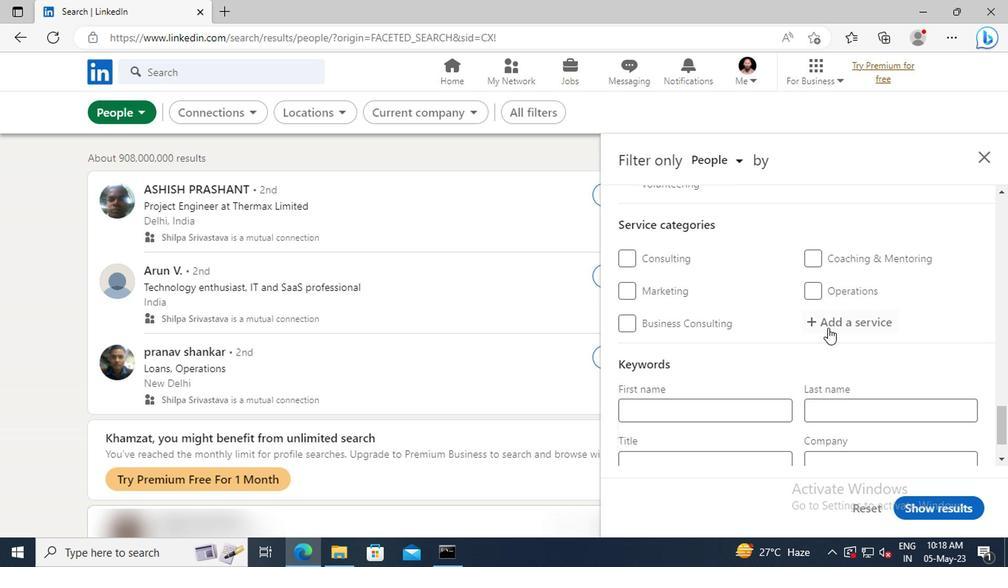 
Action: Key pressed <Key.shift>DIGI
Screenshot: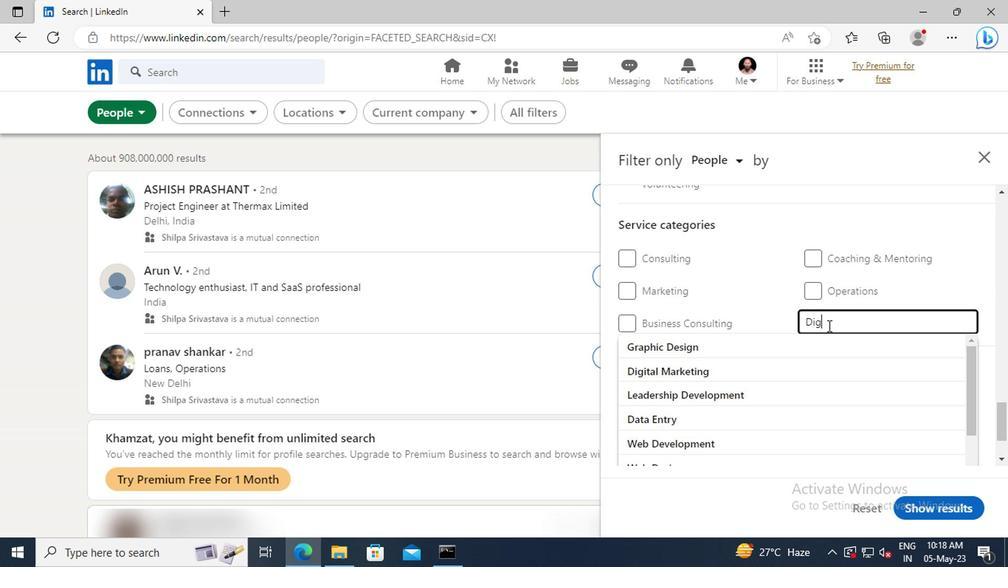 
Action: Mouse moved to (825, 343)
Screenshot: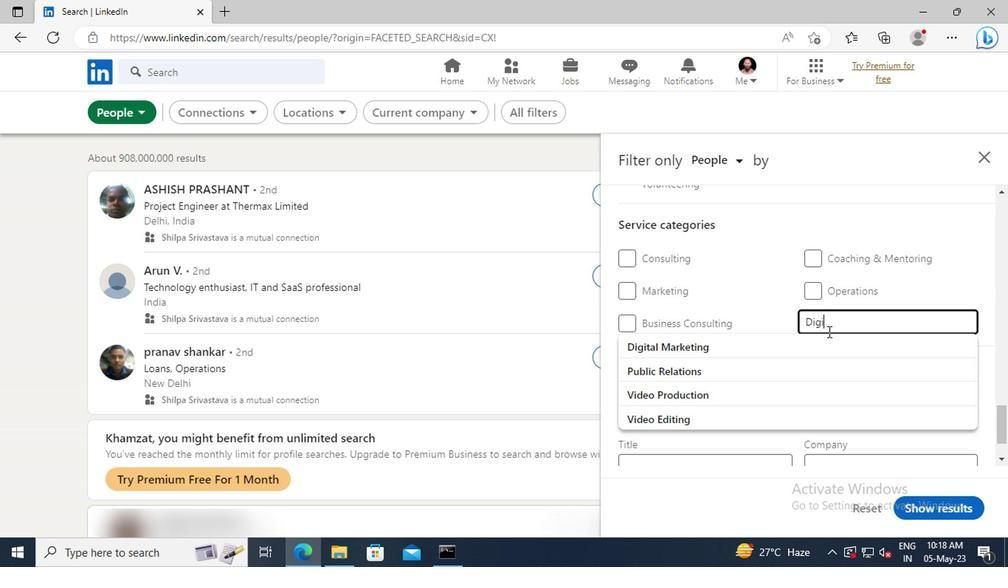 
Action: Mouse pressed left at (825, 343)
Screenshot: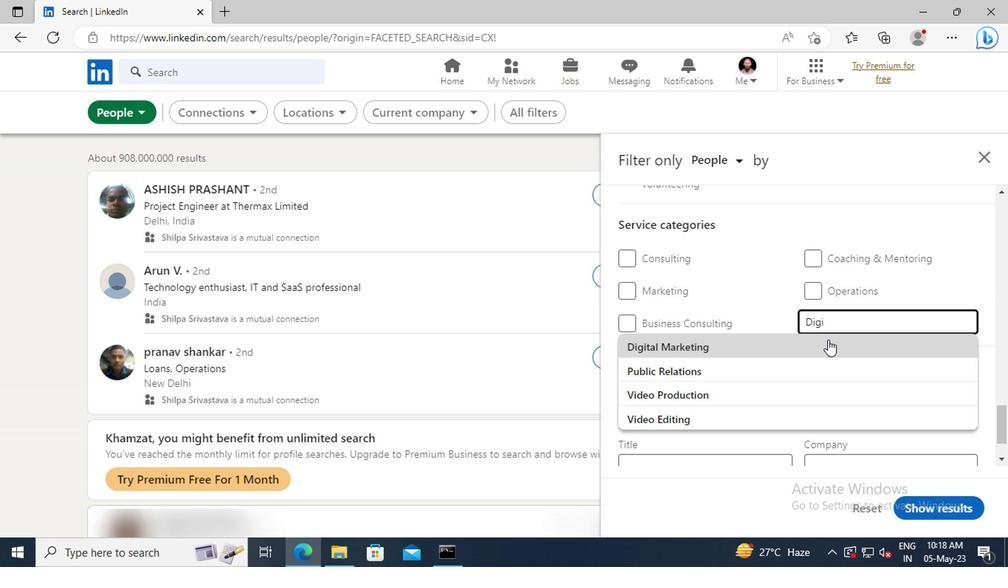 
Action: Mouse scrolled (825, 342) with delta (0, 0)
Screenshot: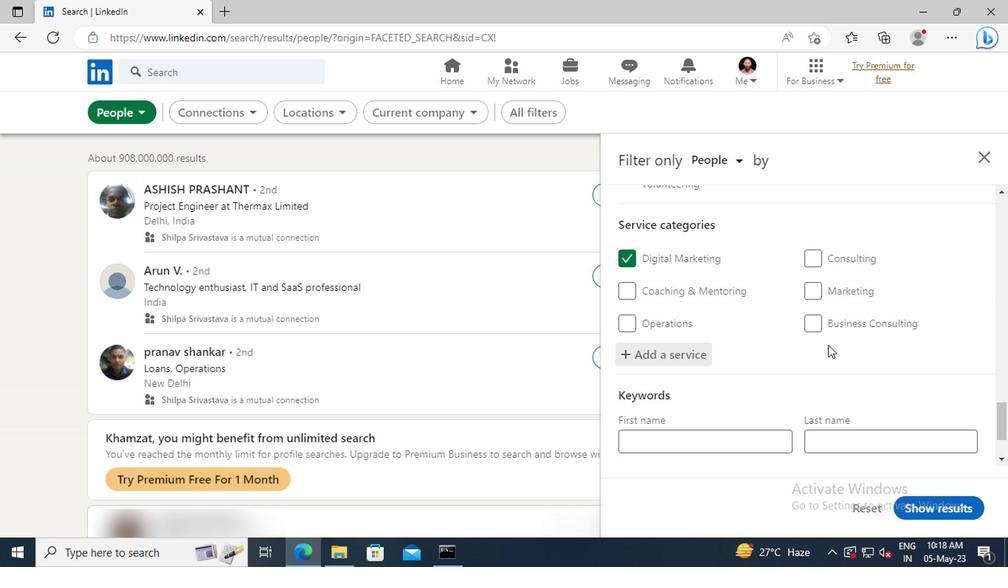 
Action: Mouse scrolled (825, 342) with delta (0, 0)
Screenshot: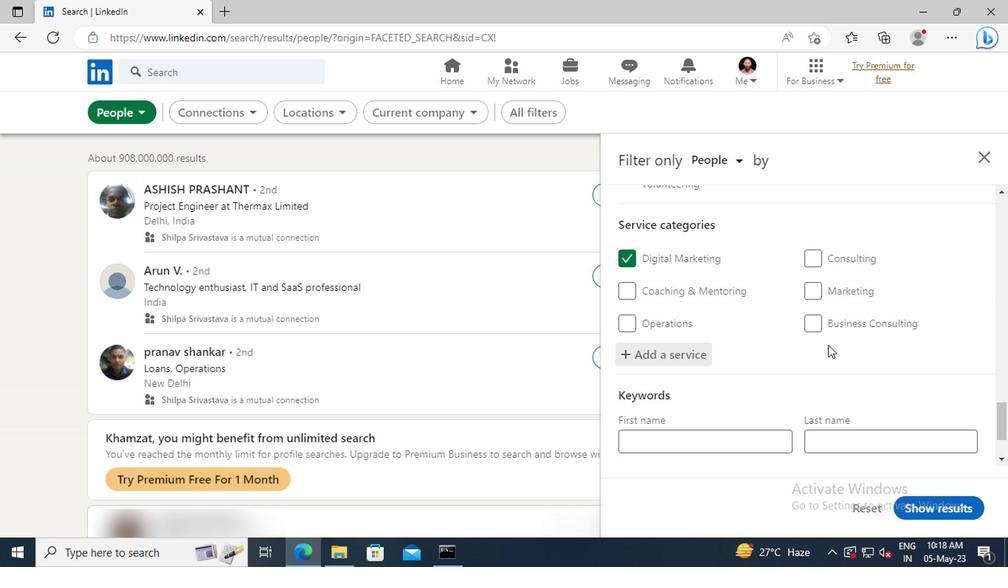 
Action: Mouse scrolled (825, 342) with delta (0, 0)
Screenshot: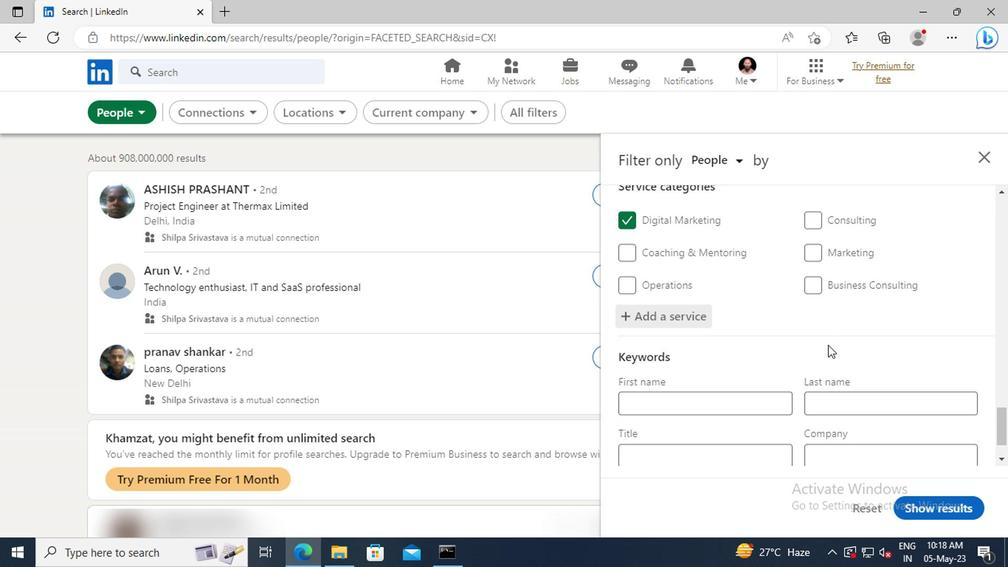 
Action: Mouse scrolled (825, 342) with delta (0, 0)
Screenshot: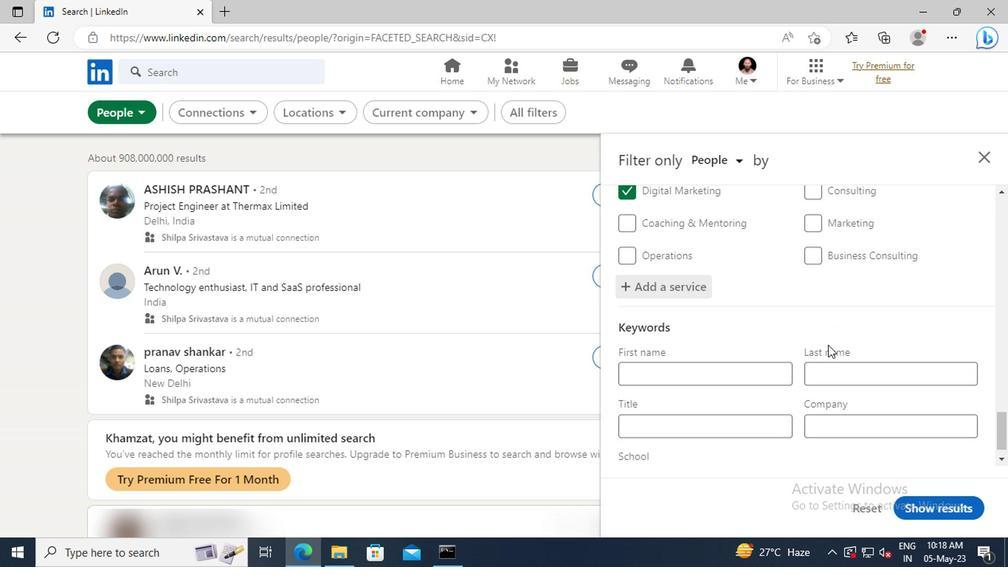 
Action: Mouse moved to (716, 401)
Screenshot: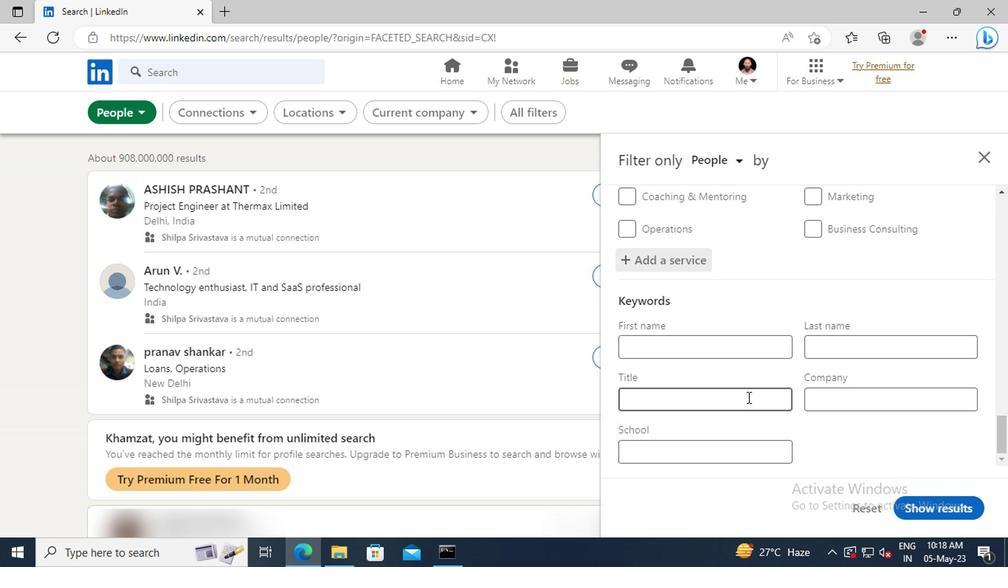 
Action: Mouse pressed left at (716, 401)
Screenshot: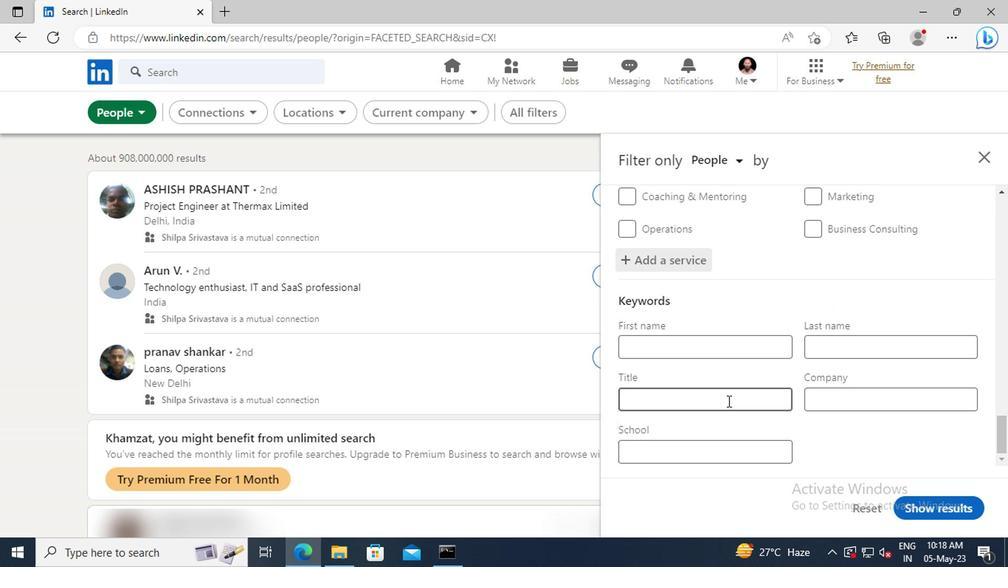 
Action: Key pressed <Key.shift>ARTIFICIAL<Key.space><Key.shift>INTELLIGENCE<Key.space><Key.shift>ENGINEER<Key.enter>
Screenshot: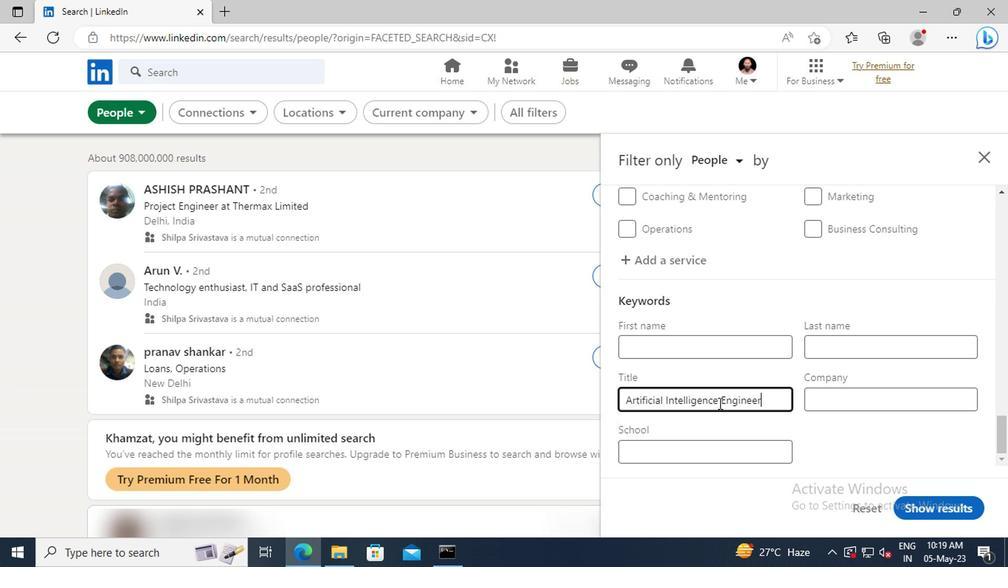 
Action: Mouse moved to (924, 512)
Screenshot: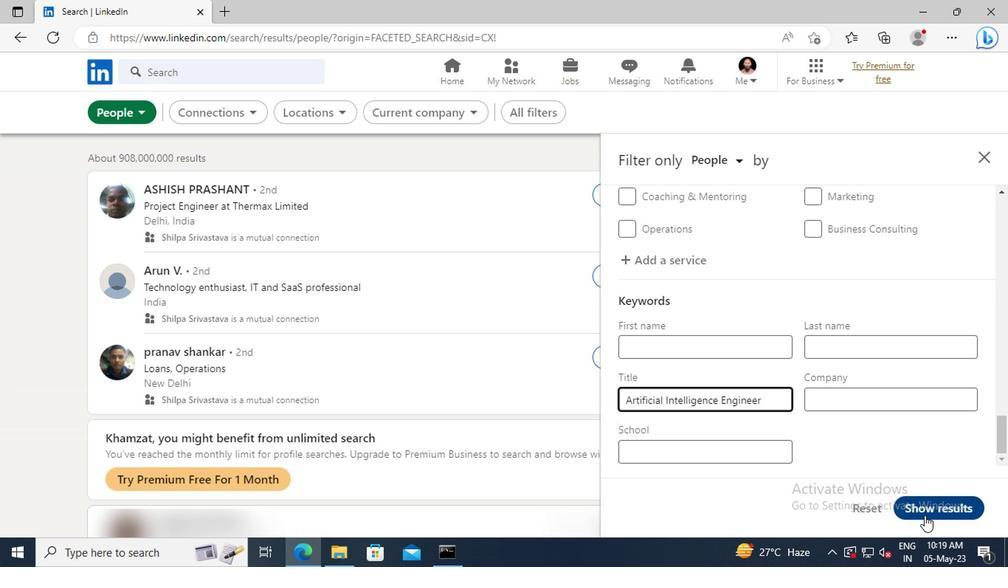 
Action: Mouse pressed left at (924, 512)
Screenshot: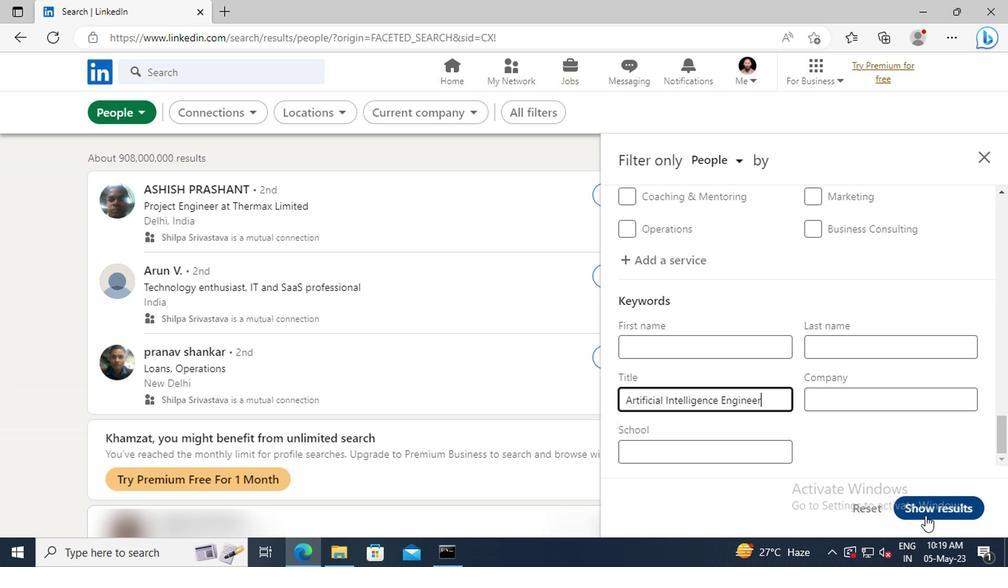 
